 Task: Check the traffic conditions on Interstate 10 in Palm Springs.
Action: Mouse moved to (108, 98)
Screenshot: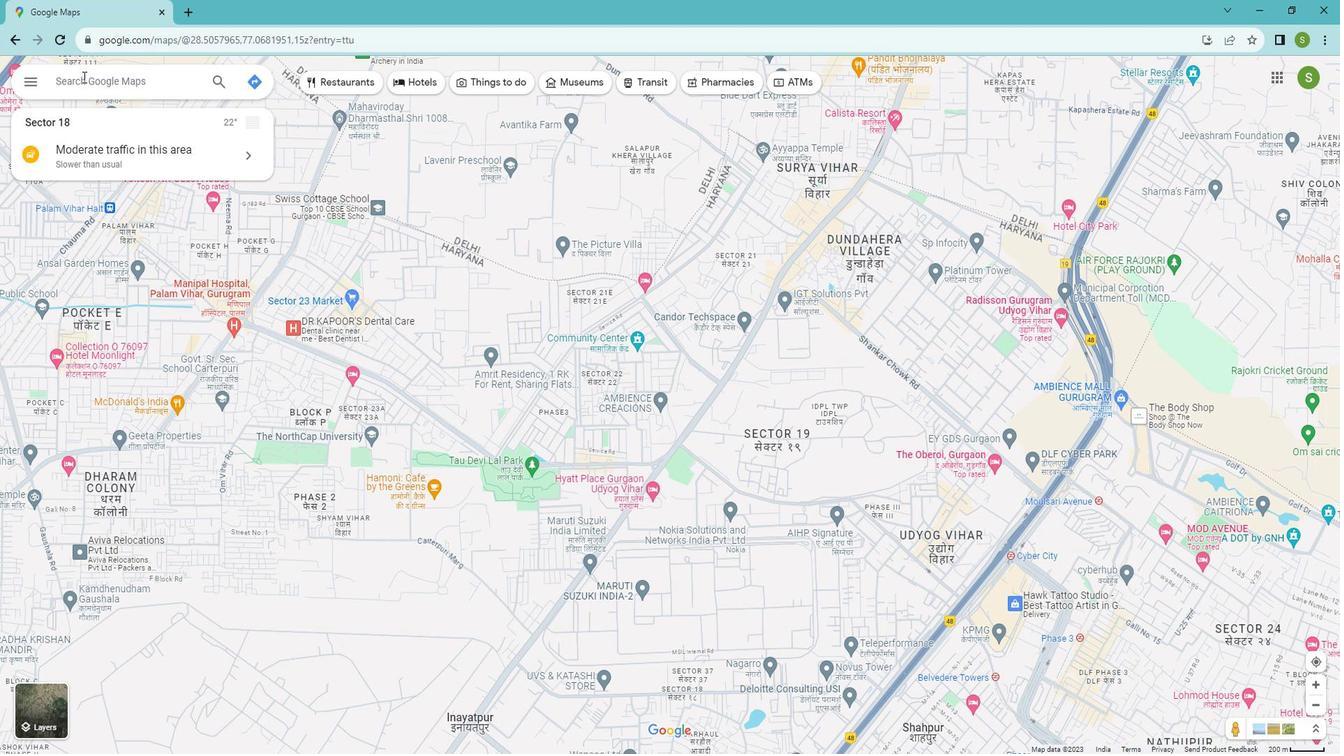 
Action: Mouse pressed left at (108, 98)
Screenshot: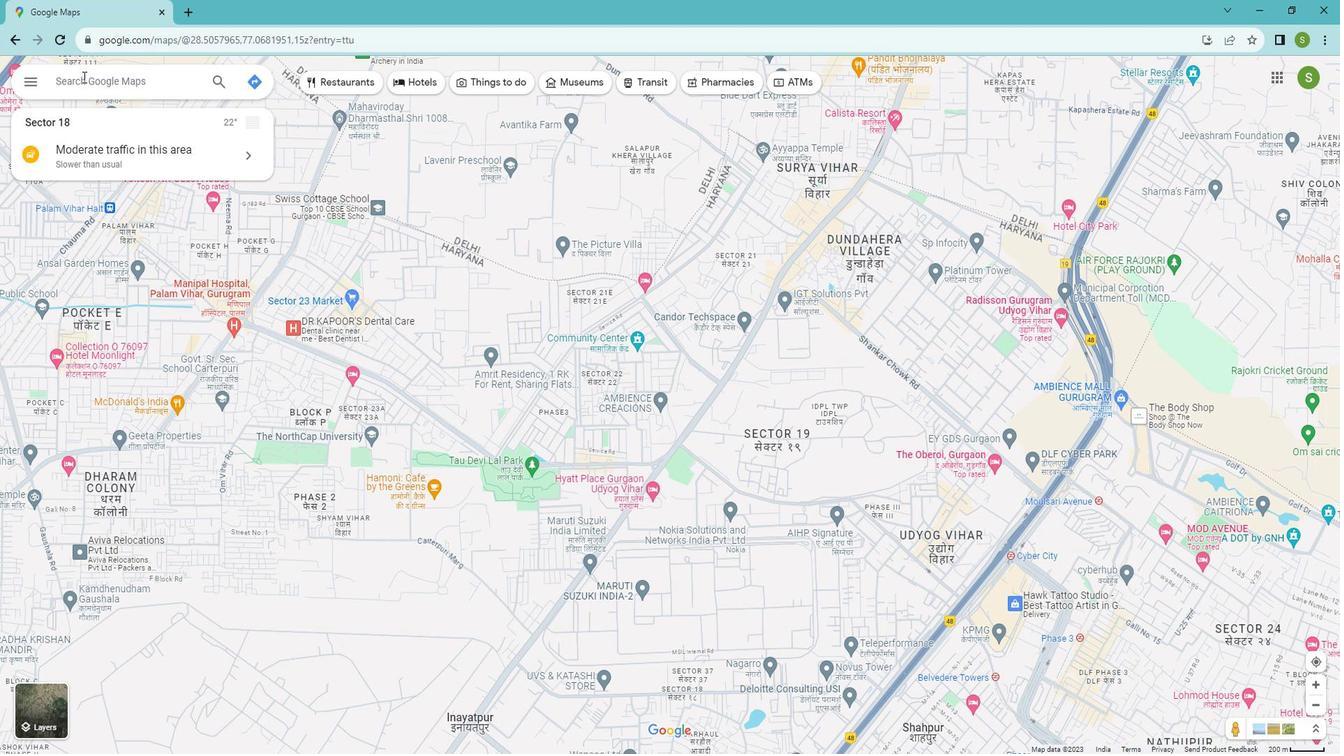 
Action: Mouse moved to (108, 100)
Screenshot: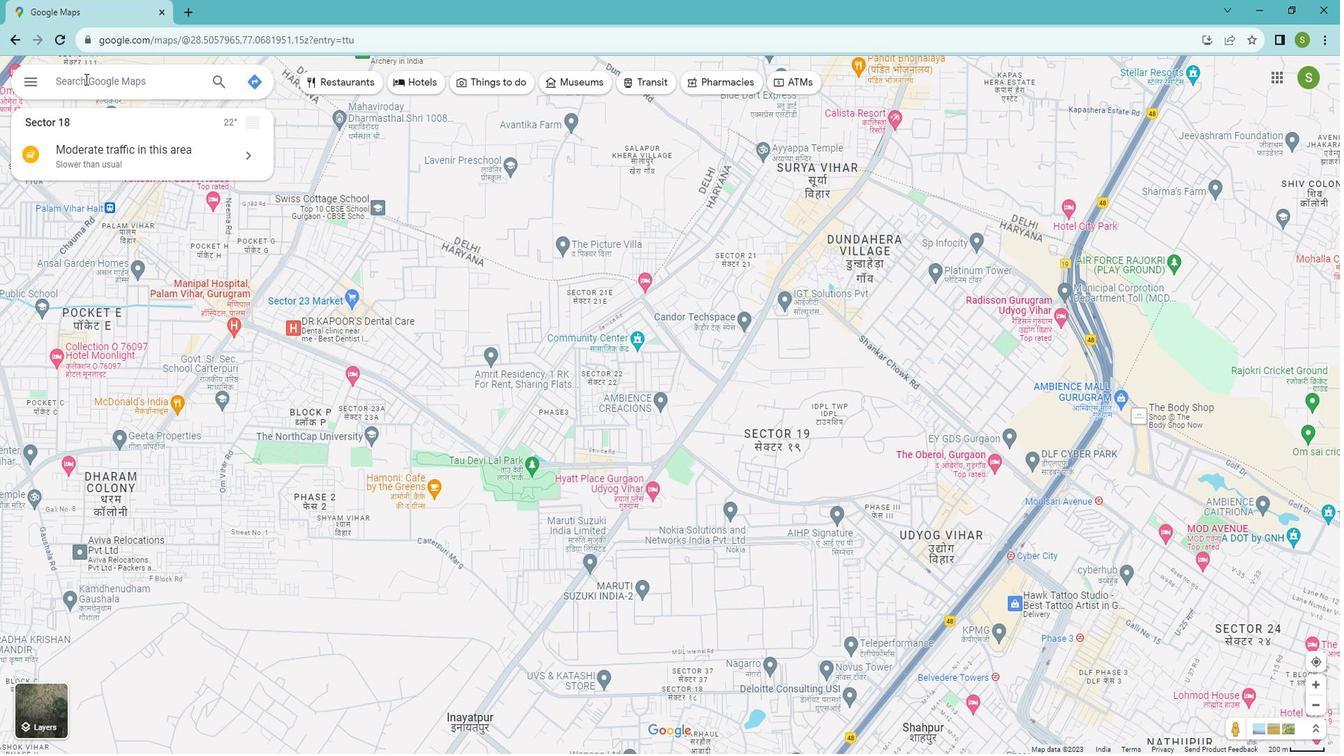 
Action: Key pressed <Key.shift>Interstate<Key.space>10<Key.space>in<Key.space><Key.shift>Palm<Key.space><Key.shift>Springs
Screenshot: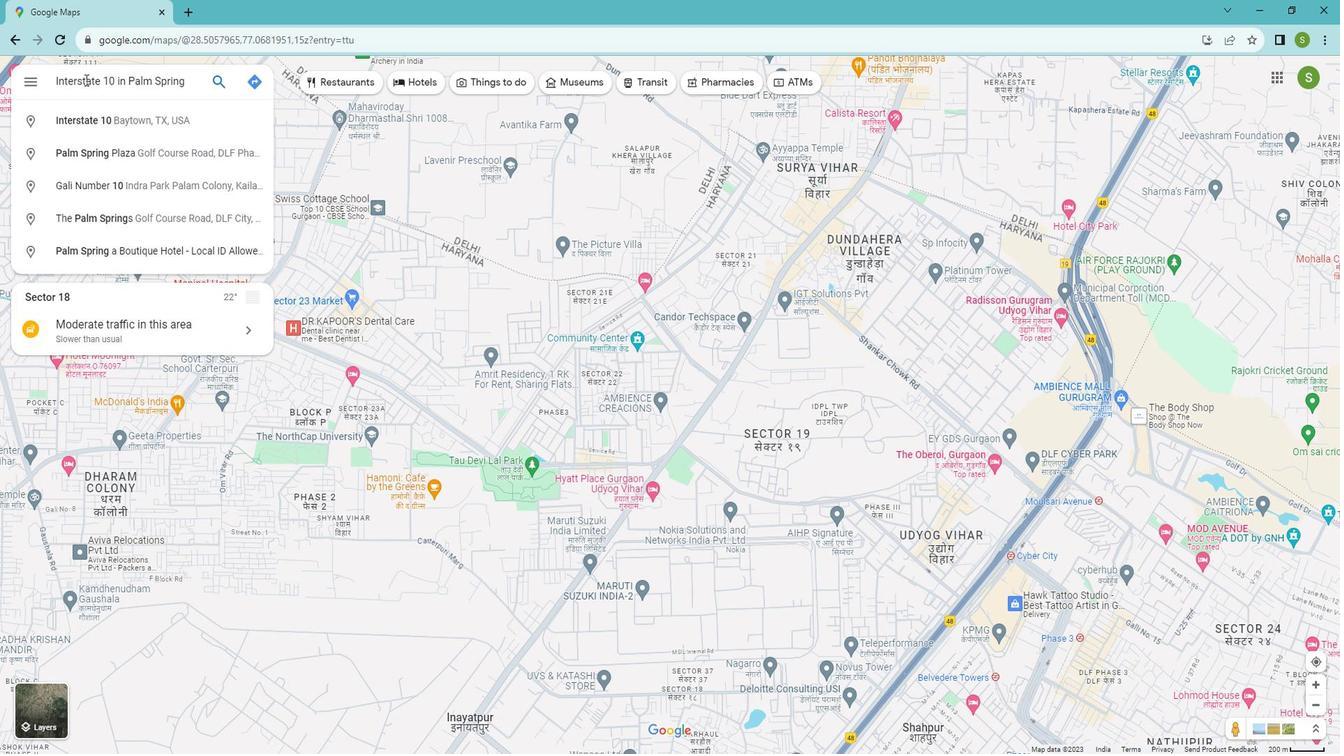 
Action: Mouse moved to (107, 97)
Screenshot: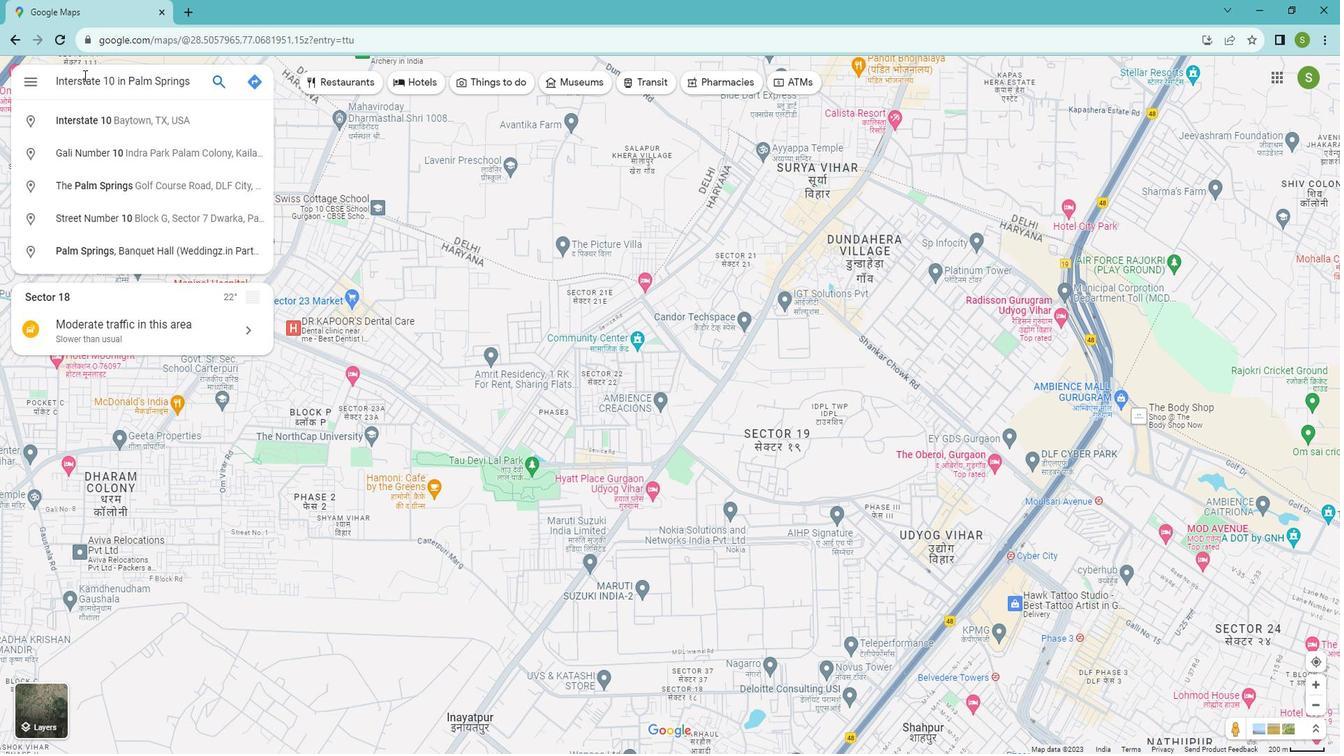 
Action: Key pressed <Key.enter>
Screenshot: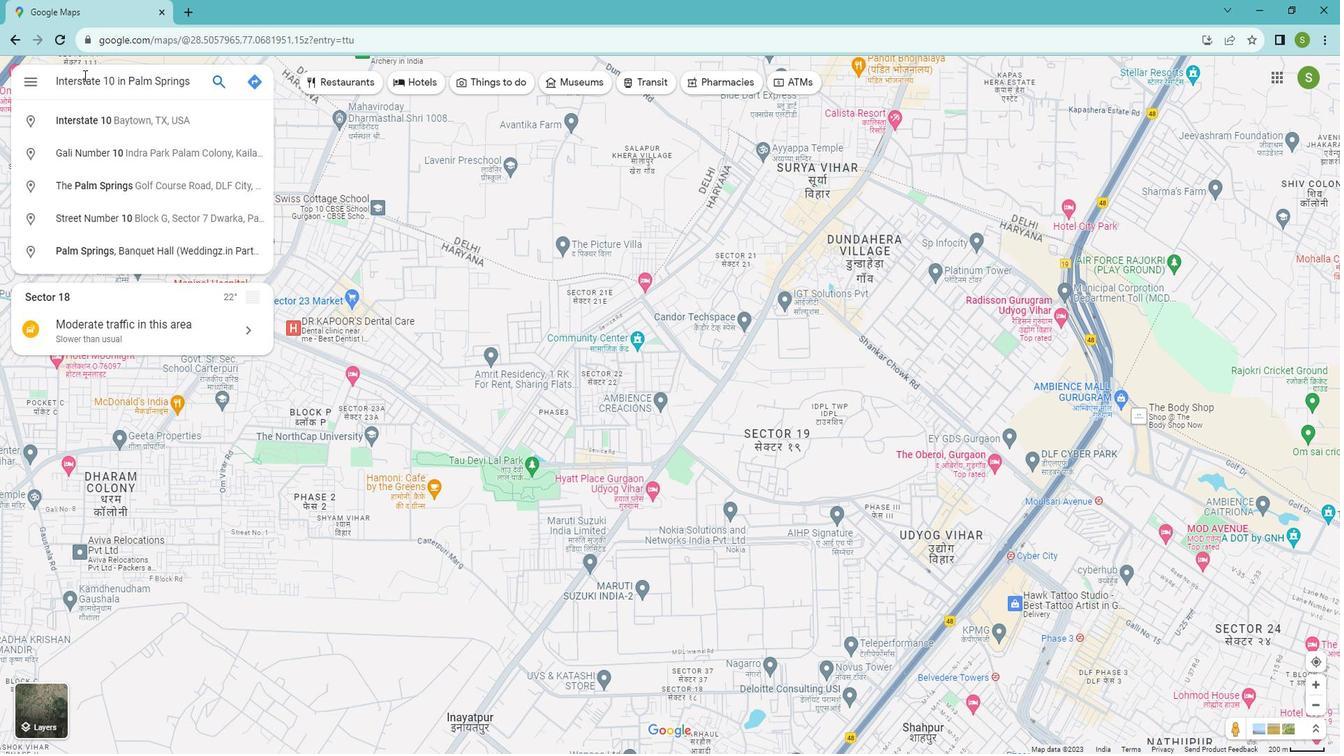 
Action: Mouse moved to (451, 712)
Screenshot: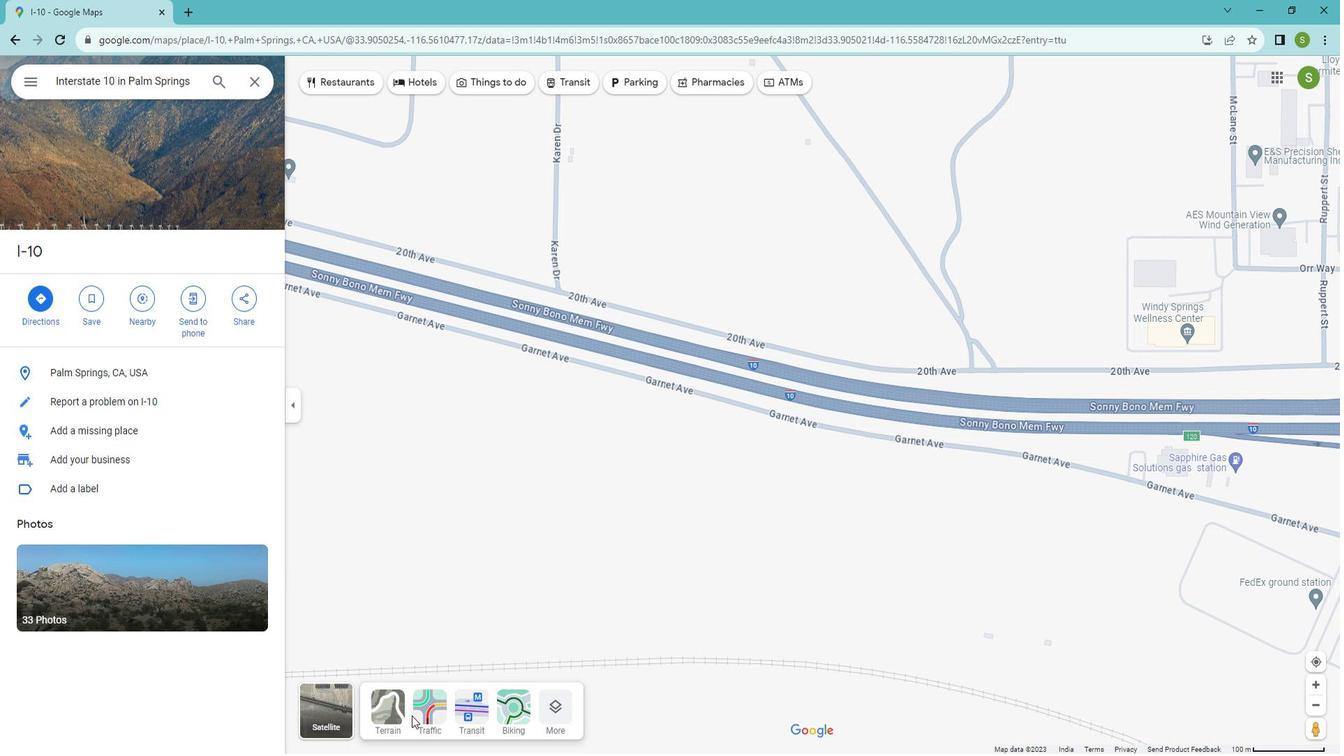 
Action: Mouse pressed left at (451, 712)
Screenshot: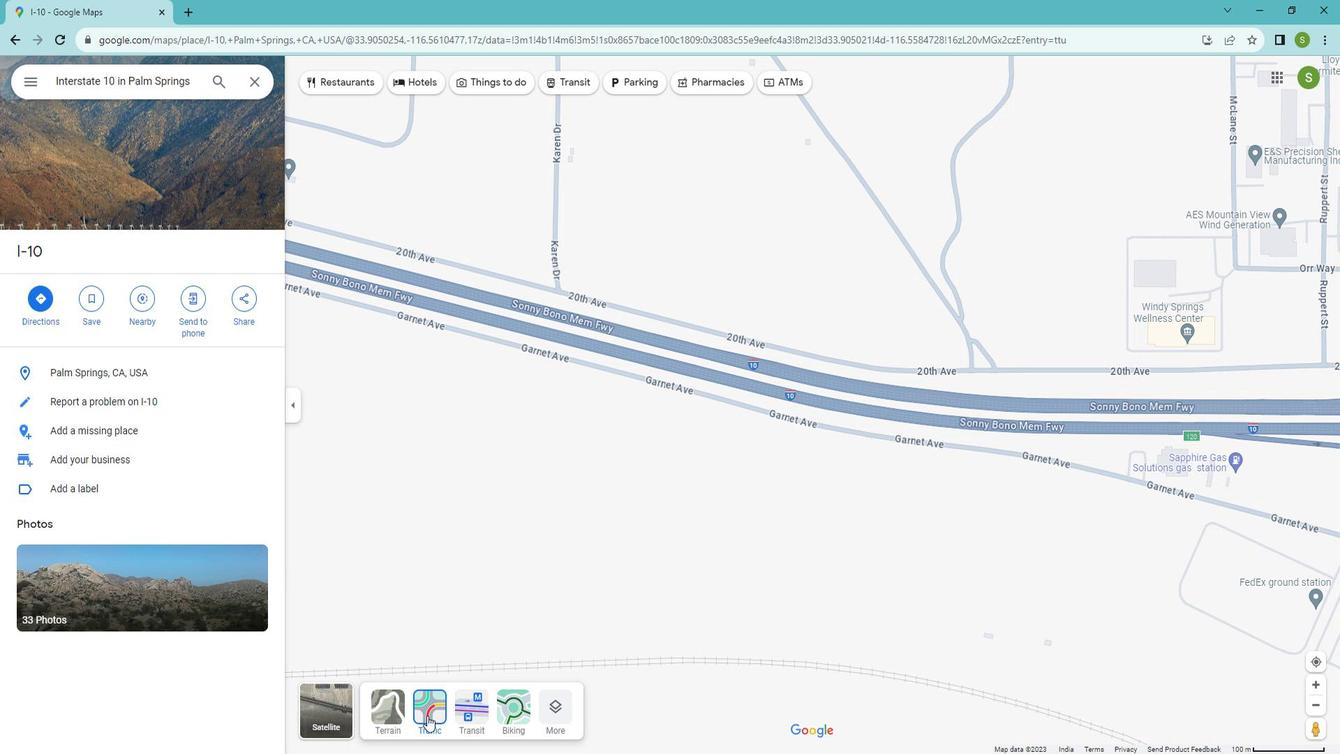 
Action: Mouse moved to (741, 381)
Screenshot: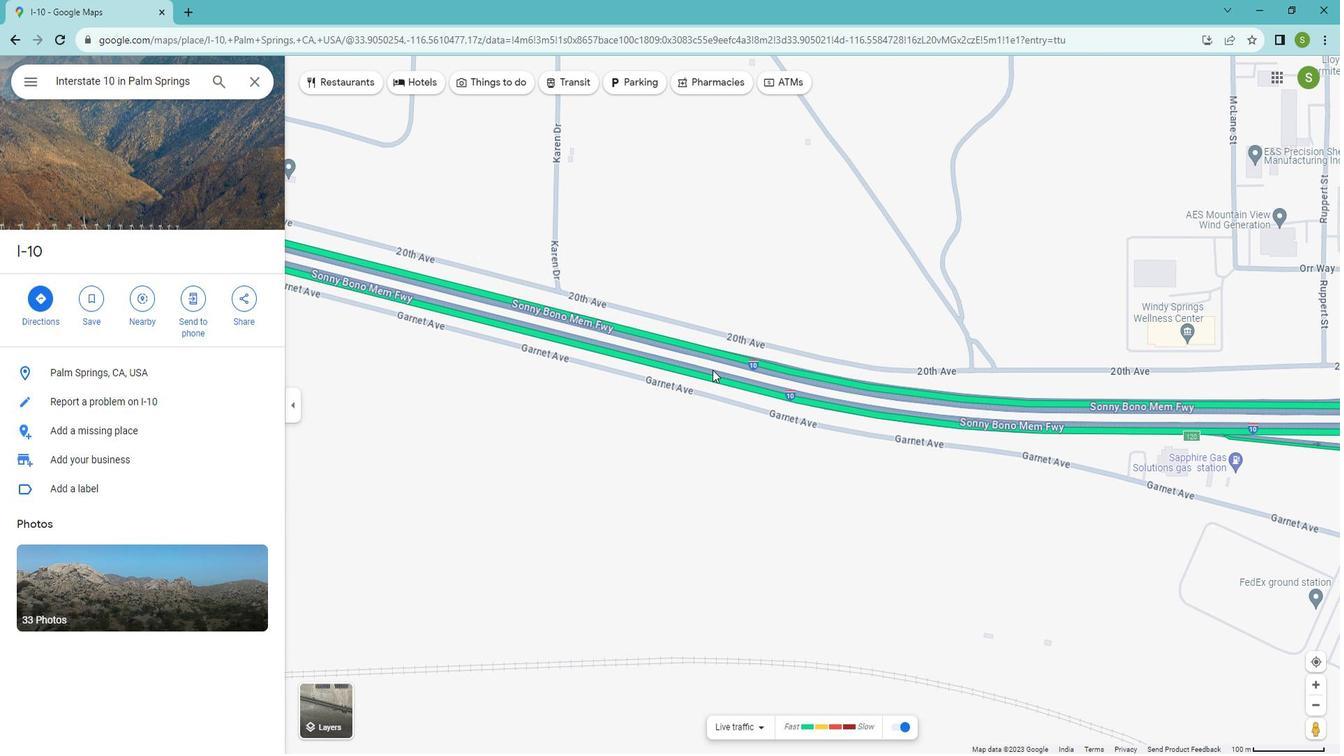 
Action: Mouse pressed left at (741, 381)
Screenshot: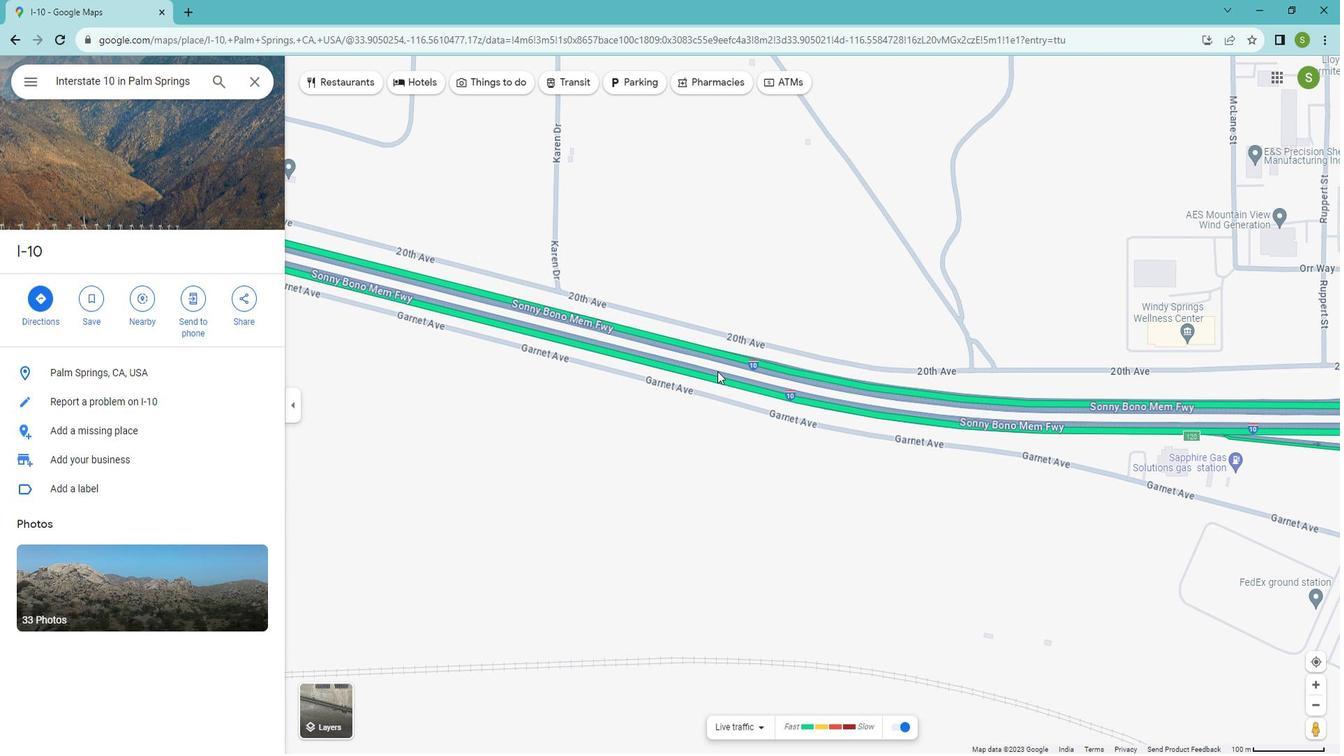
Action: Mouse moved to (899, 366)
Screenshot: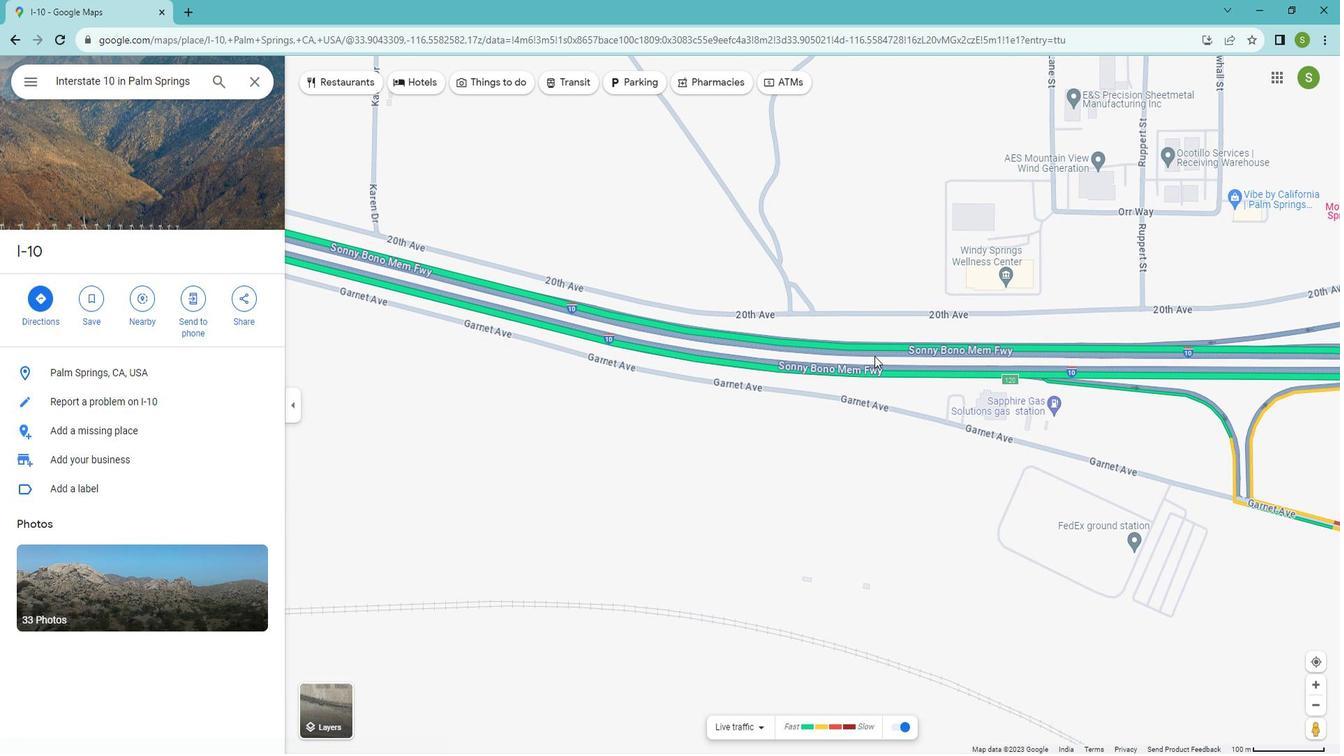 
Action: Mouse pressed left at (899, 366)
Screenshot: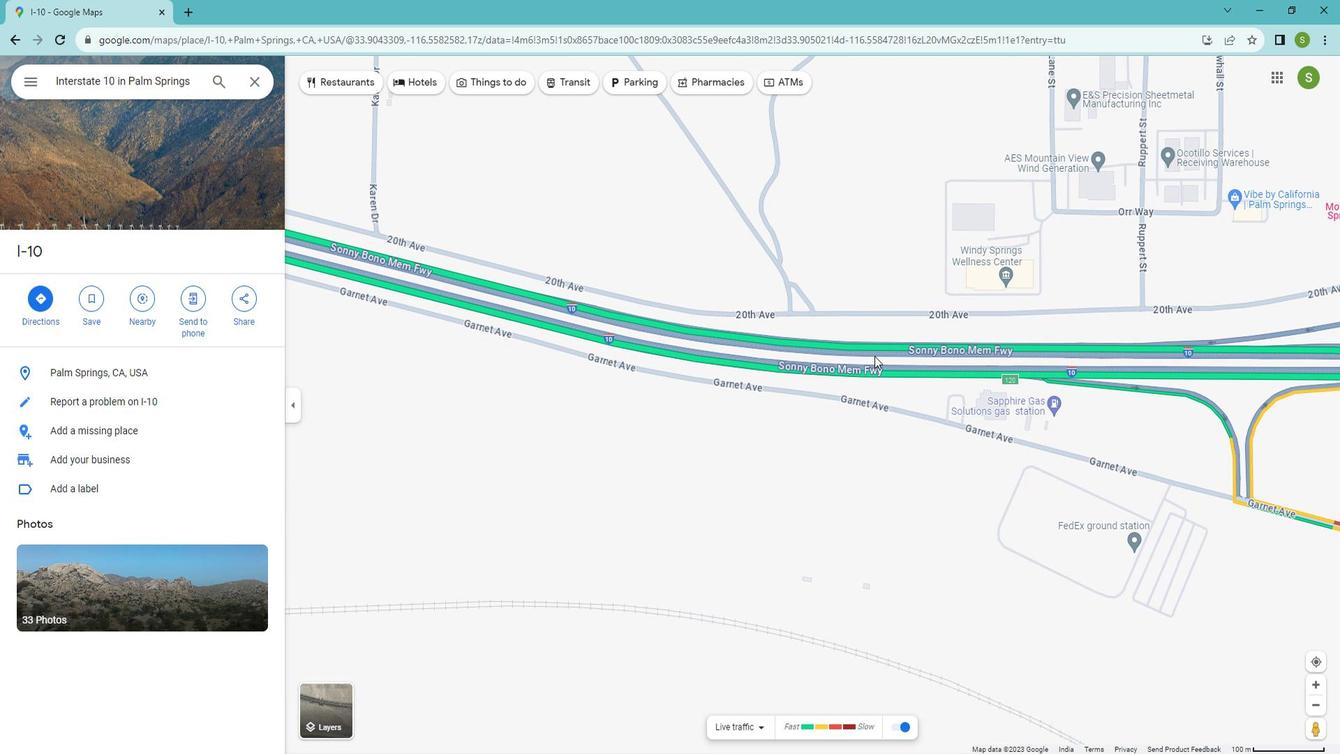 
Action: Mouse moved to (979, 341)
Screenshot: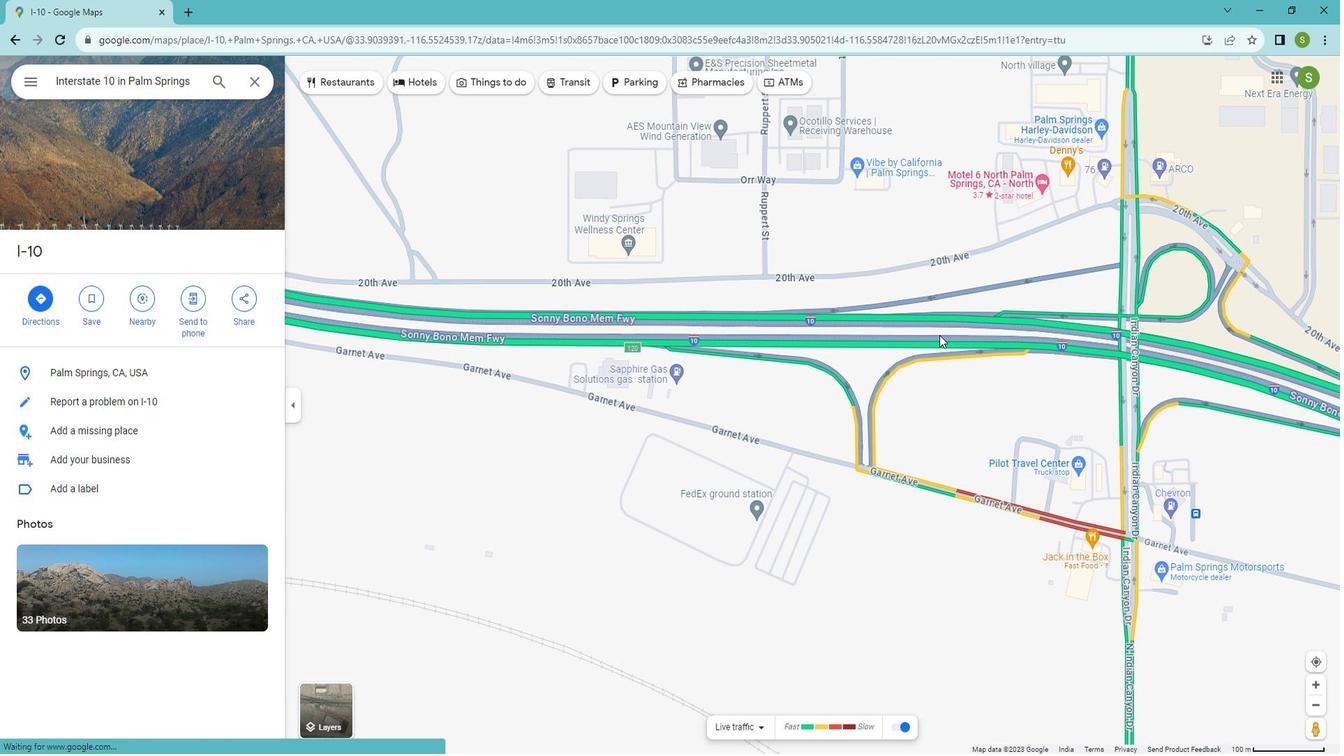 
Action: Mouse pressed left at (979, 341)
Screenshot: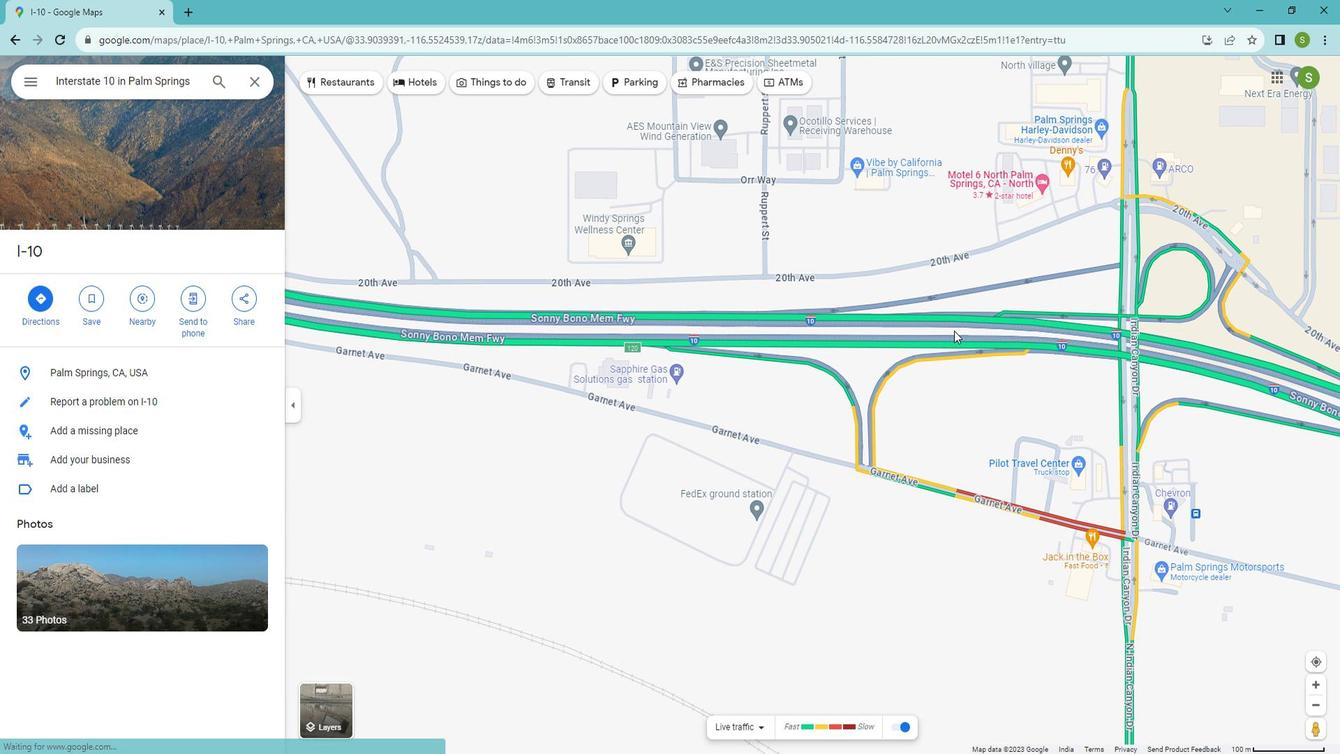 
Action: Mouse moved to (947, 323)
Screenshot: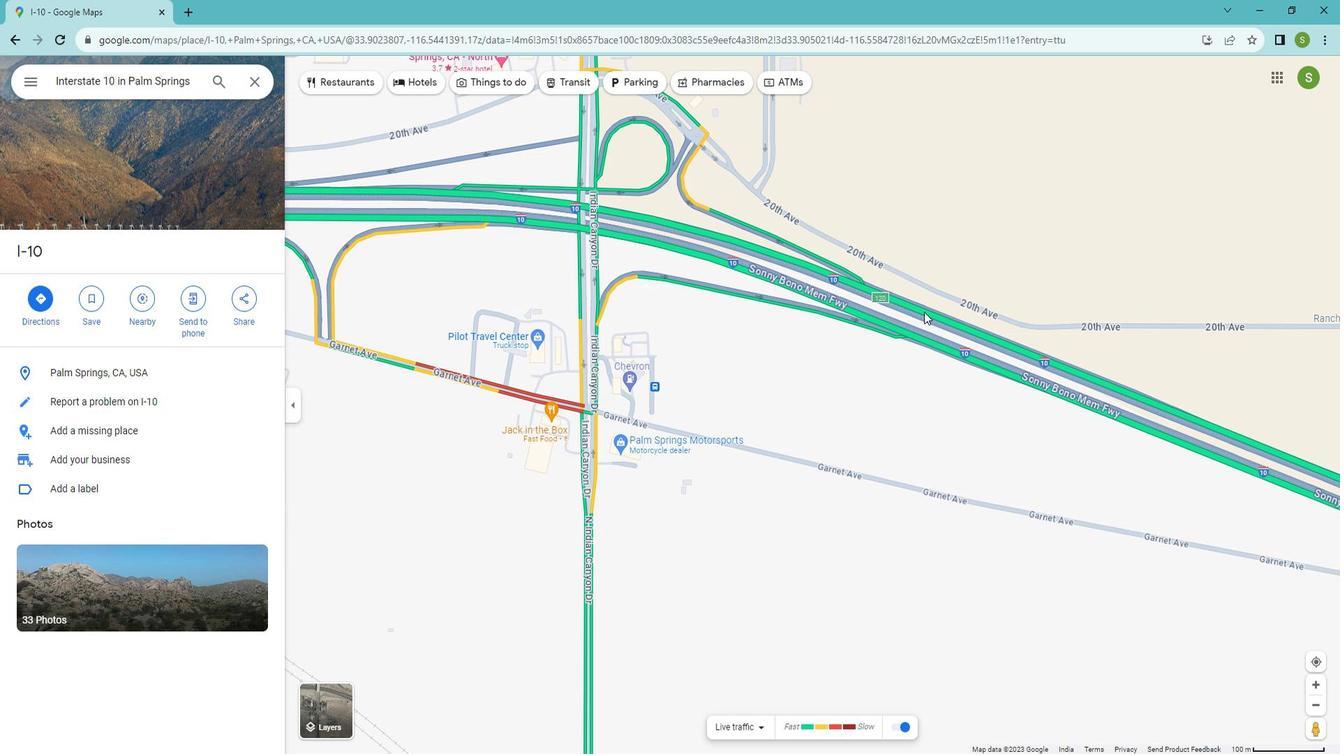 
Action: Mouse pressed left at (947, 323)
Screenshot: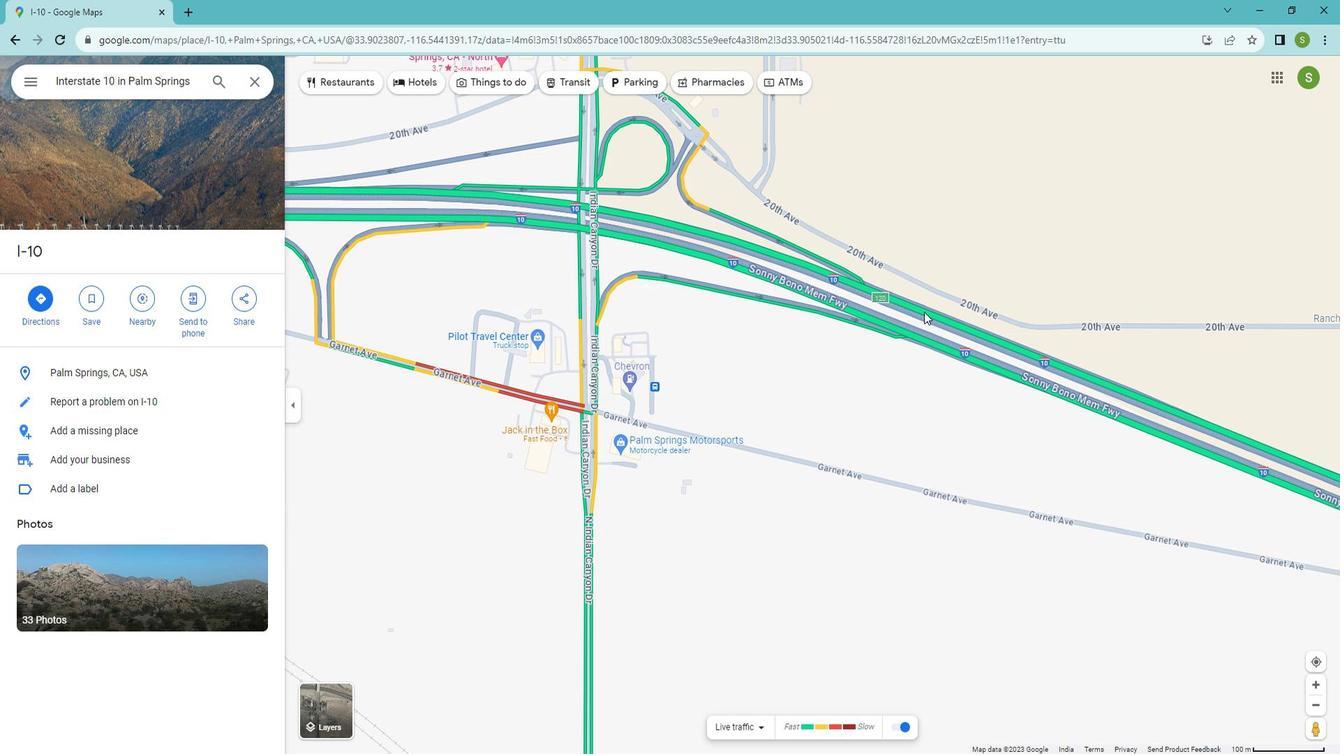 
Action: Mouse moved to (992, 361)
Screenshot: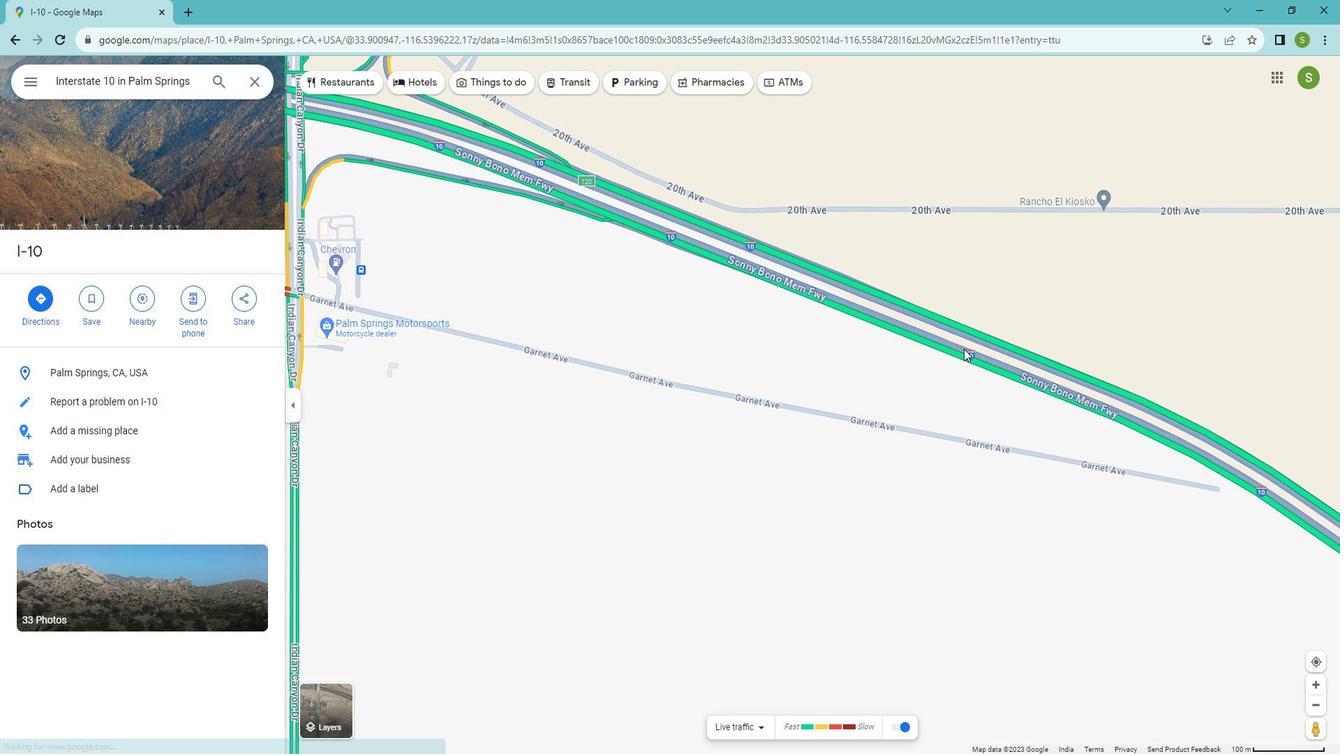 
Action: Mouse pressed left at (992, 361)
Screenshot: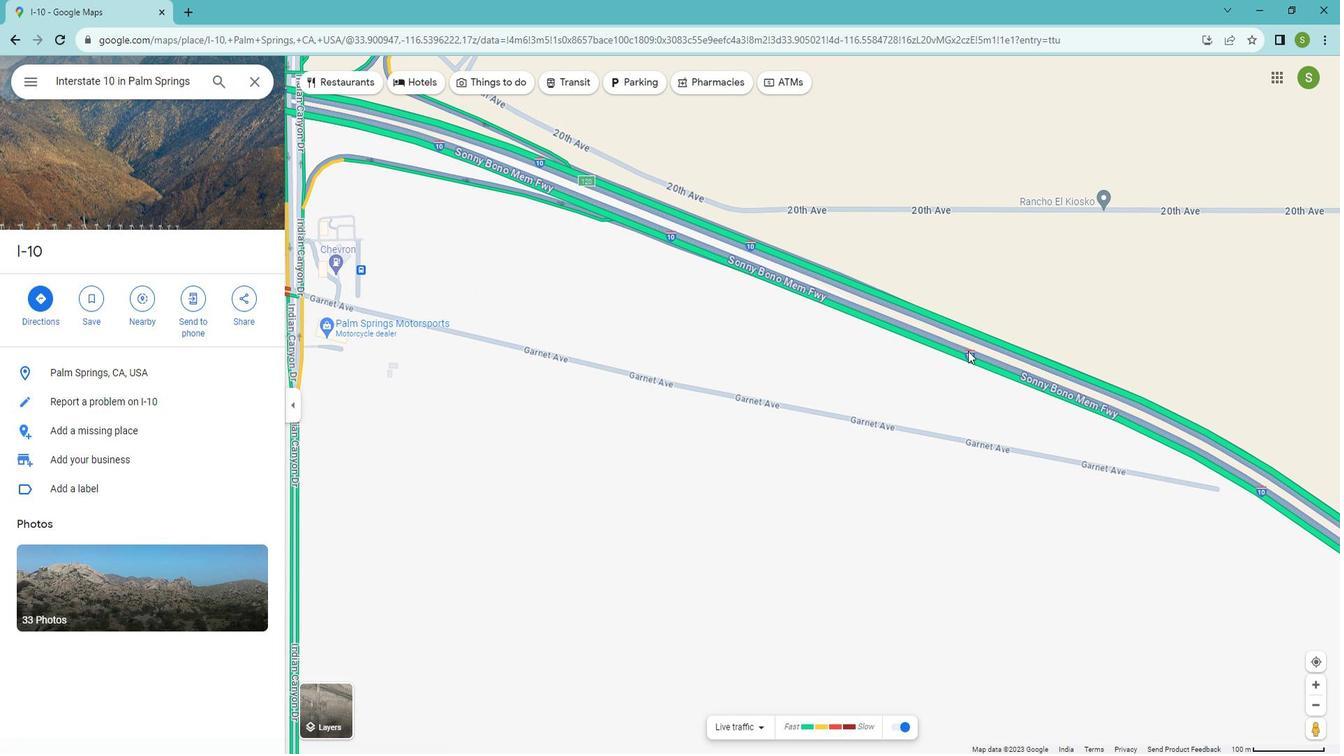 
Action: Mouse moved to (941, 393)
Screenshot: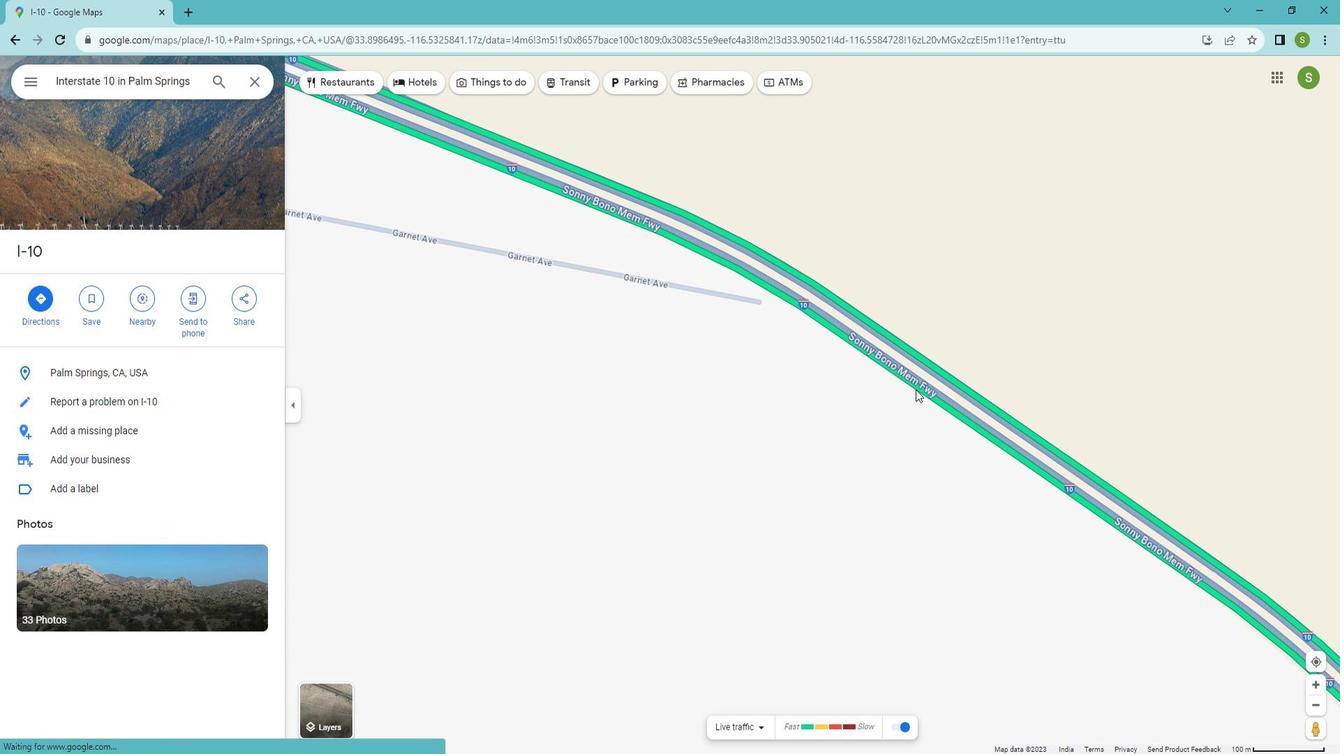 
Action: Mouse pressed left at (941, 393)
Screenshot: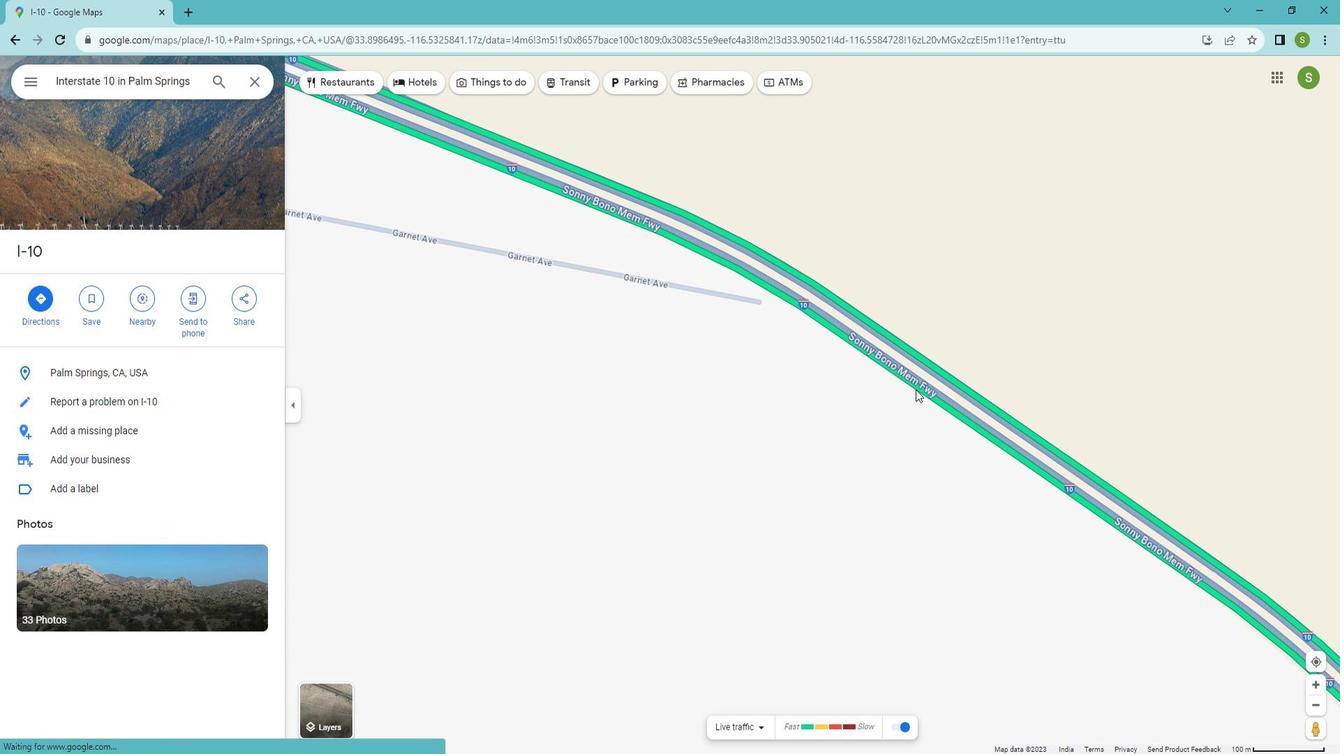 
Action: Mouse moved to (953, 379)
Screenshot: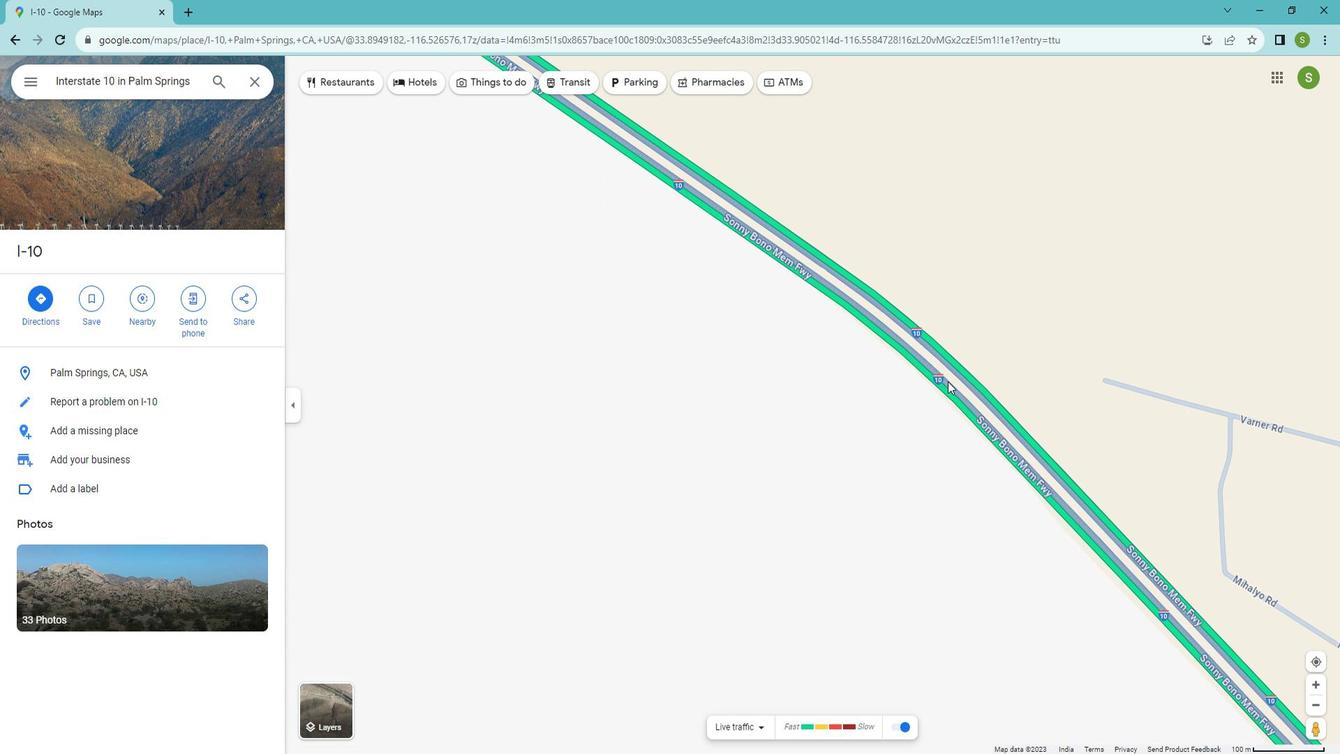 
Action: Mouse pressed left at (953, 379)
Screenshot: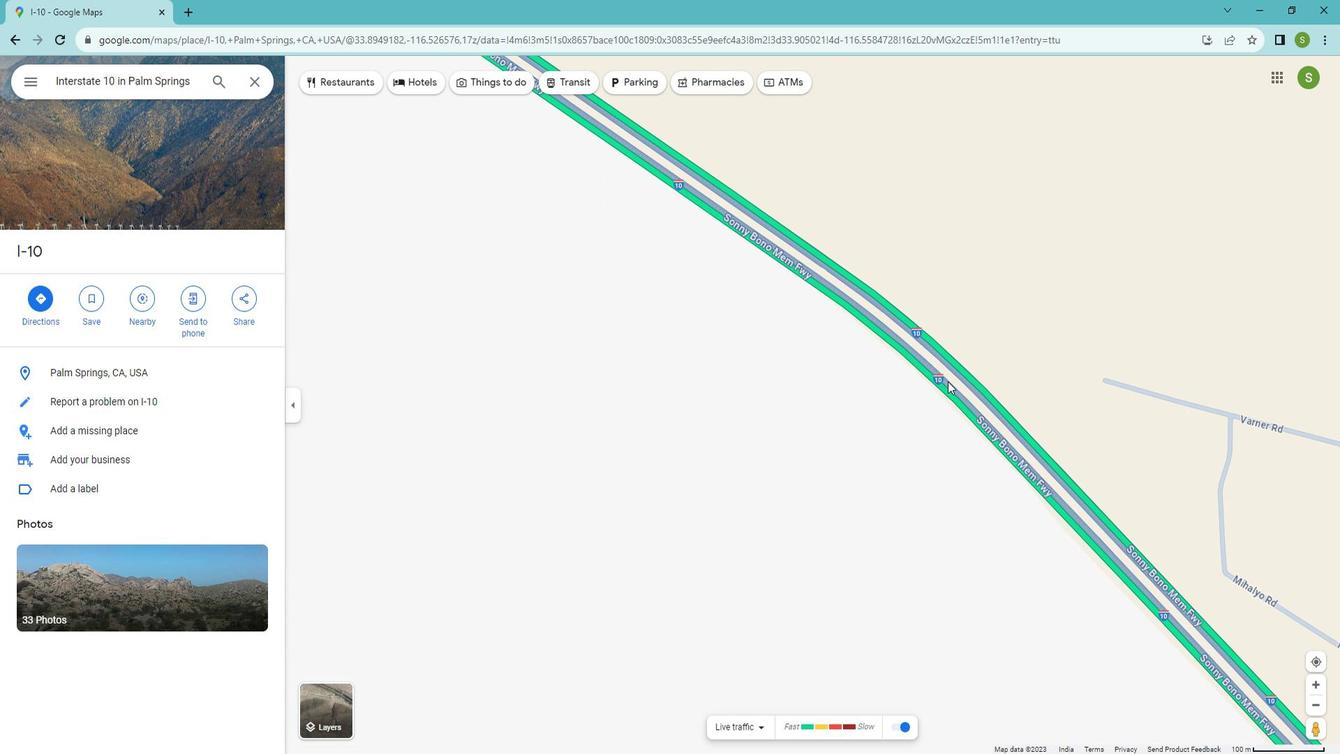 
Action: Mouse moved to (860, 322)
Screenshot: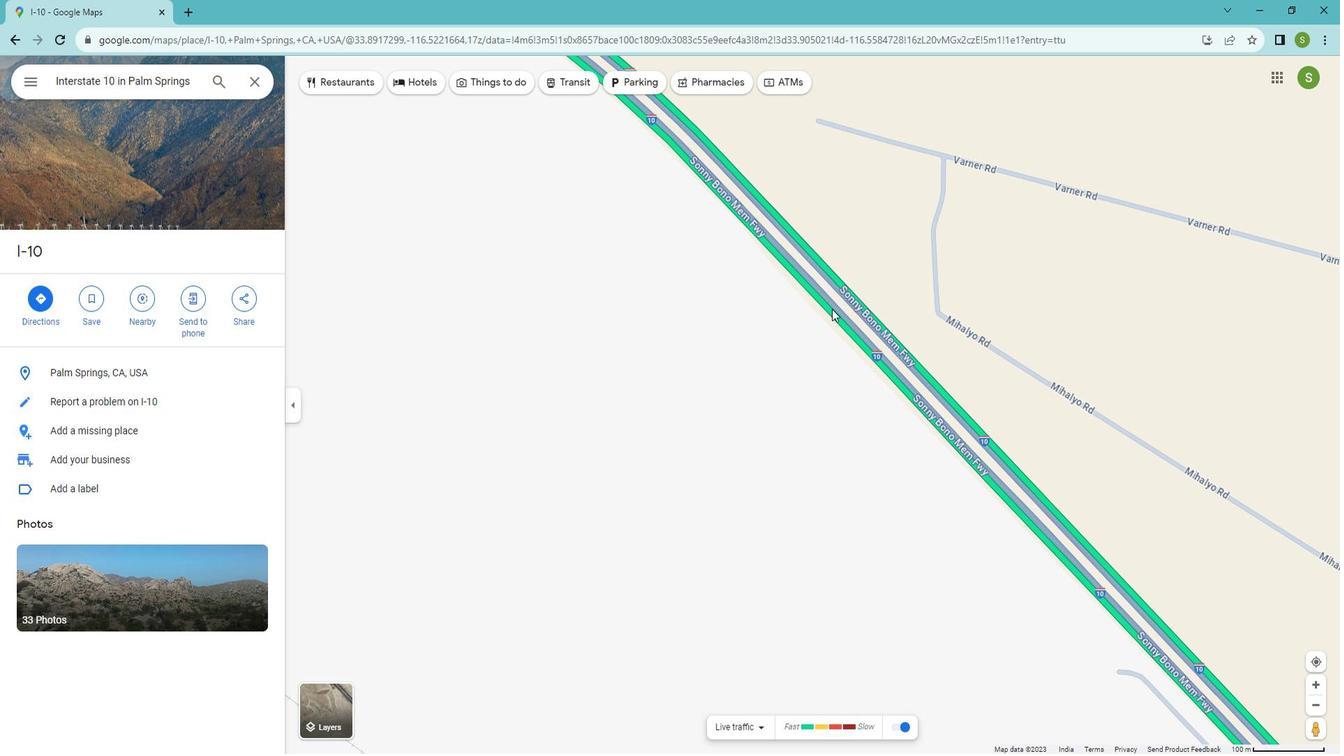 
Action: Mouse pressed left at (860, 322)
Screenshot: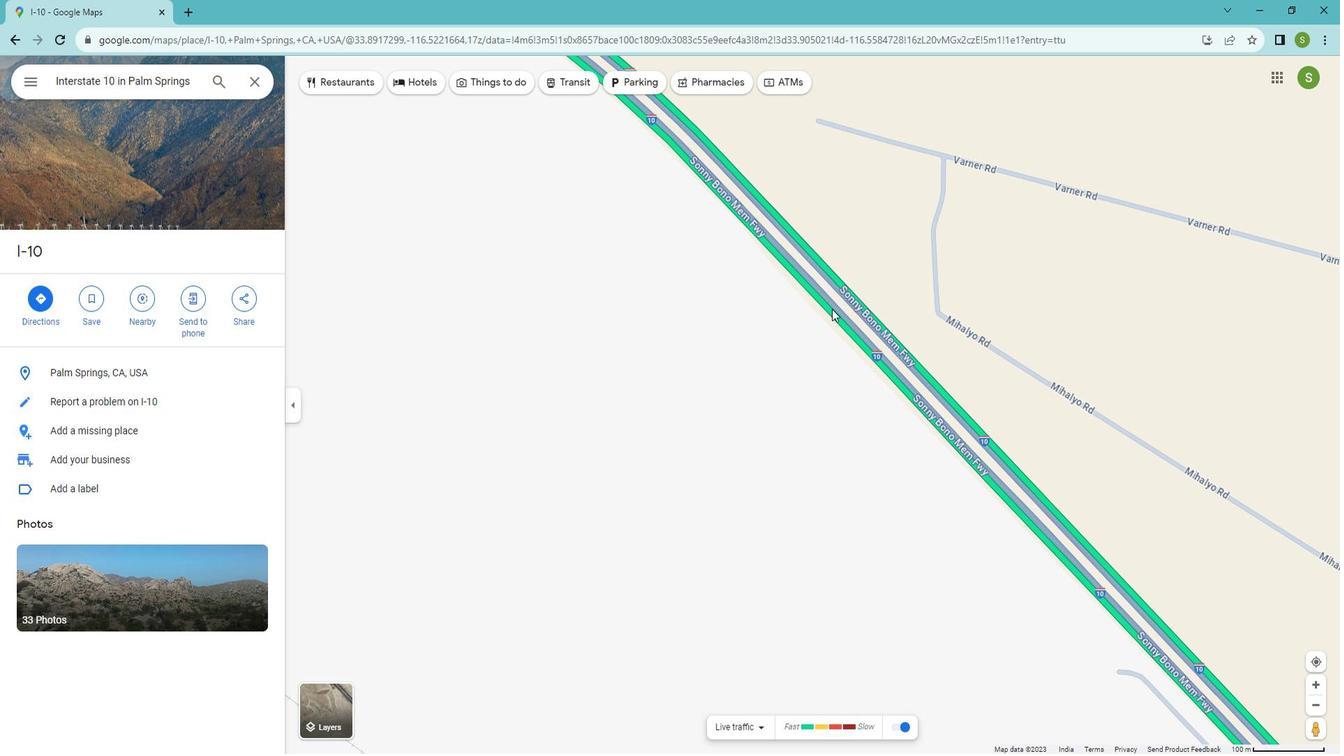 
Action: Mouse moved to (770, 272)
Screenshot: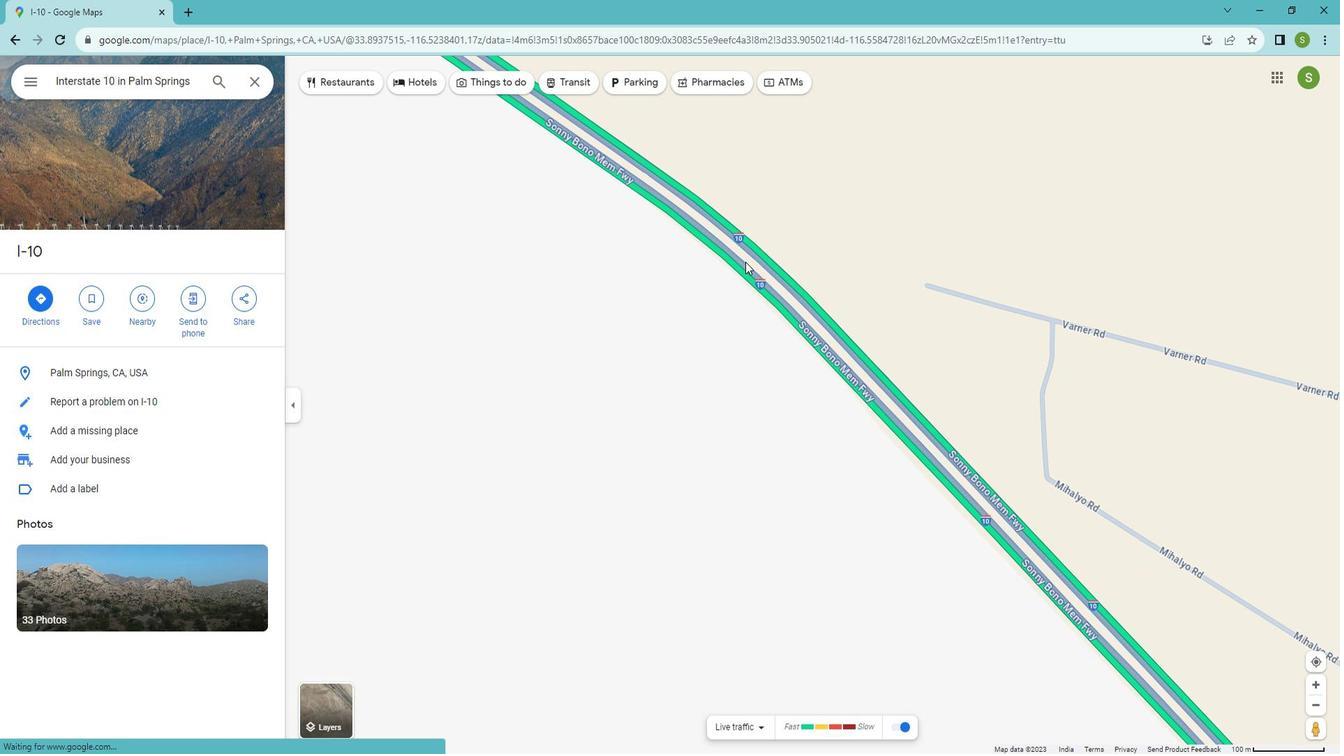 
Action: Mouse pressed left at (770, 272)
Screenshot: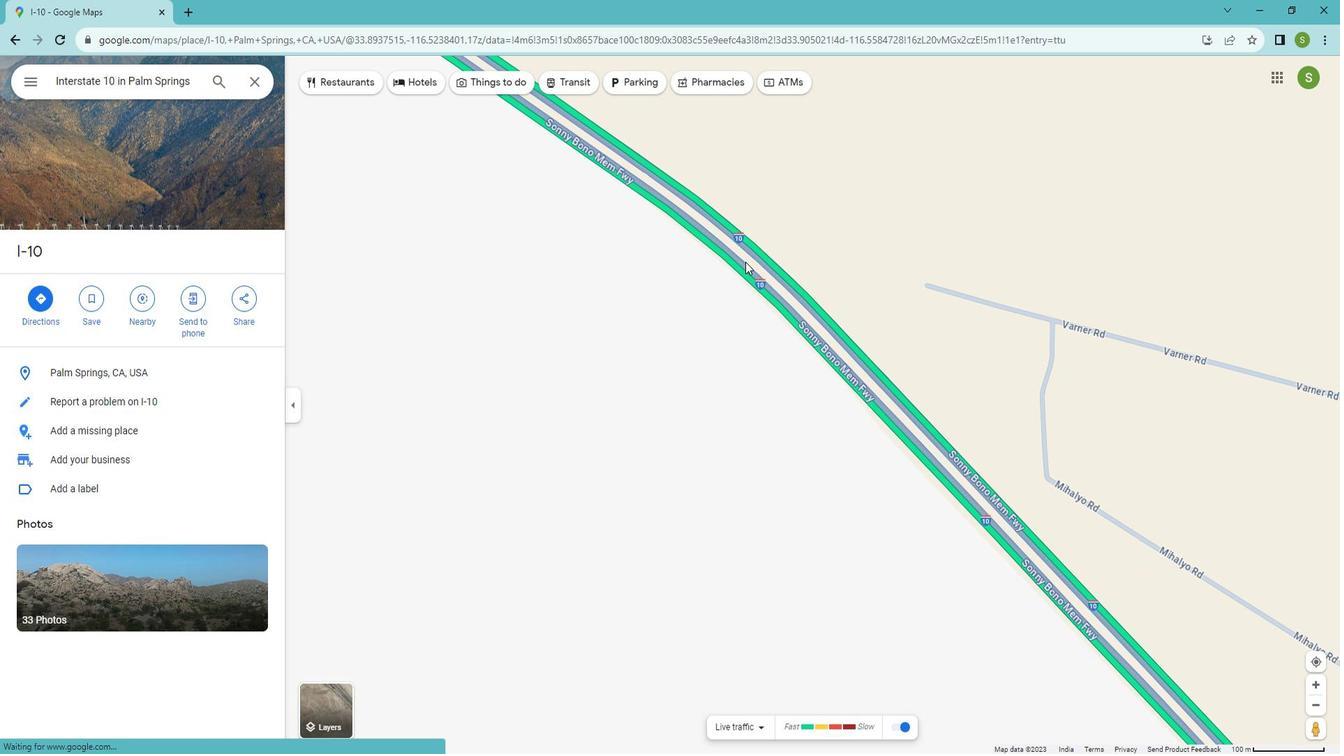 
Action: Mouse moved to (739, 375)
Screenshot: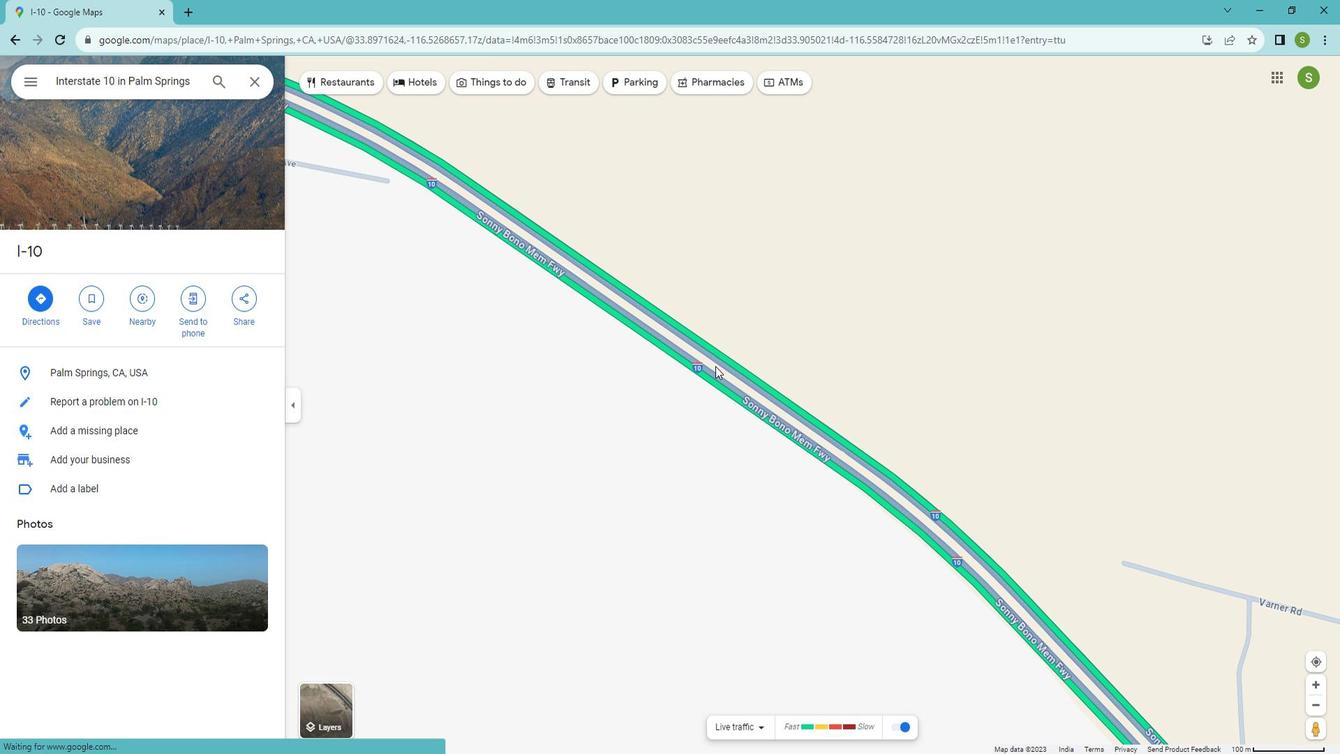 
Action: Mouse pressed left at (739, 375)
Screenshot: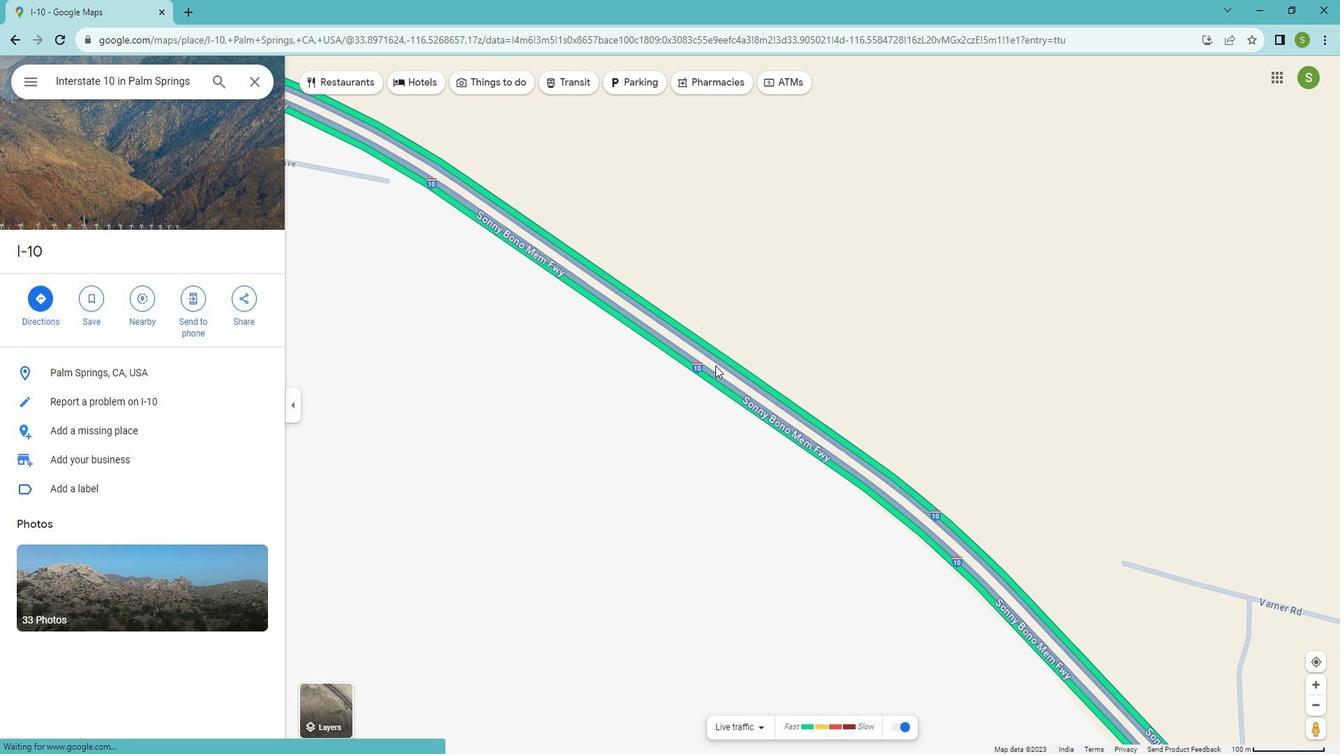 
Action: Mouse moved to (705, 318)
Screenshot: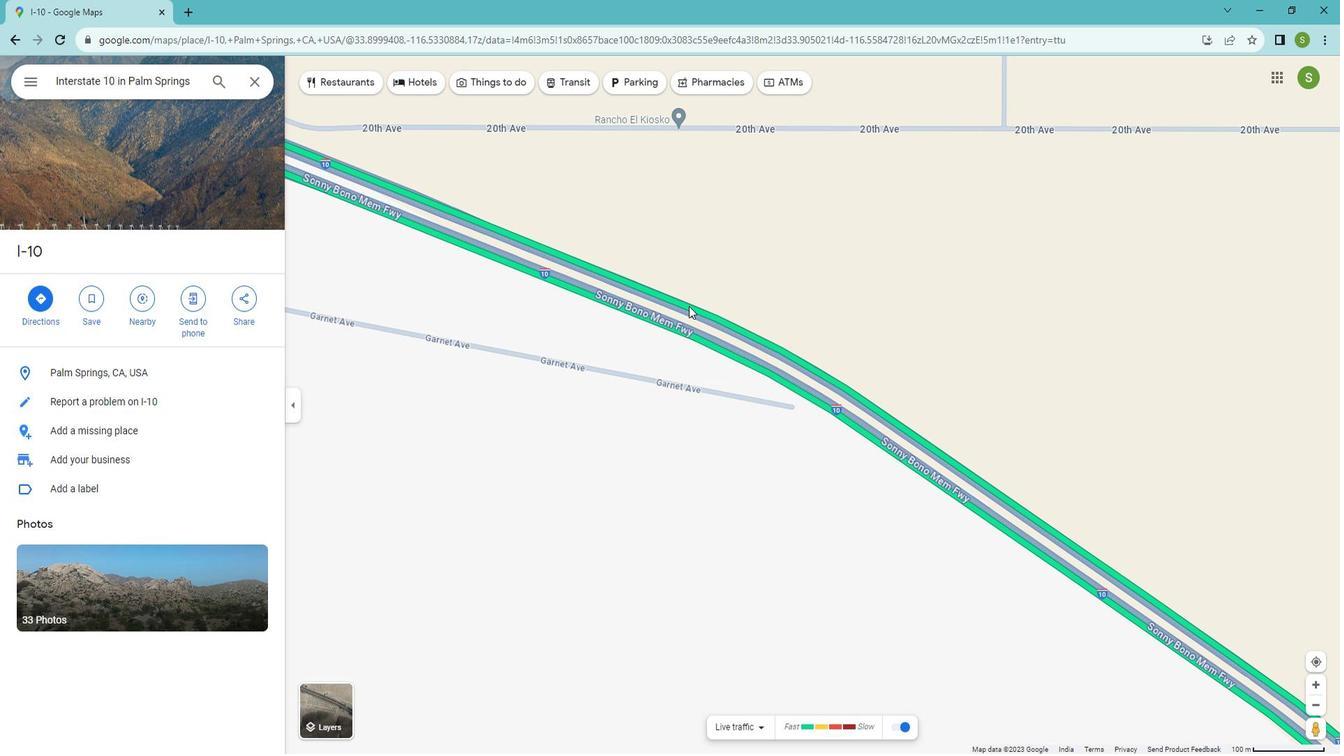 
Action: Mouse pressed left at (705, 318)
Screenshot: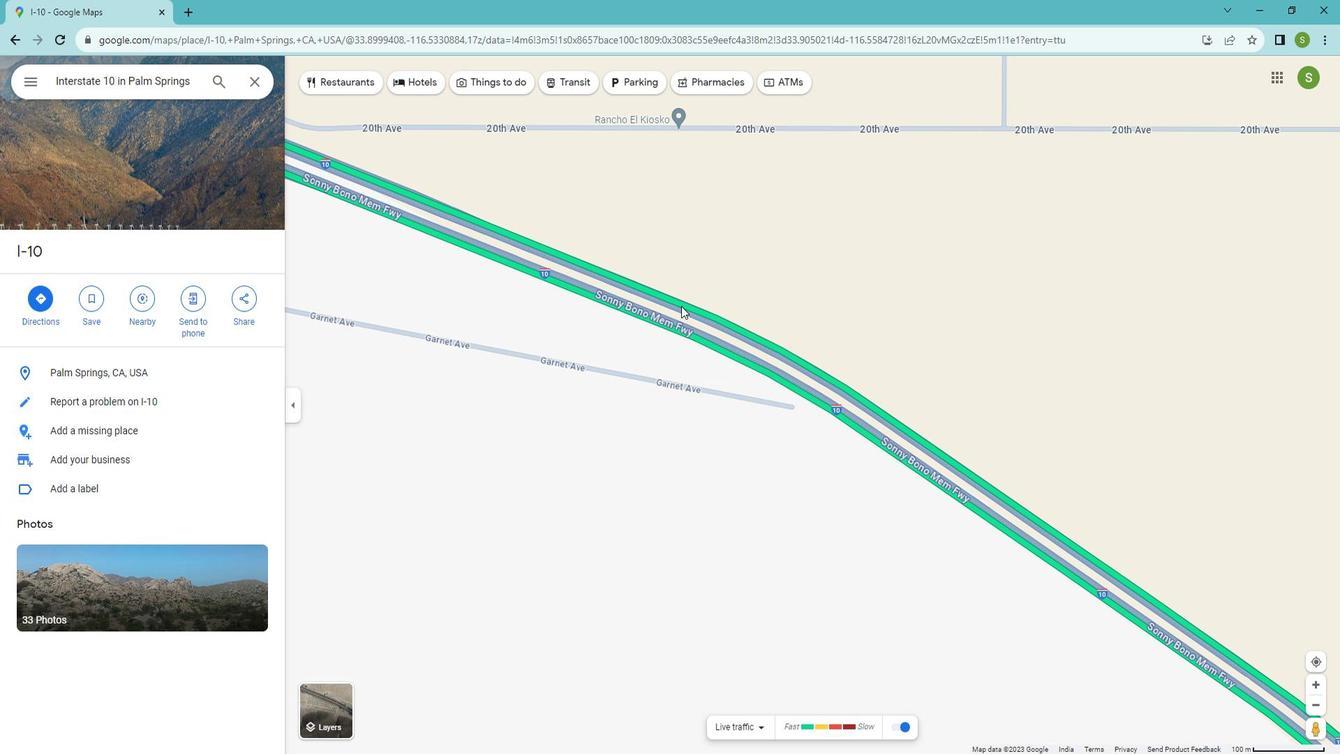 
Action: Mouse moved to (786, 725)
Screenshot: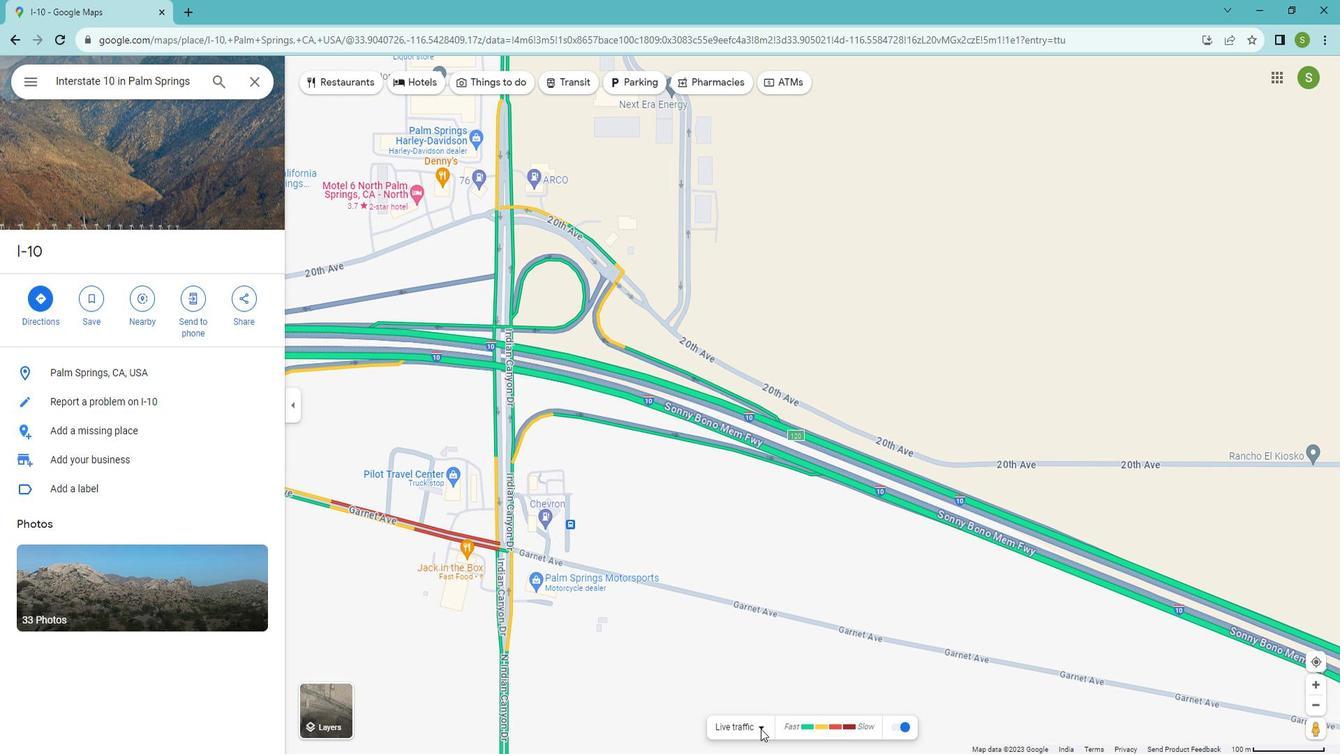 
Action: Mouse pressed left at (786, 725)
Screenshot: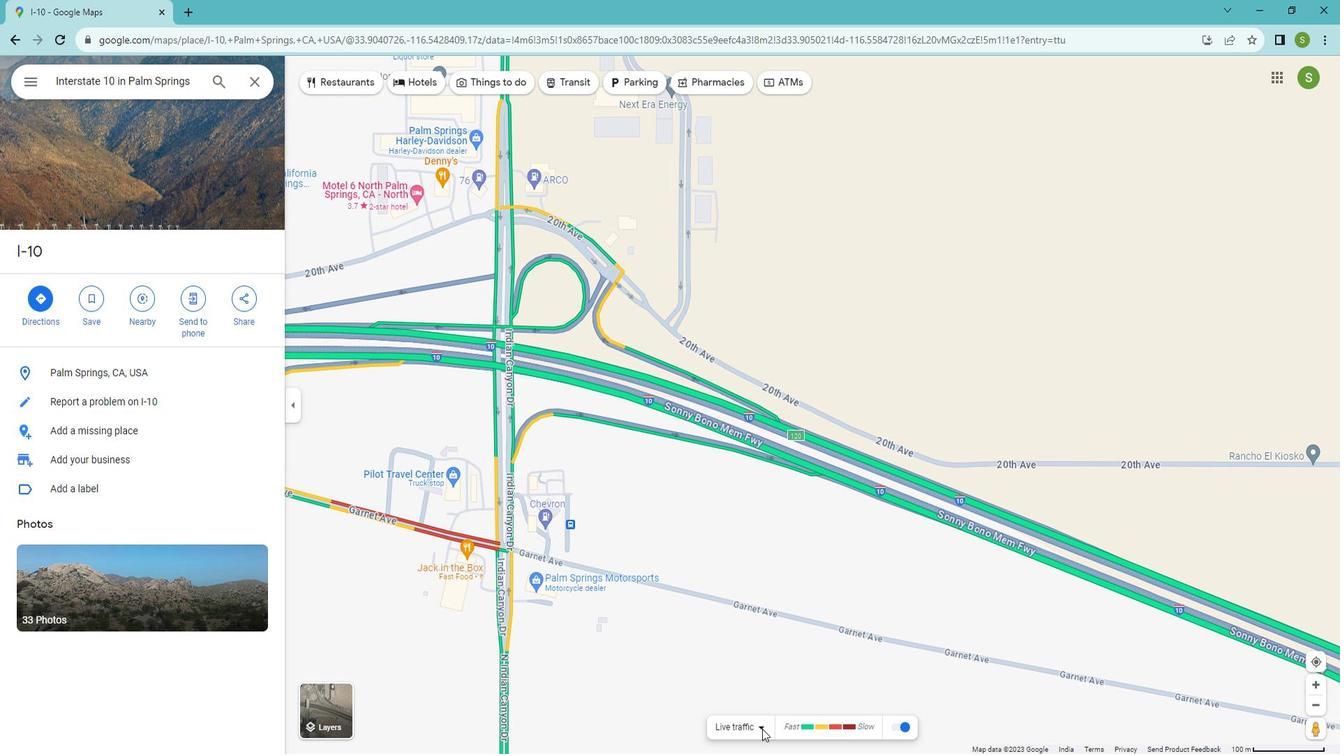
Action: Mouse moved to (772, 710)
Screenshot: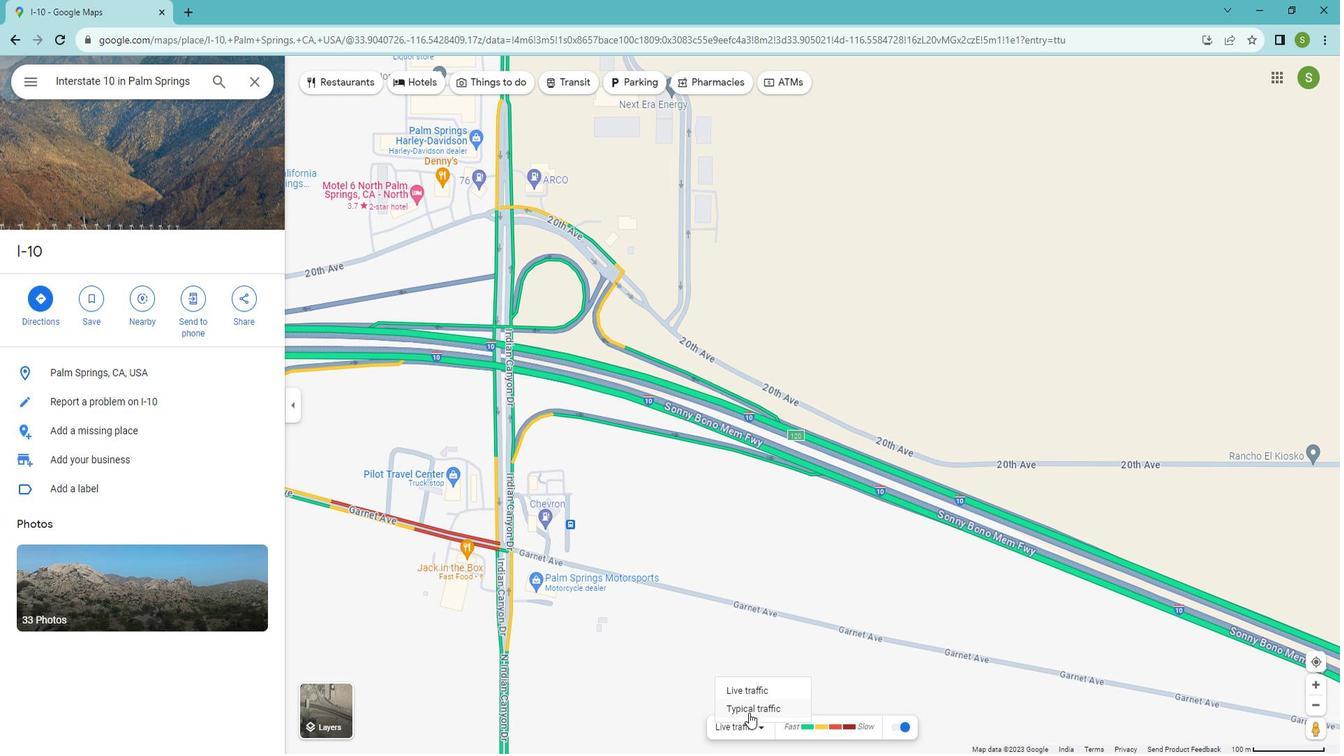 
Action: Mouse pressed left at (772, 710)
Screenshot: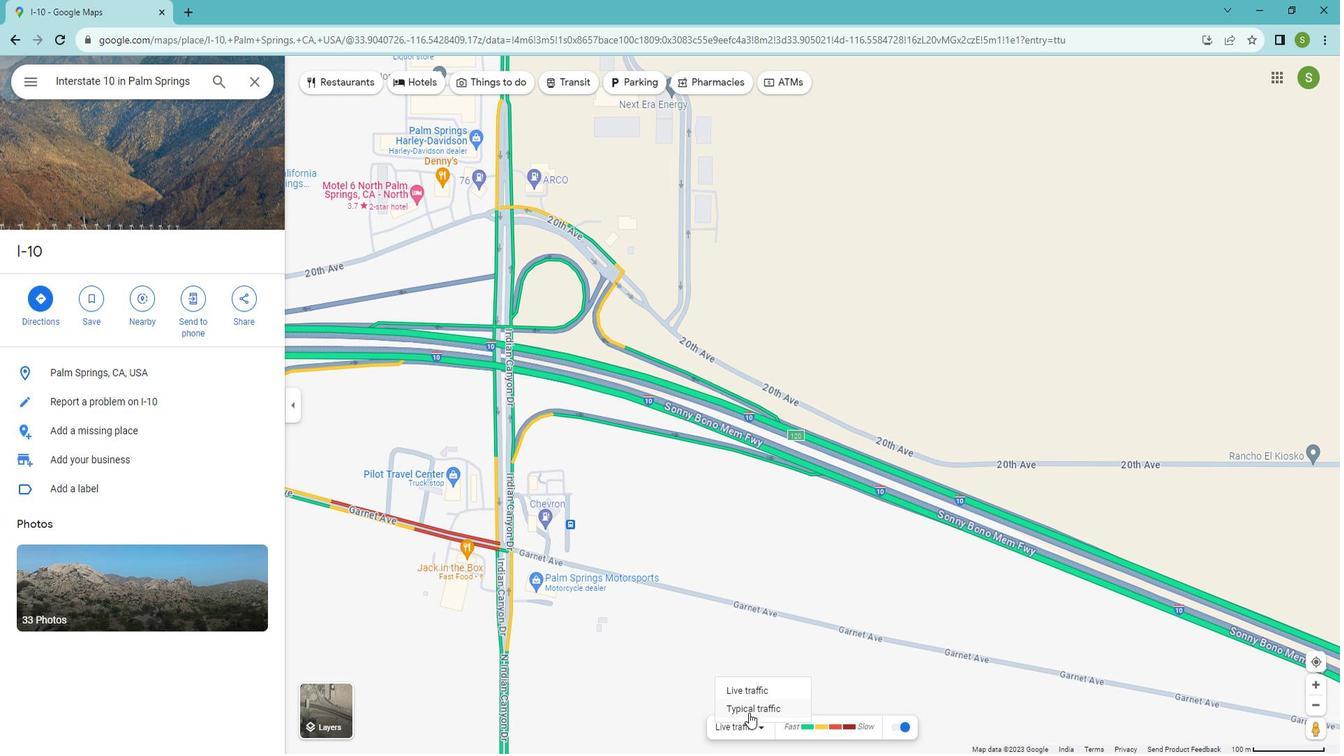 
Action: Mouse moved to (761, 439)
Screenshot: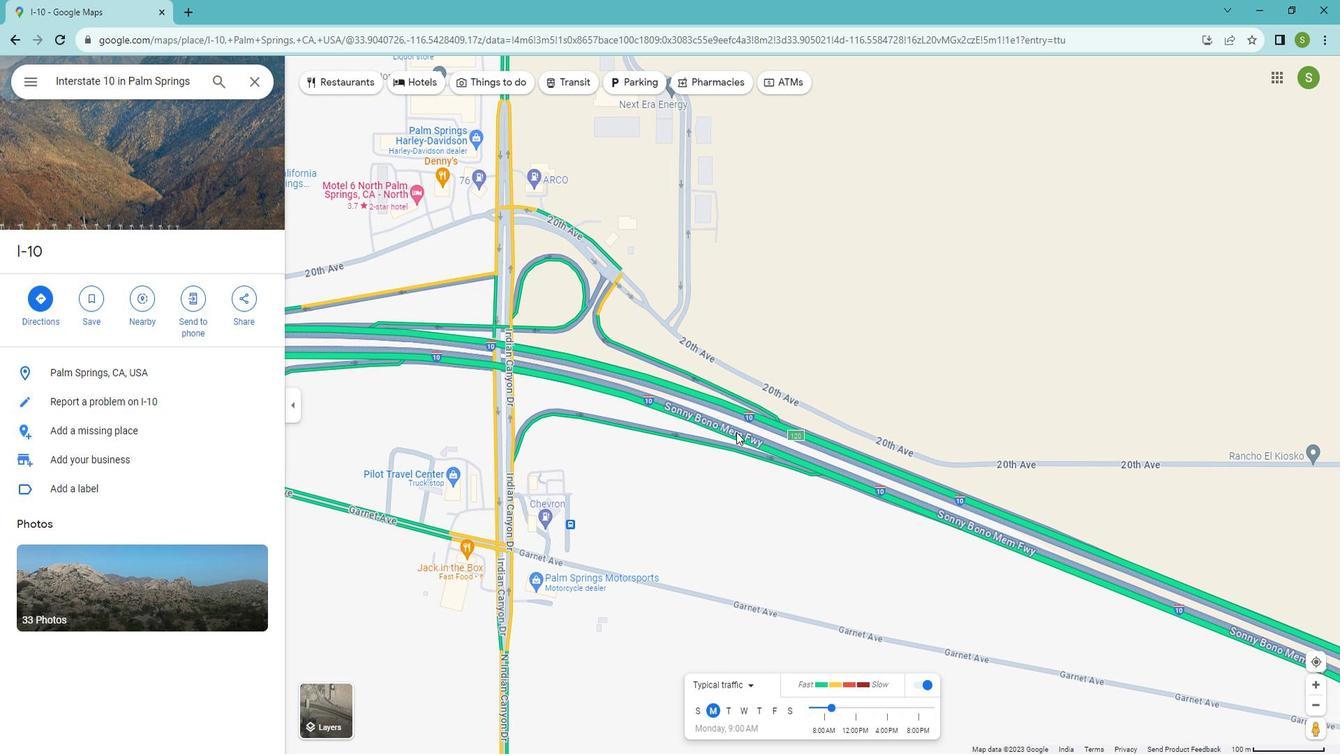 
Action: Mouse pressed left at (761, 439)
Screenshot: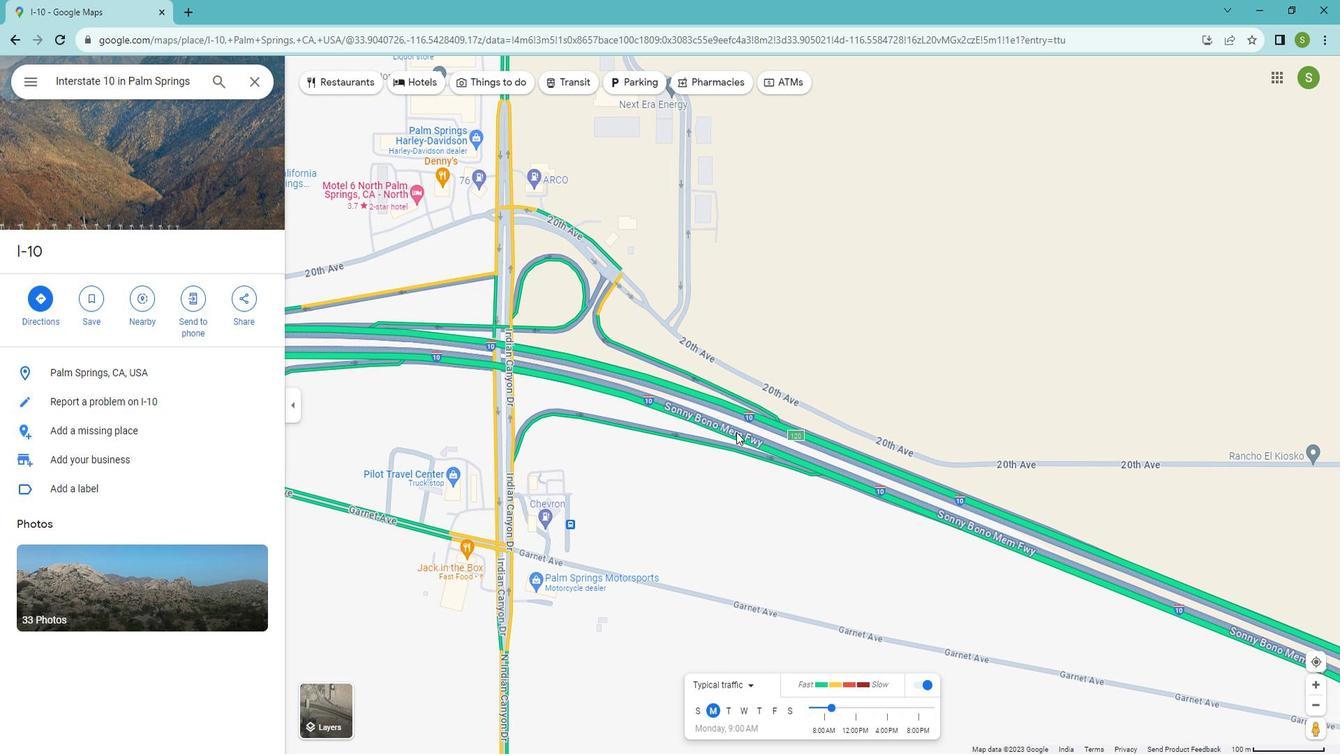 
Action: Mouse moved to (700, 283)
Screenshot: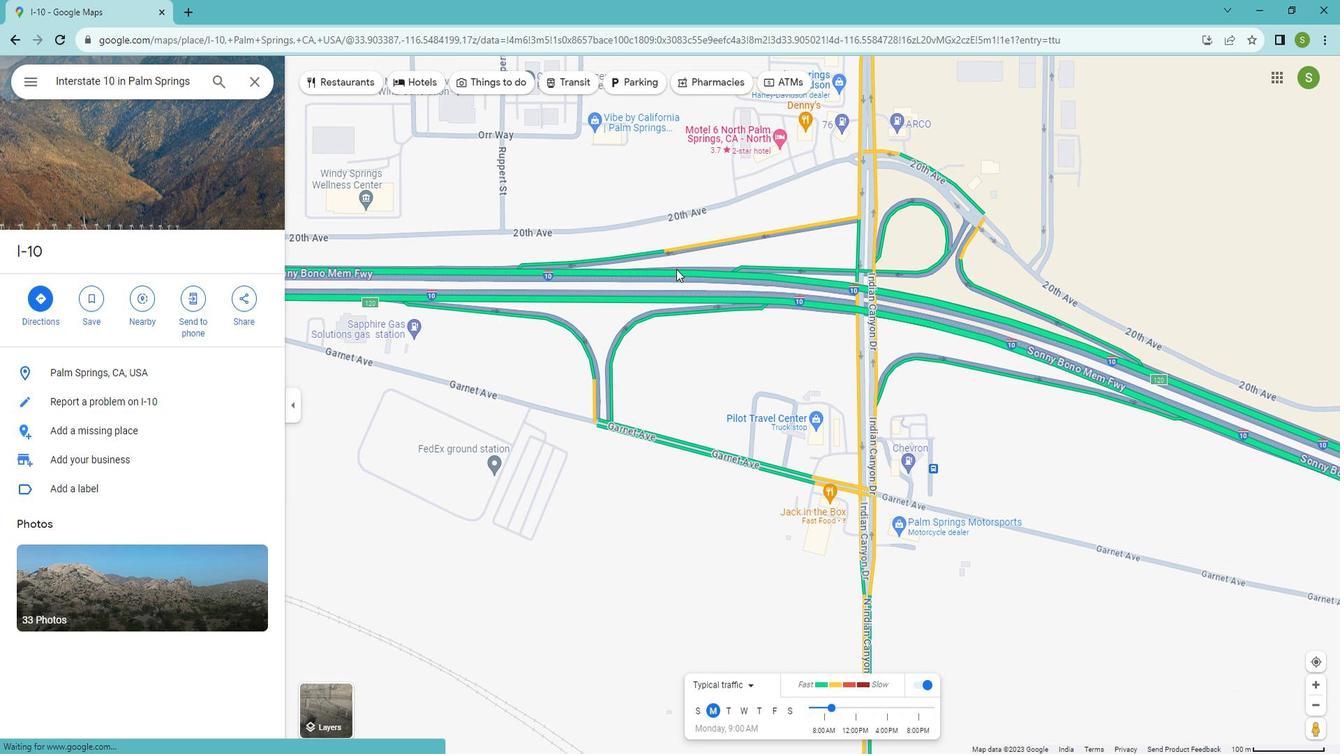 
Action: Mouse pressed left at (700, 283)
Screenshot: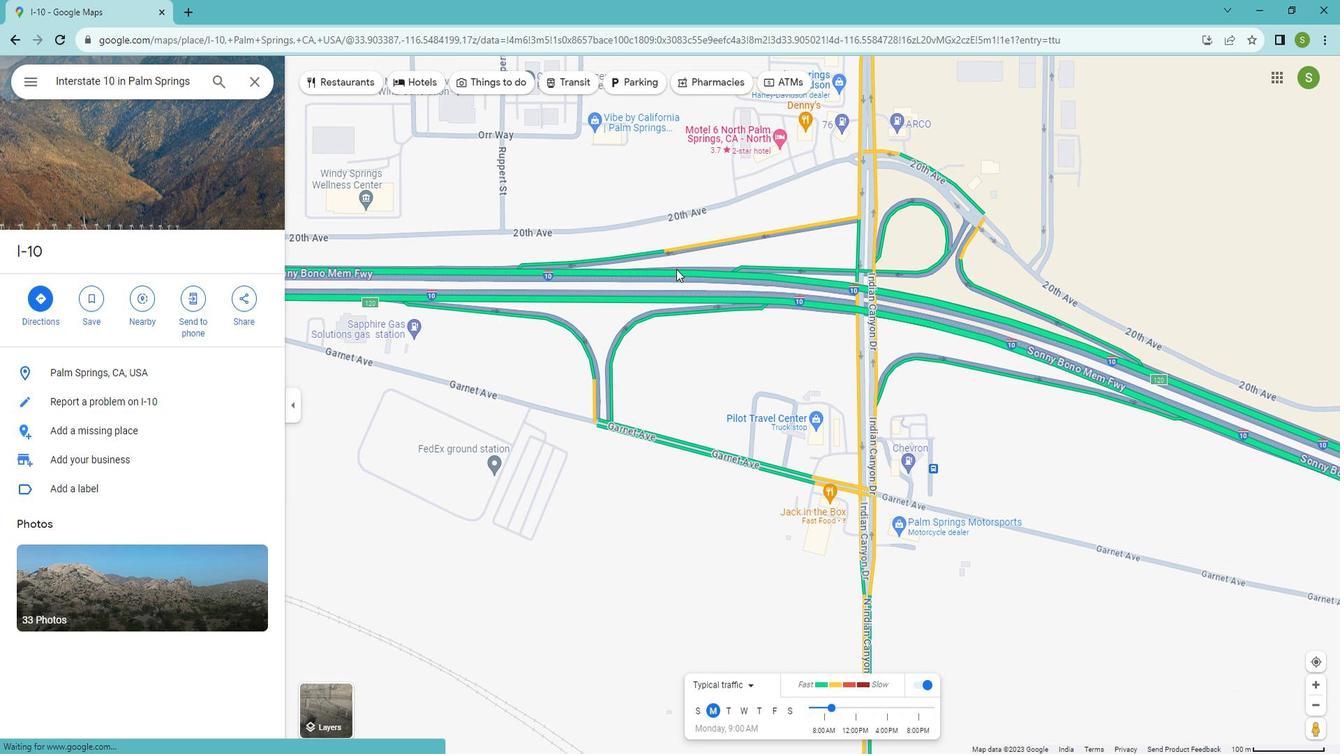 
Action: Mouse moved to (737, 365)
Screenshot: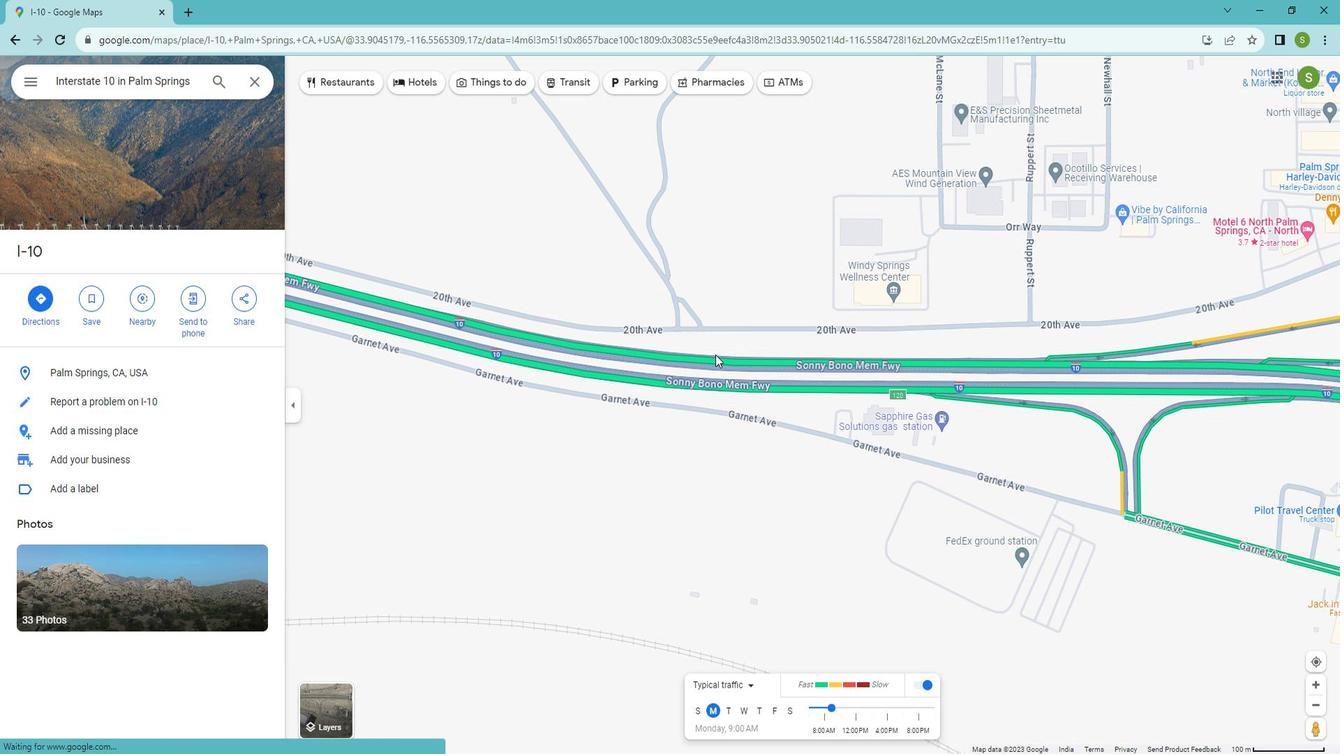
Action: Mouse pressed left at (737, 365)
Screenshot: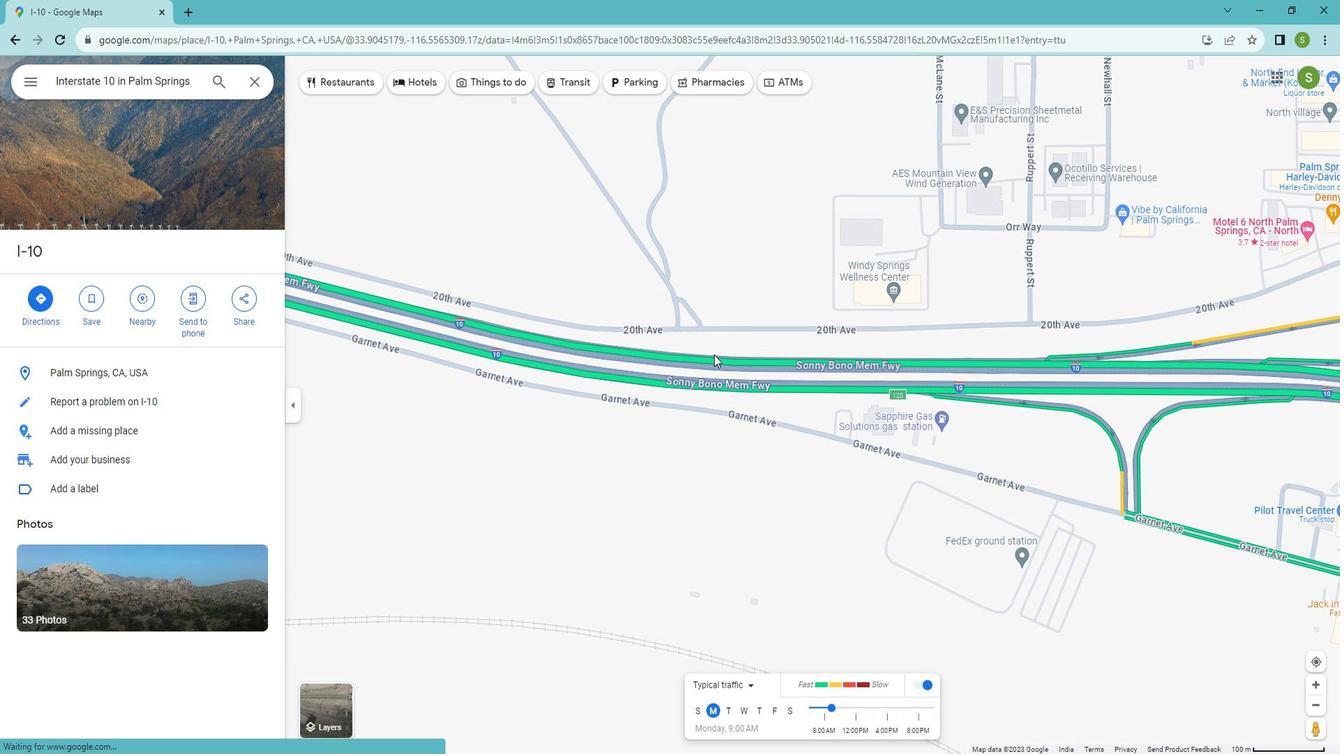 
Action: Mouse moved to (626, 254)
Screenshot: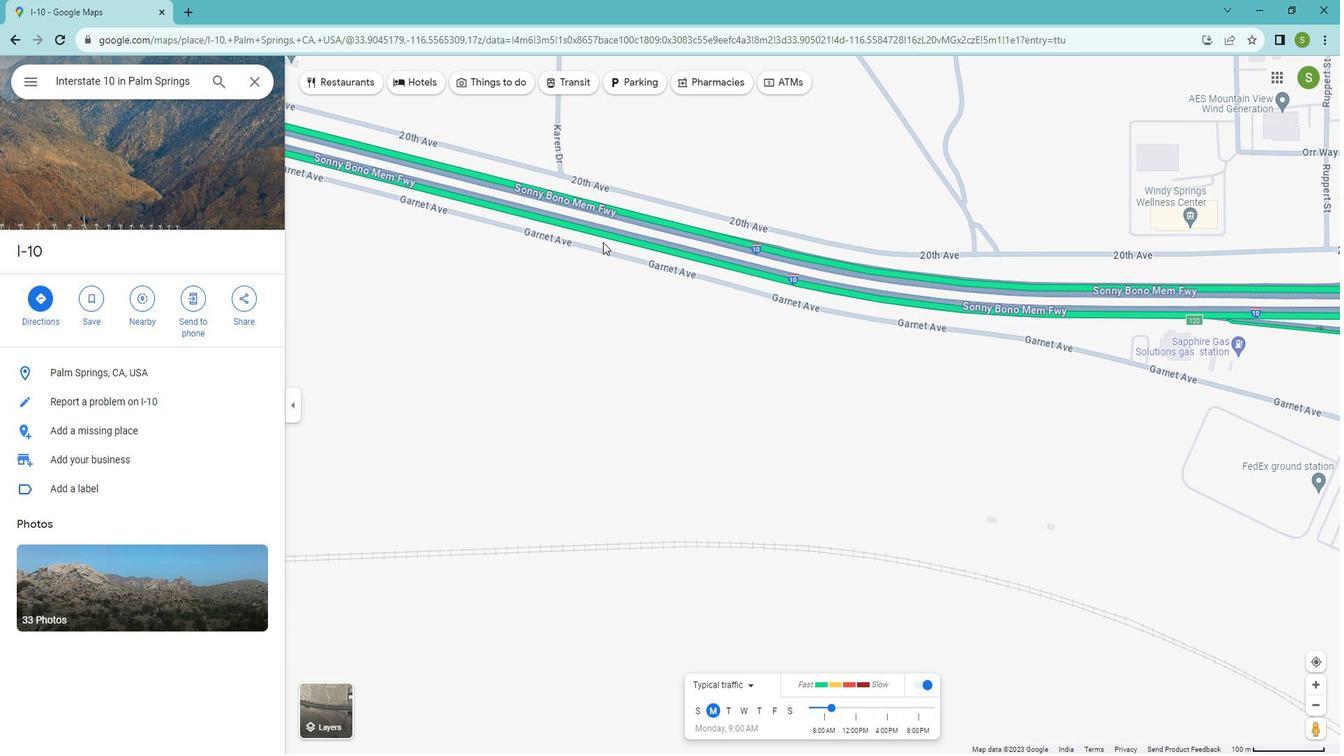 
Action: Mouse pressed left at (626, 254)
Screenshot: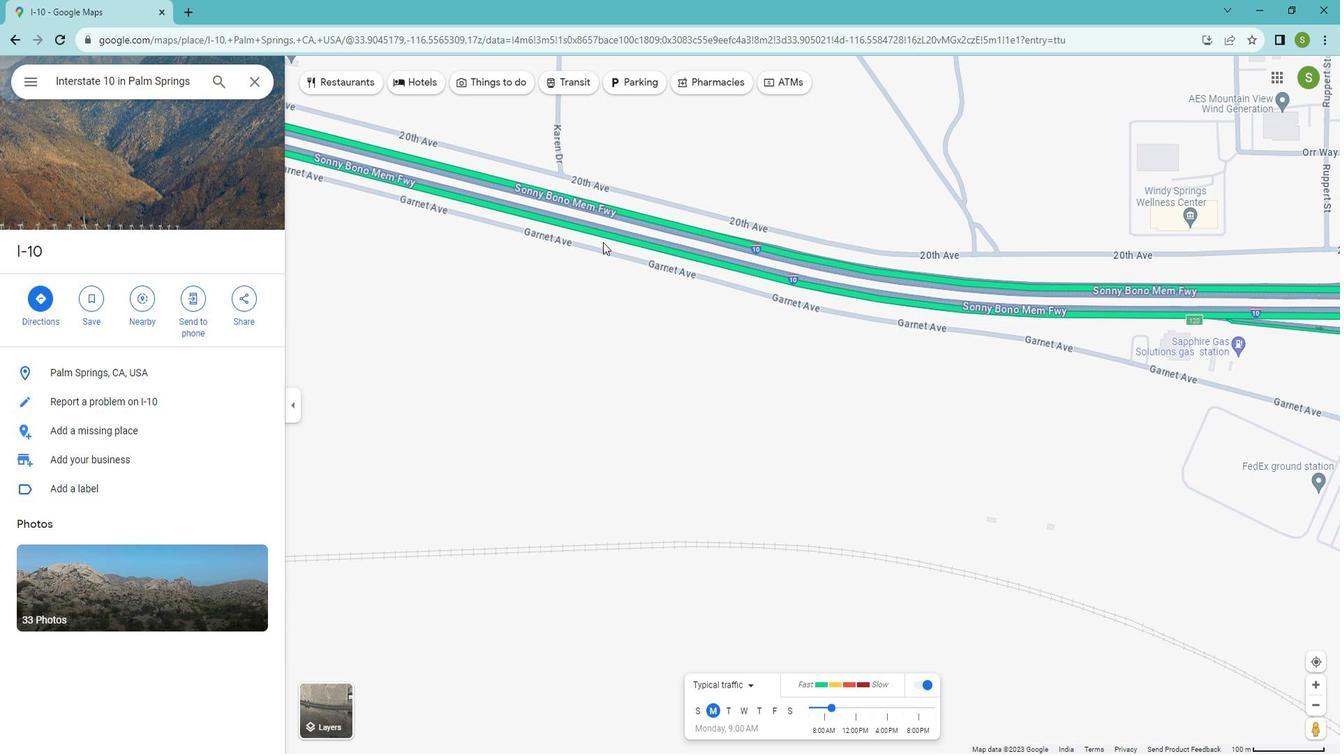 
Action: Mouse moved to (615, 356)
Screenshot: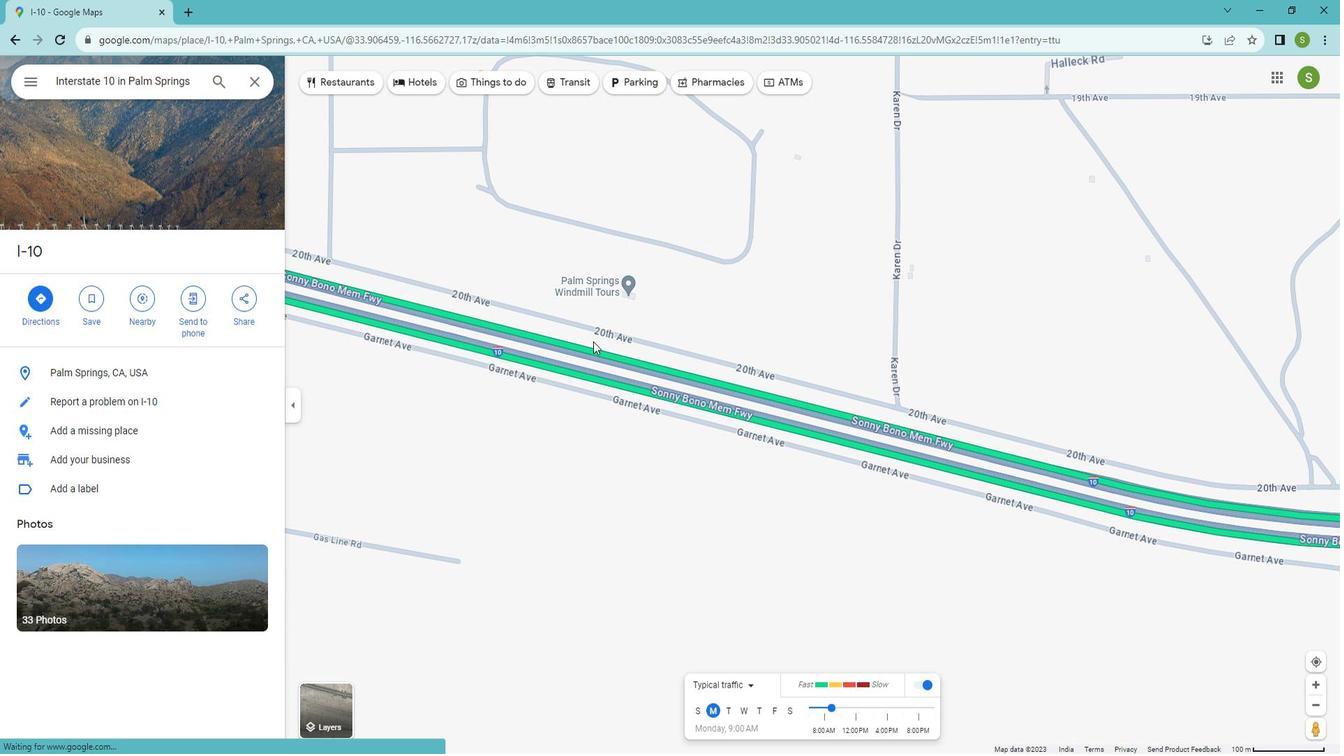 
Action: Mouse pressed left at (615, 356)
Screenshot: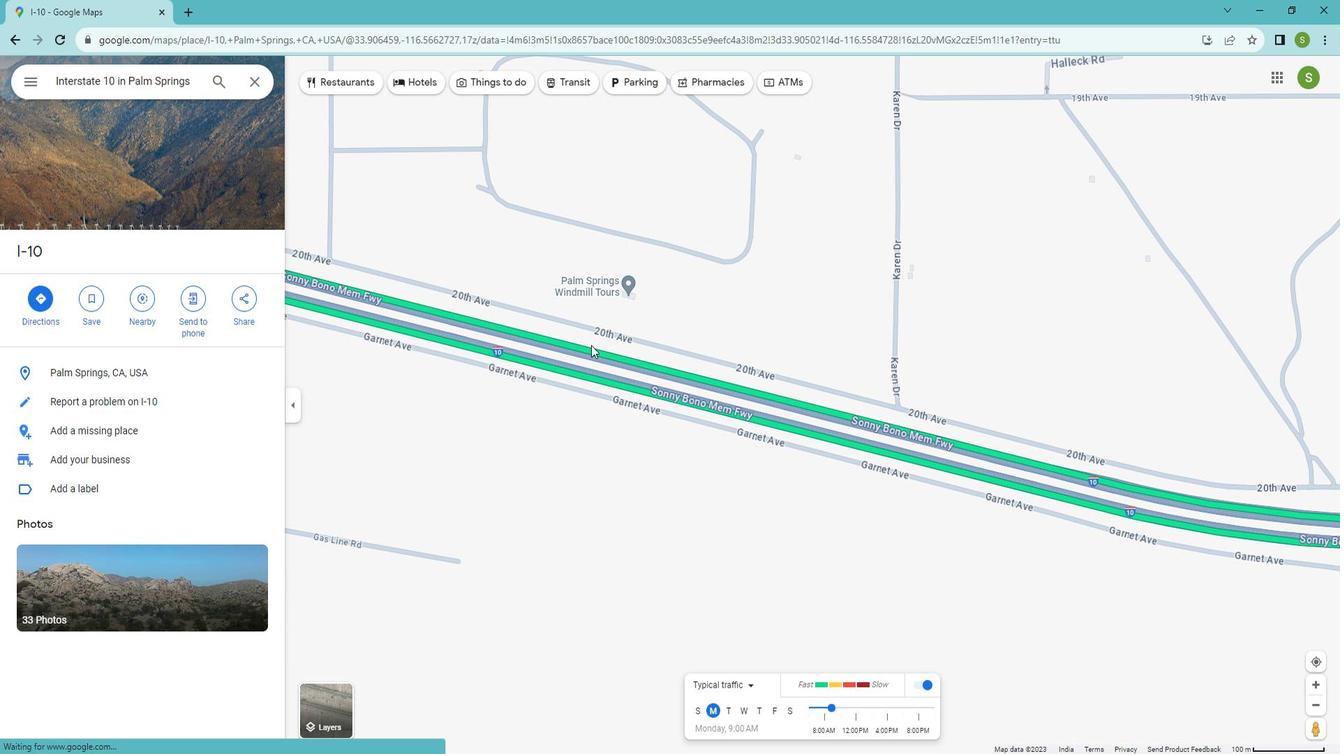 
Action: Mouse moved to (889, 345)
Screenshot: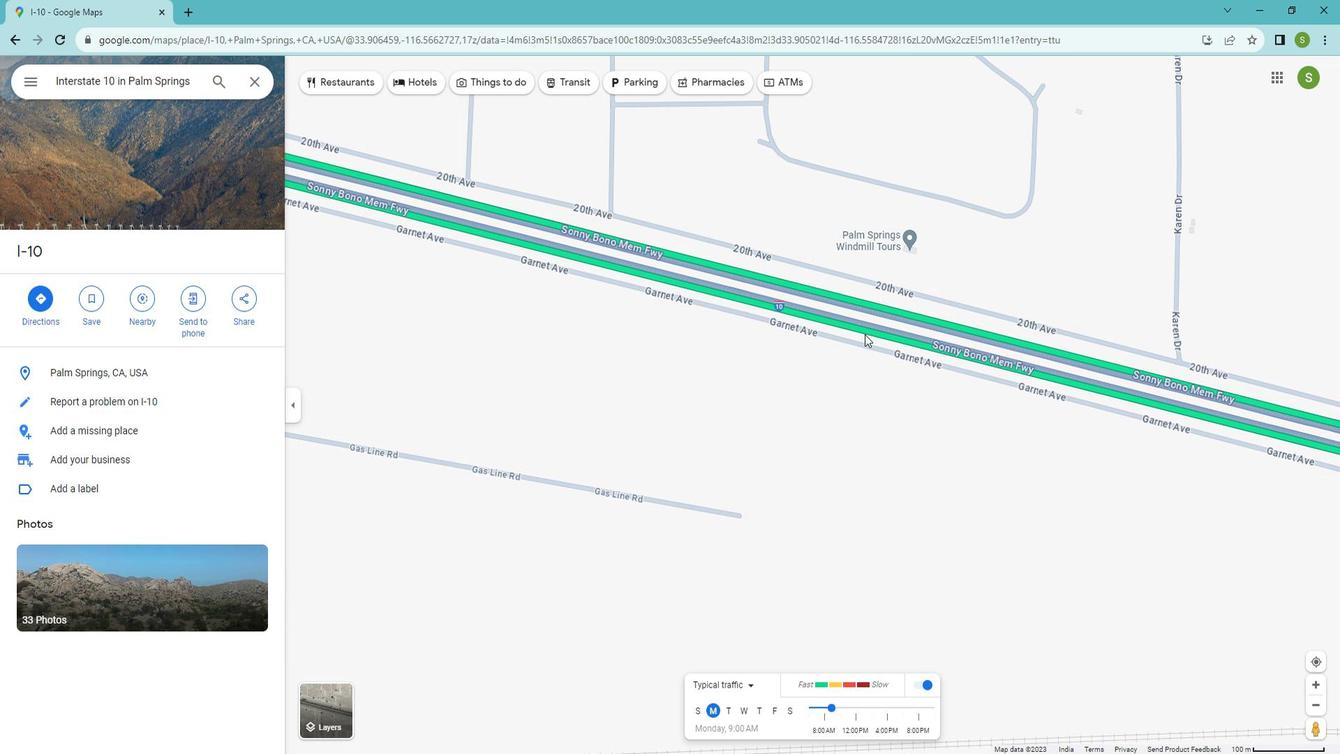 
Action: Mouse scrolled (889, 344) with delta (0, 0)
Screenshot: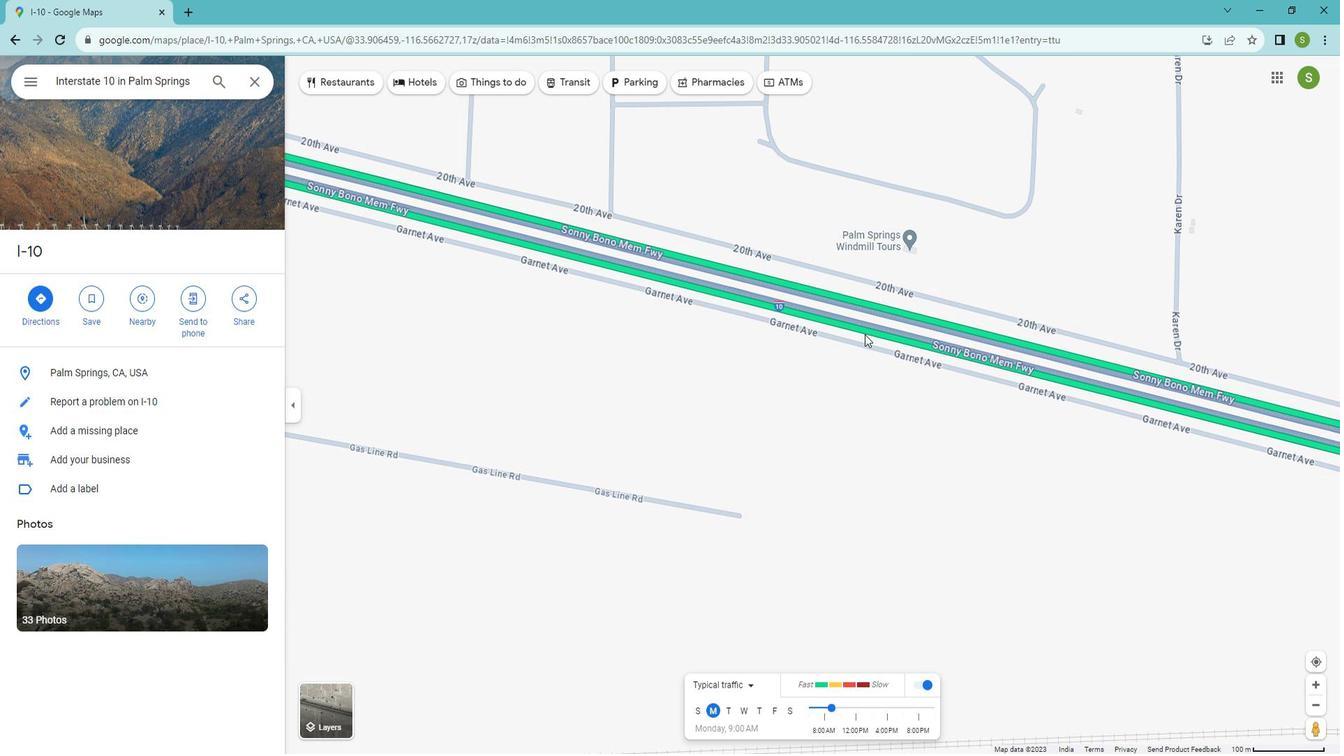 
Action: Mouse scrolled (889, 344) with delta (0, 0)
Screenshot: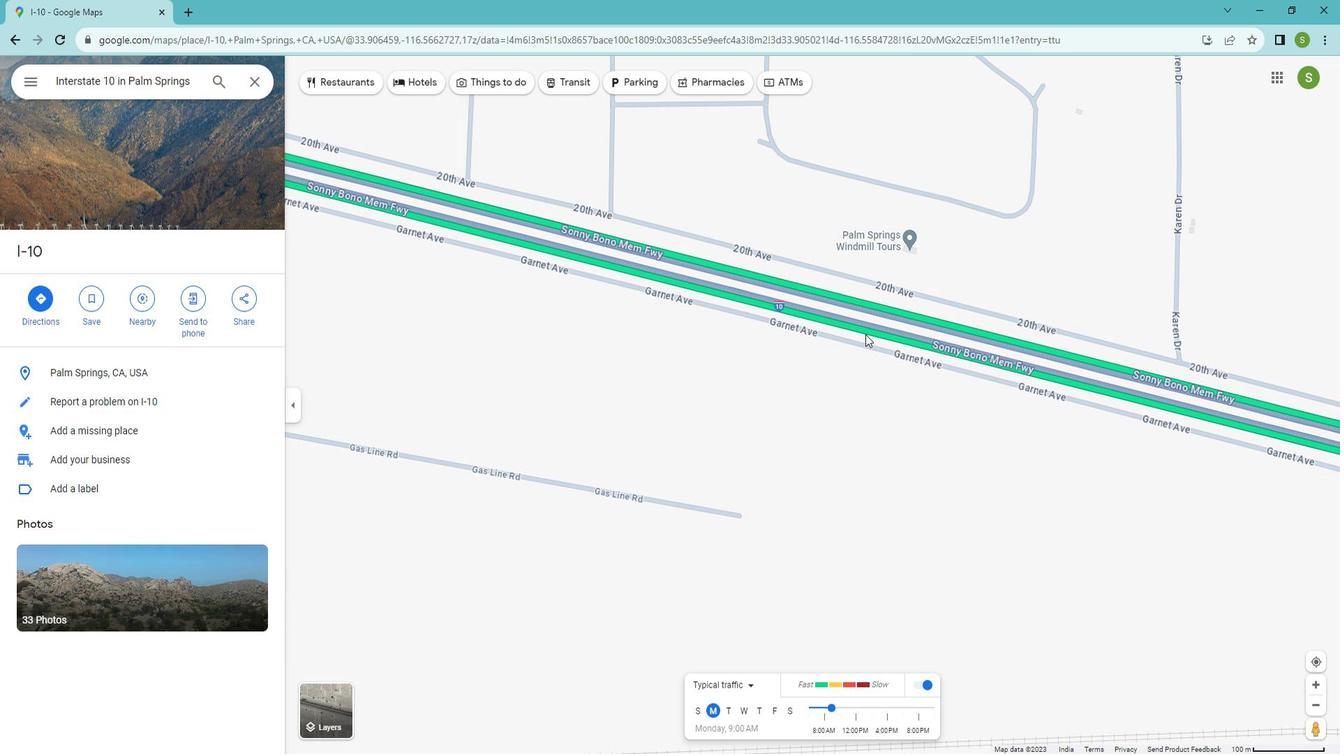 
Action: Mouse scrolled (889, 344) with delta (0, 0)
Screenshot: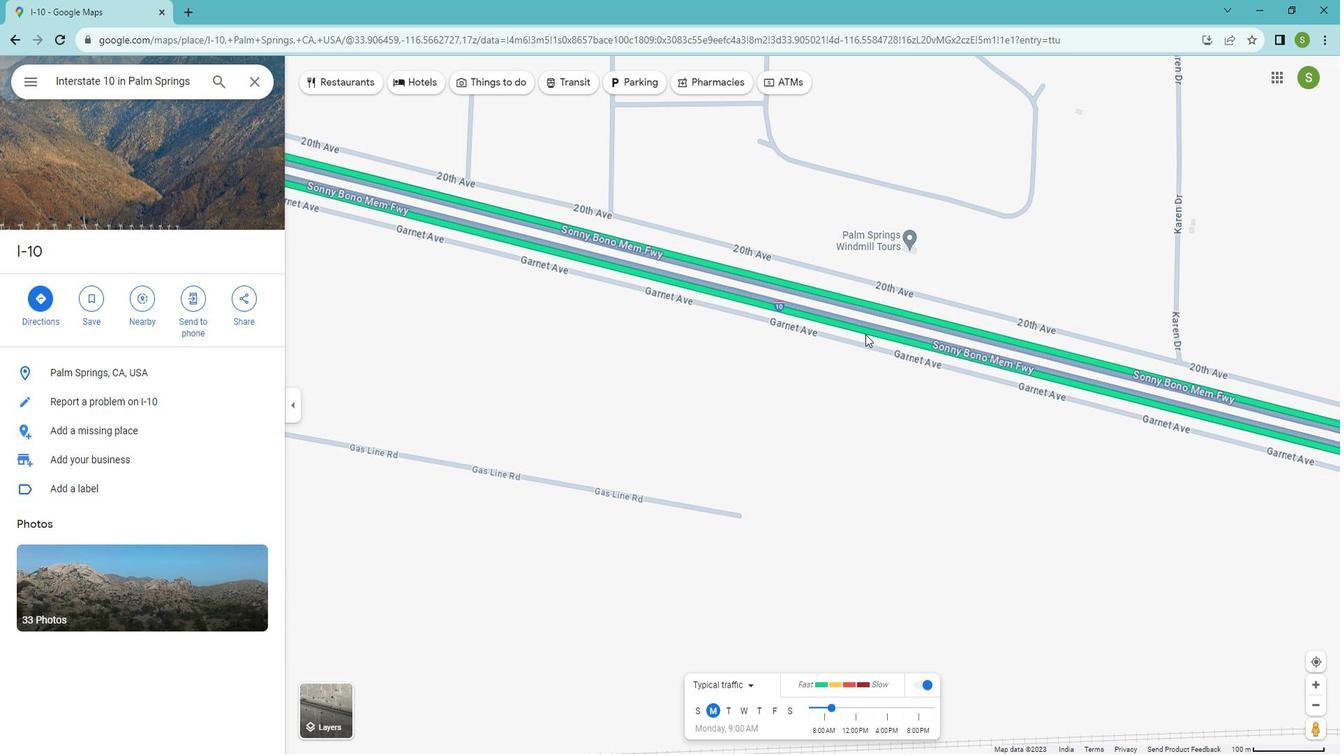
Action: Mouse scrolled (889, 344) with delta (0, 0)
Screenshot: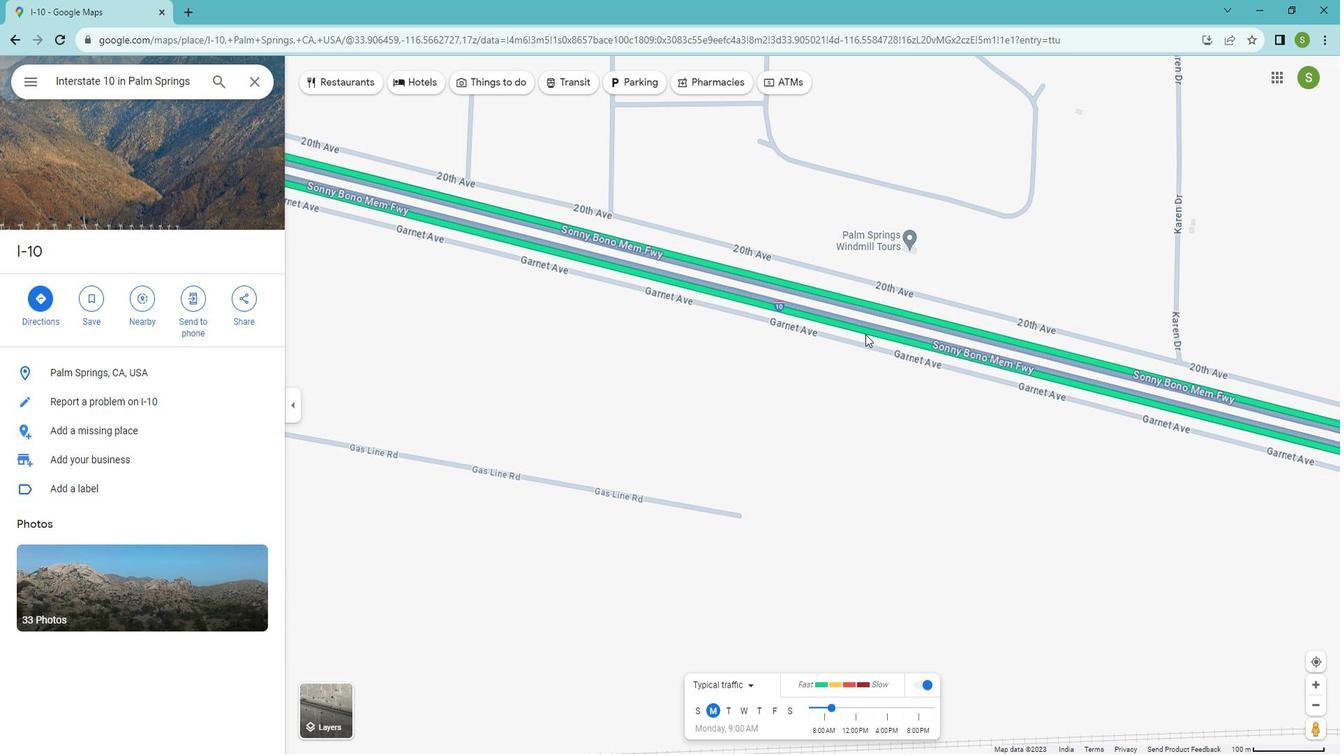
Action: Mouse scrolled (889, 344) with delta (0, 0)
Screenshot: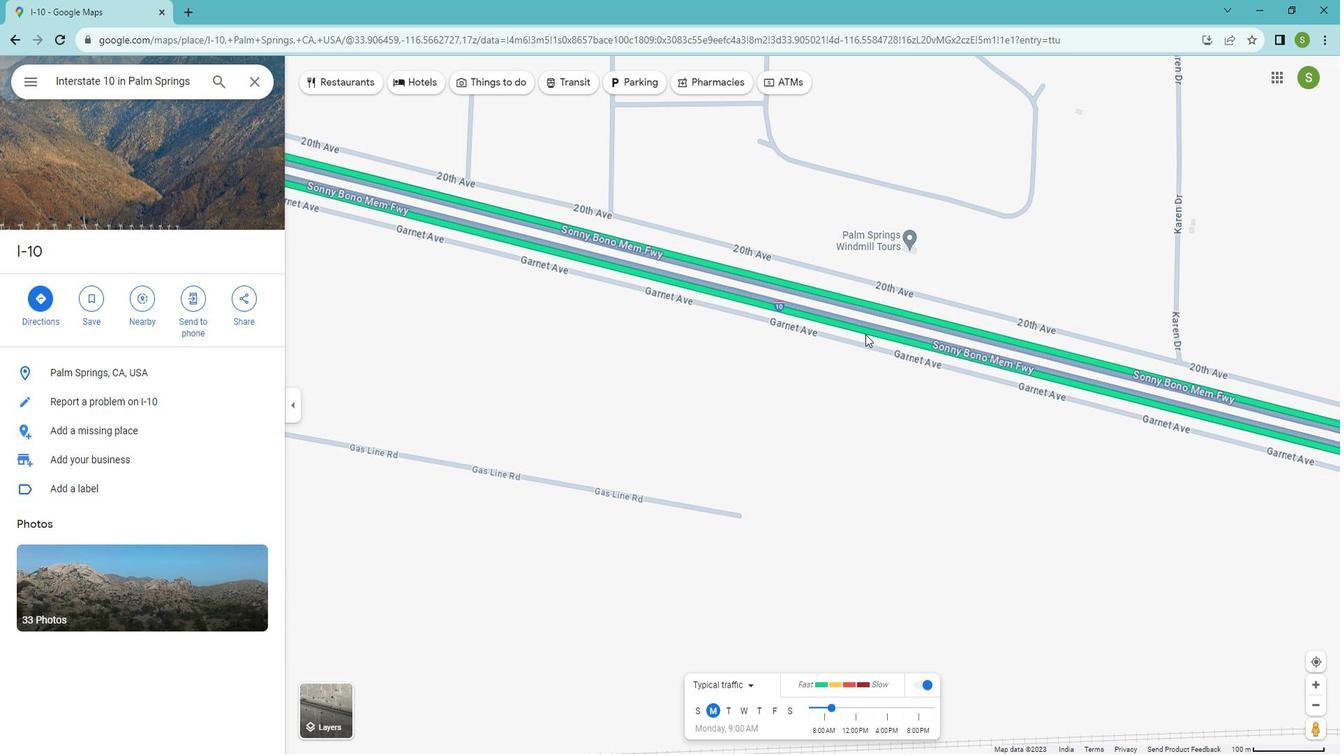 
Action: Mouse scrolled (889, 344) with delta (0, 0)
Screenshot: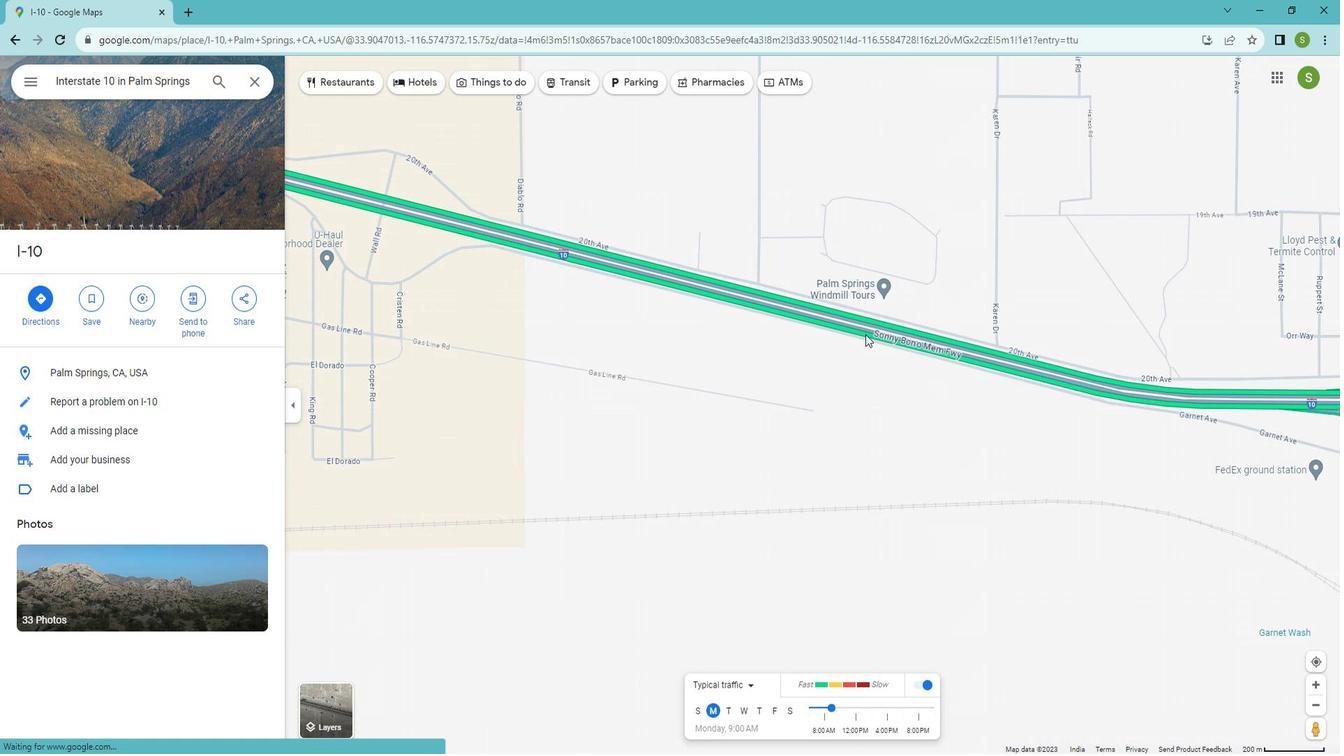 
Action: Mouse moved to (889, 346)
Screenshot: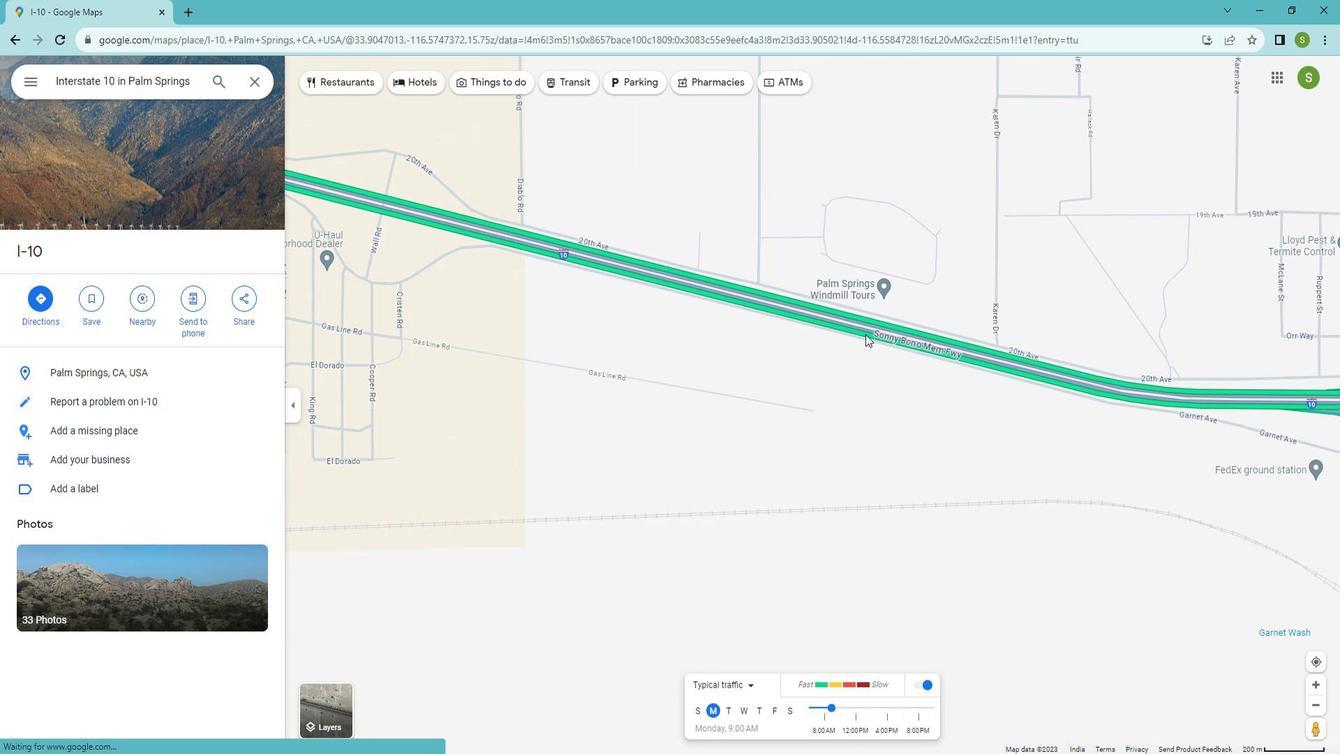 
Action: Mouse scrolled (889, 345) with delta (0, 0)
Screenshot: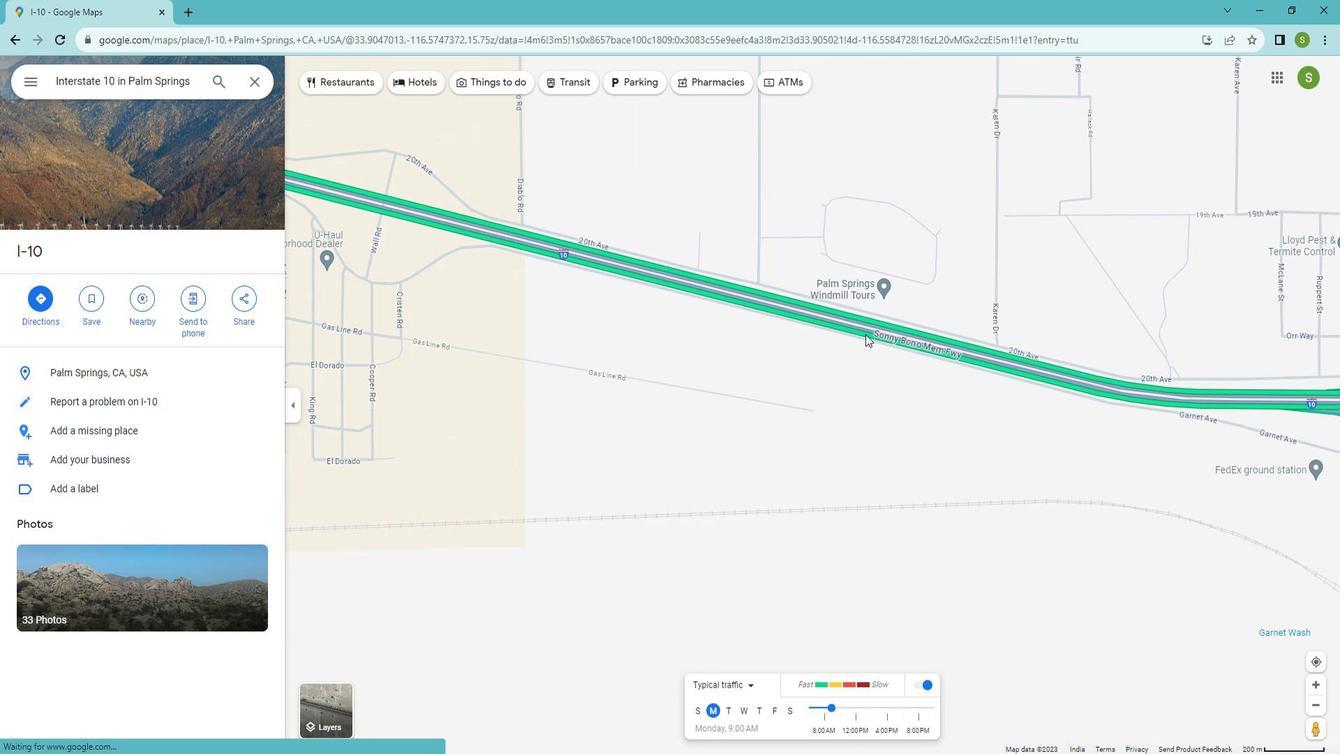 
Action: Mouse moved to (889, 346)
Screenshot: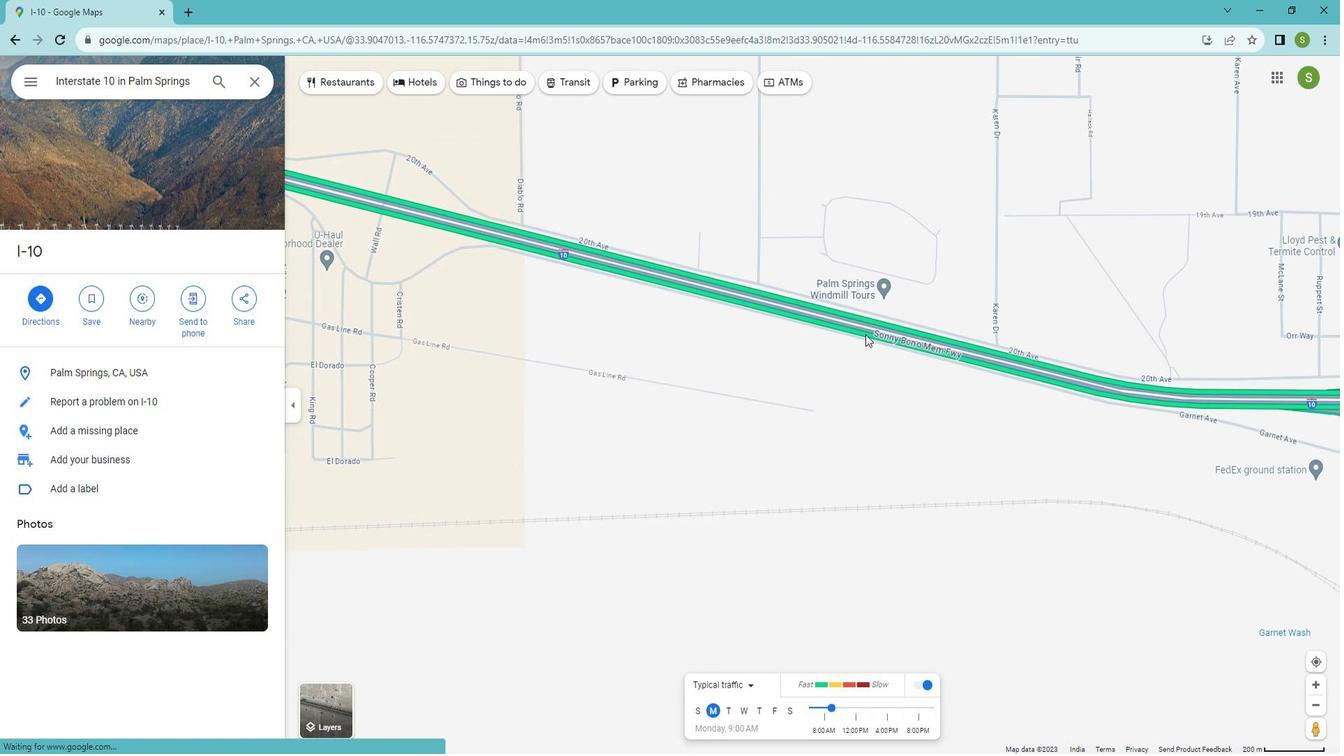 
Action: Mouse scrolled (889, 346) with delta (0, 0)
Screenshot: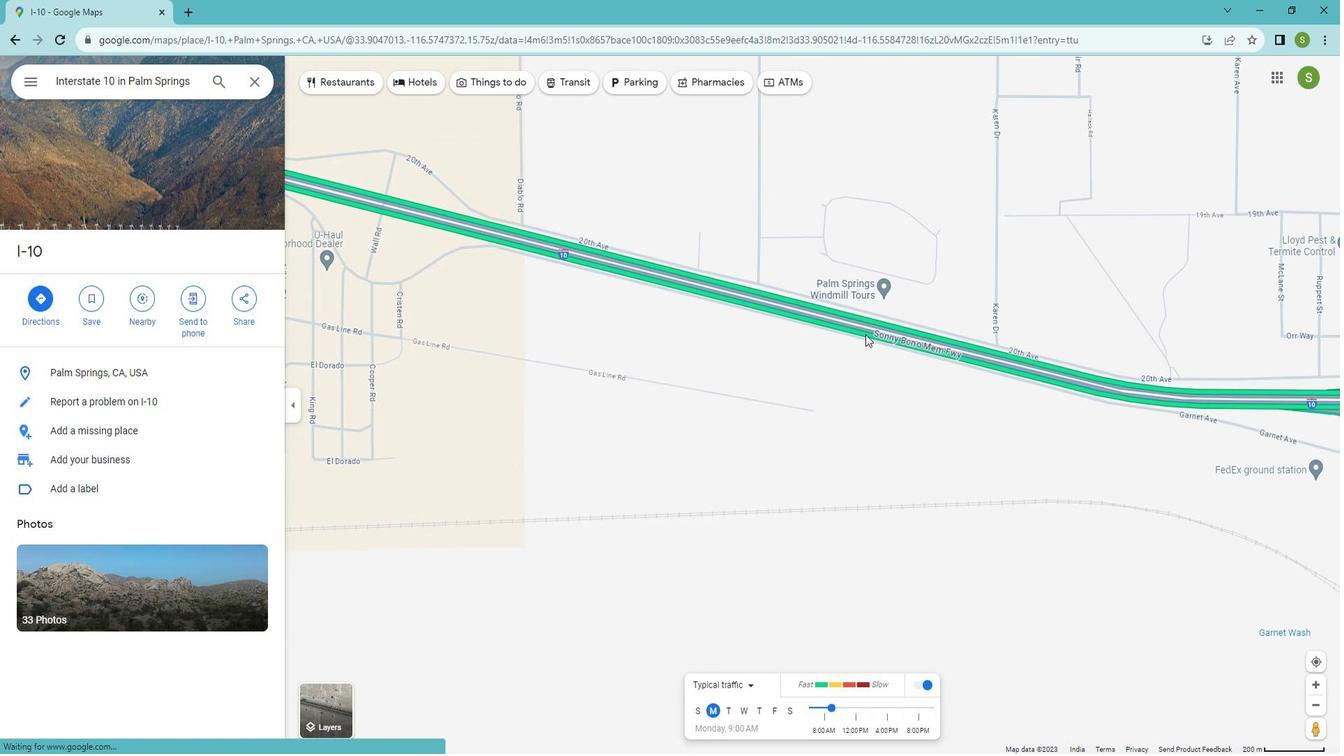 
Action: Mouse moved to (889, 347)
Screenshot: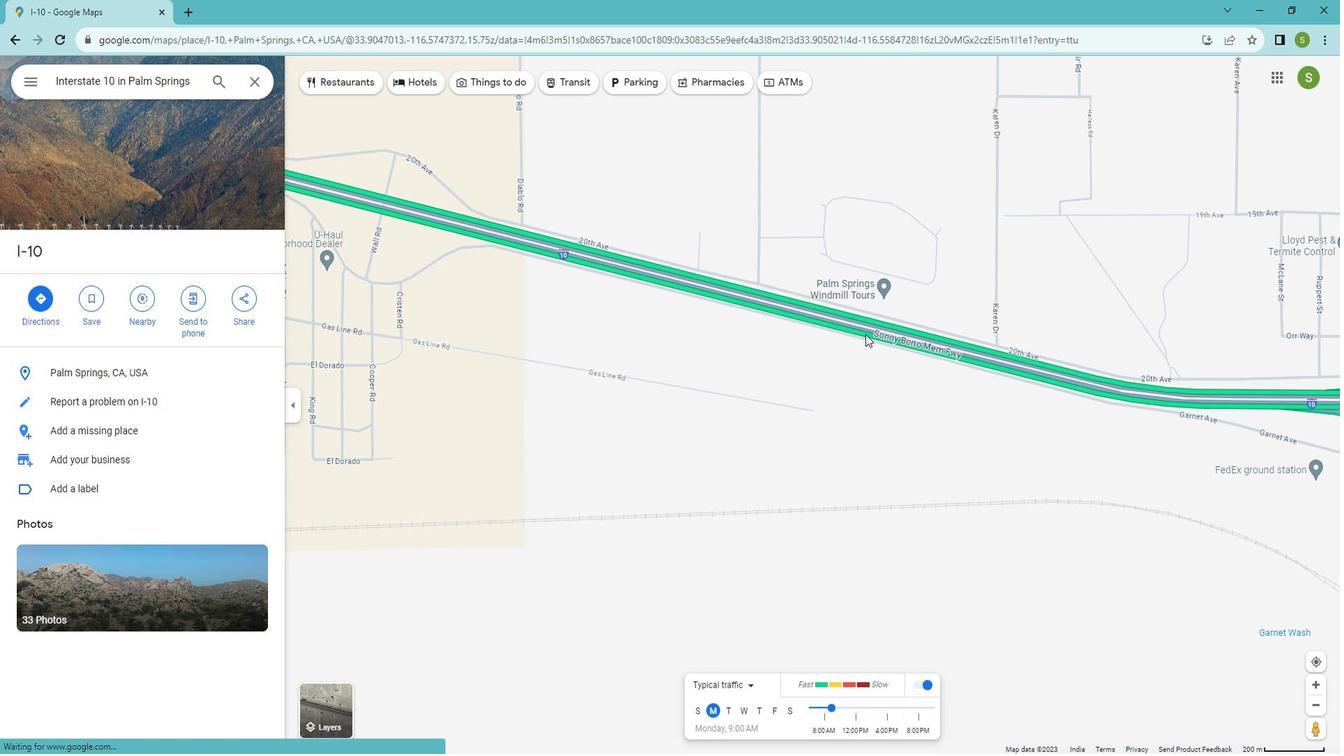 
Action: Mouse scrolled (889, 346) with delta (0, 0)
Screenshot: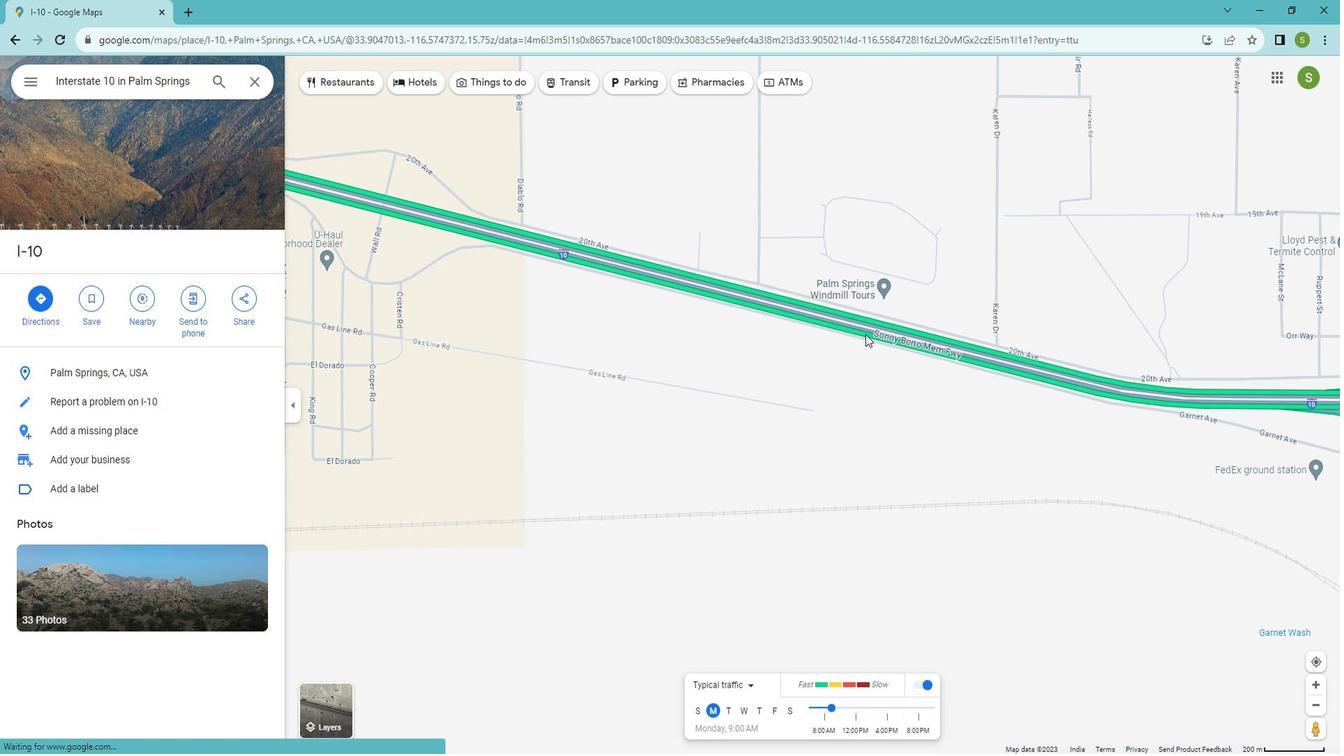 
Action: Mouse moved to (889, 347)
Screenshot: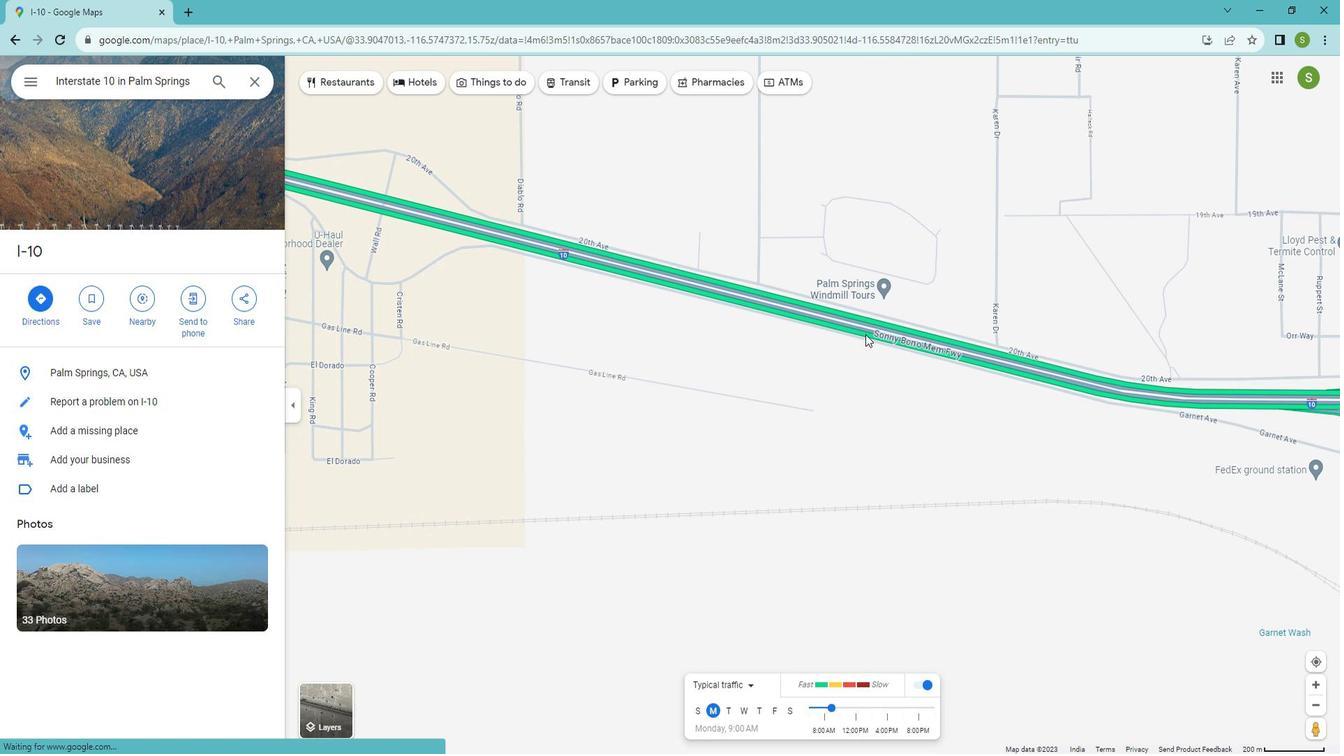 
Action: Mouse scrolled (889, 346) with delta (0, 0)
Screenshot: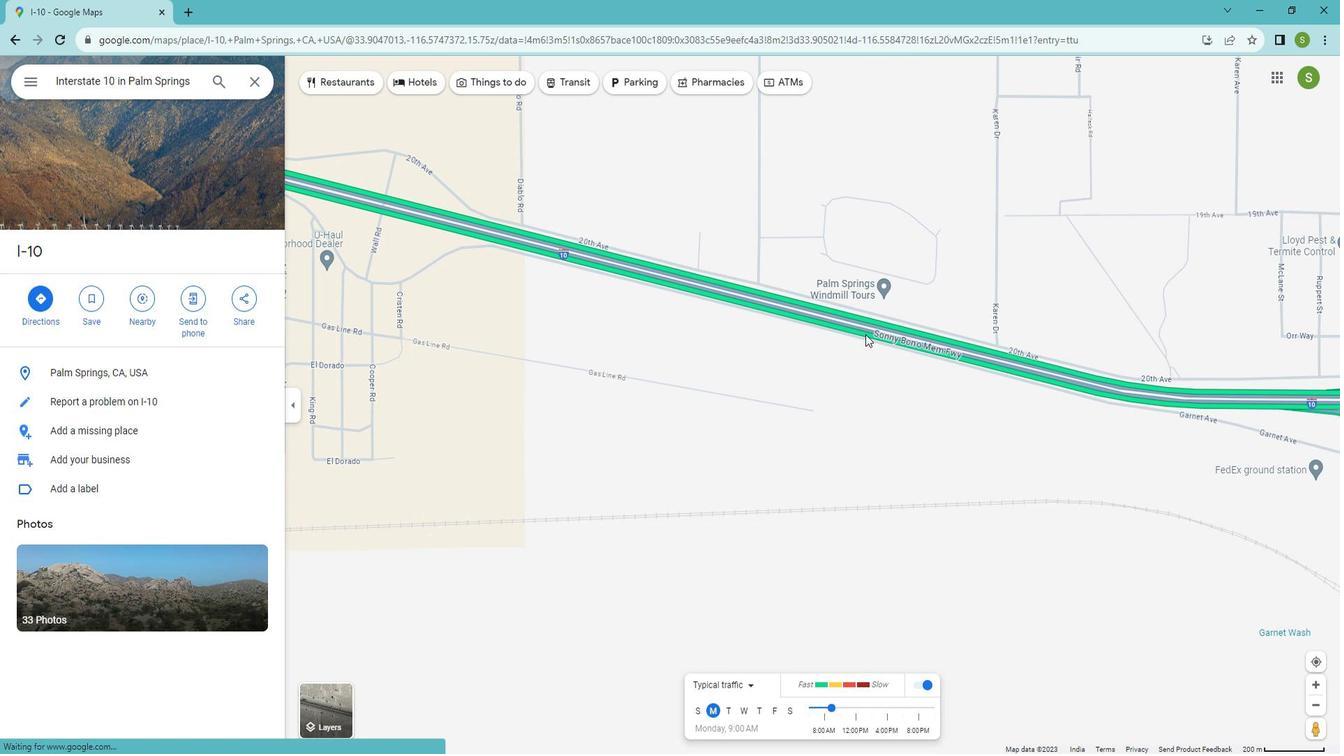 
Action: Mouse scrolled (889, 346) with delta (0, 0)
Screenshot: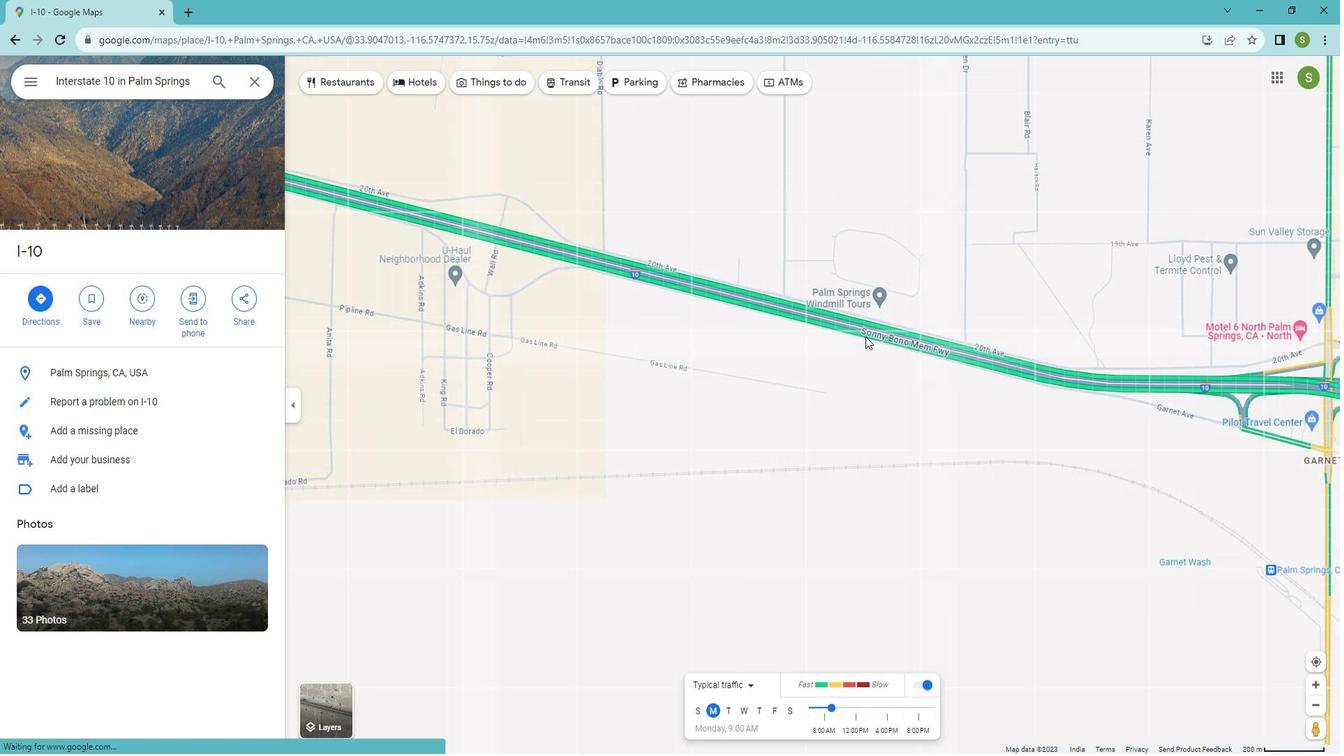 
Action: Mouse moved to (888, 349)
Screenshot: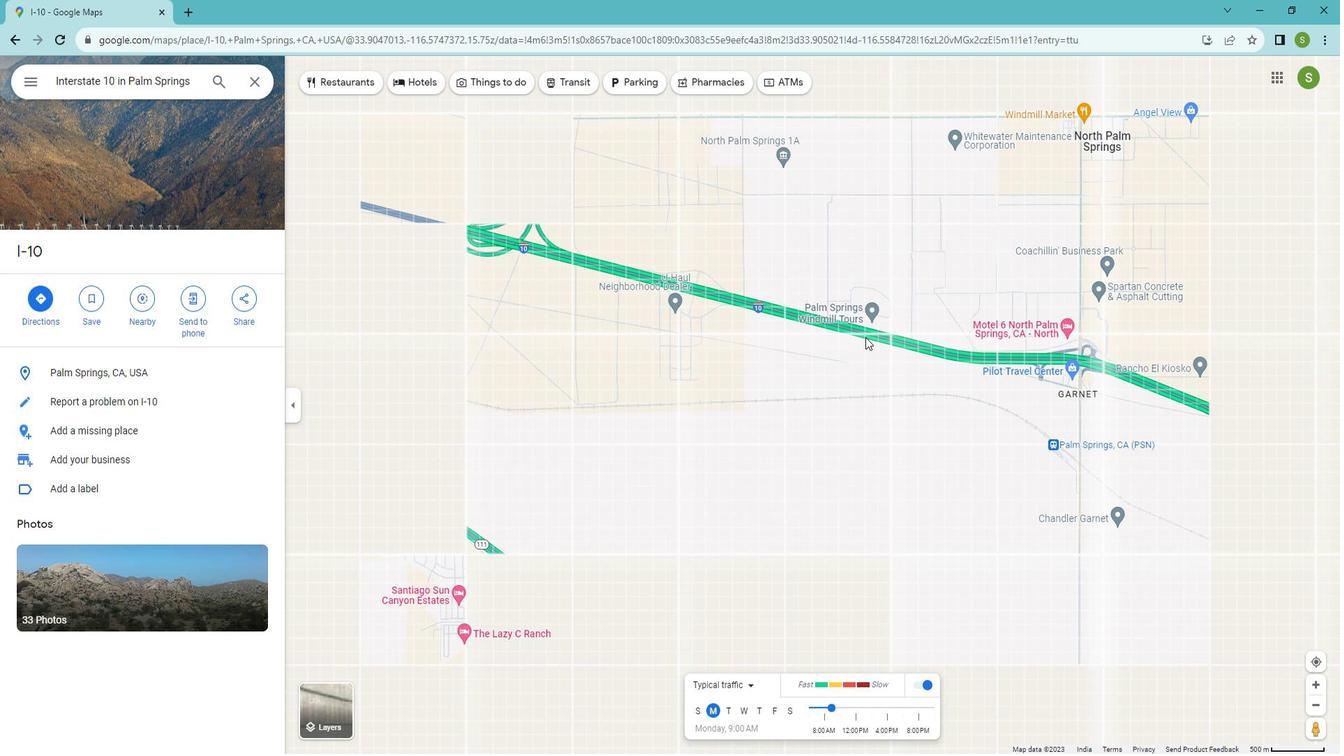 
Action: Mouse scrolled (888, 348) with delta (0, 0)
Screenshot: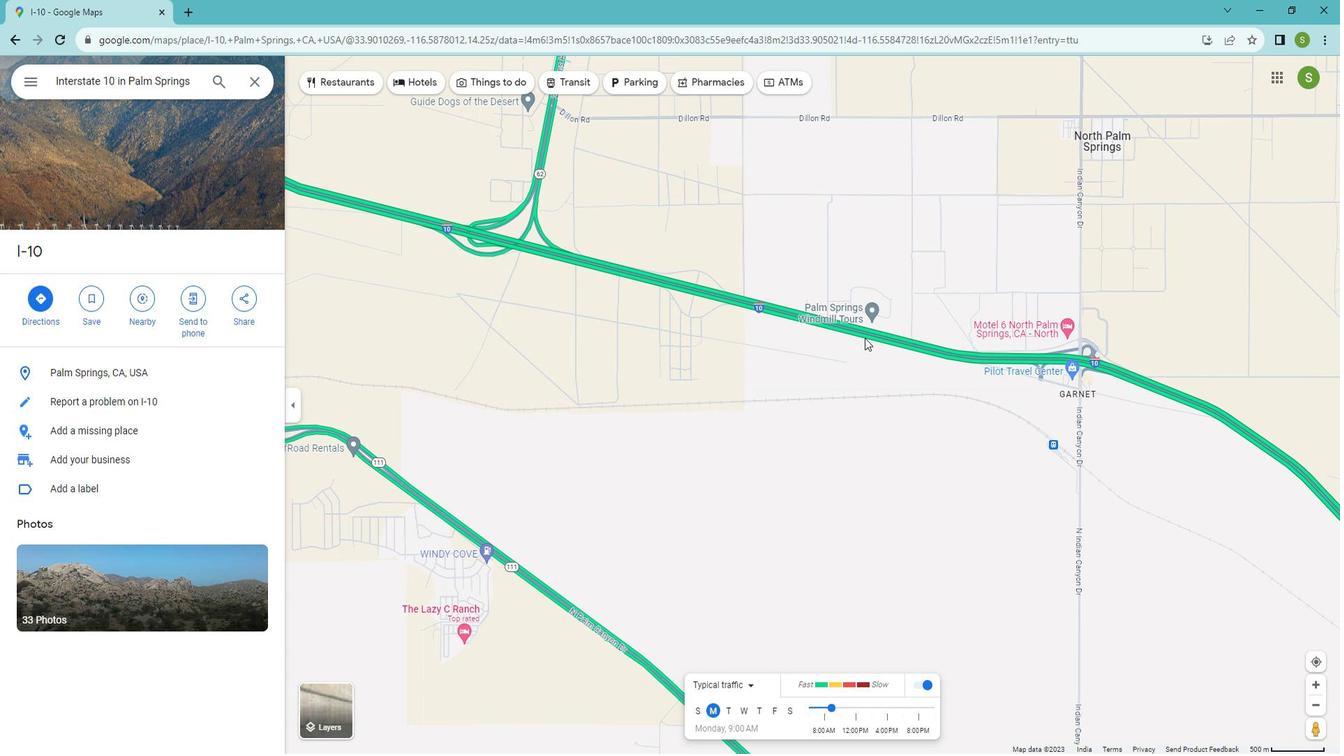 
Action: Mouse scrolled (888, 348) with delta (0, 0)
Screenshot: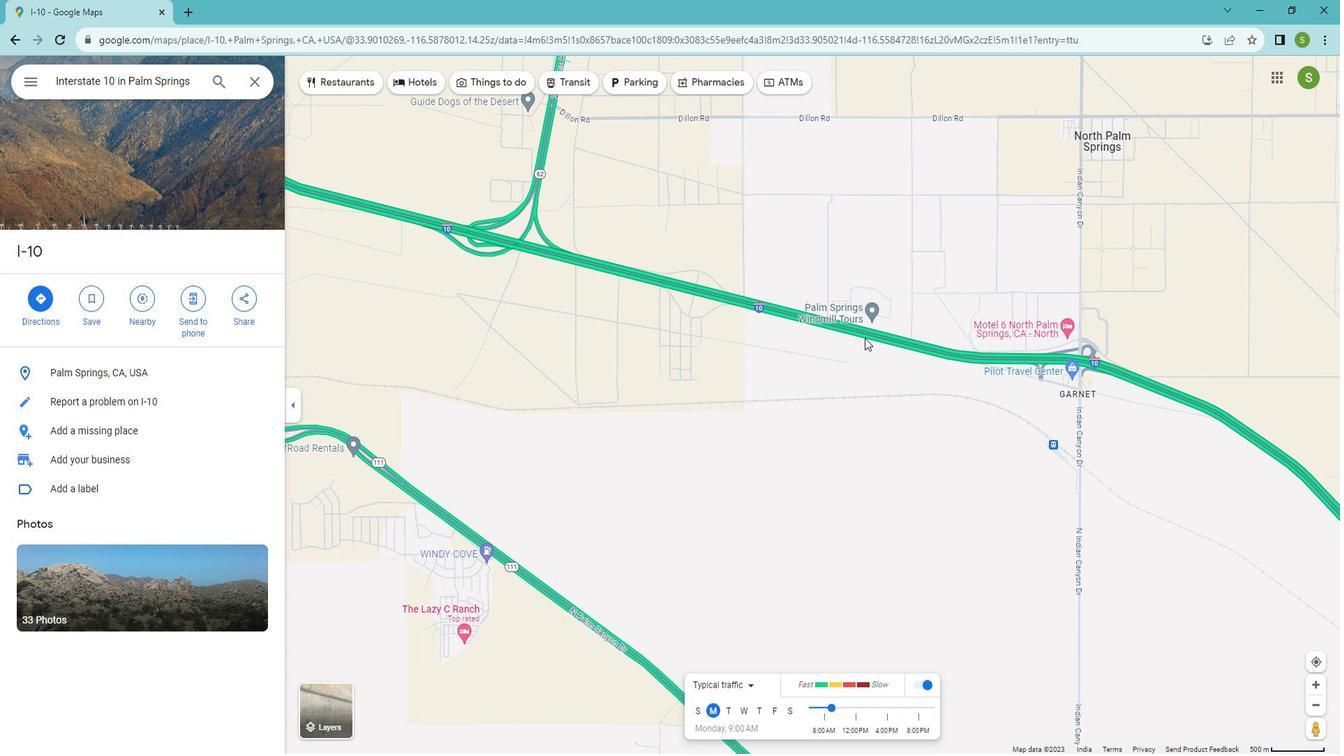 
Action: Mouse scrolled (888, 348) with delta (0, 0)
Screenshot: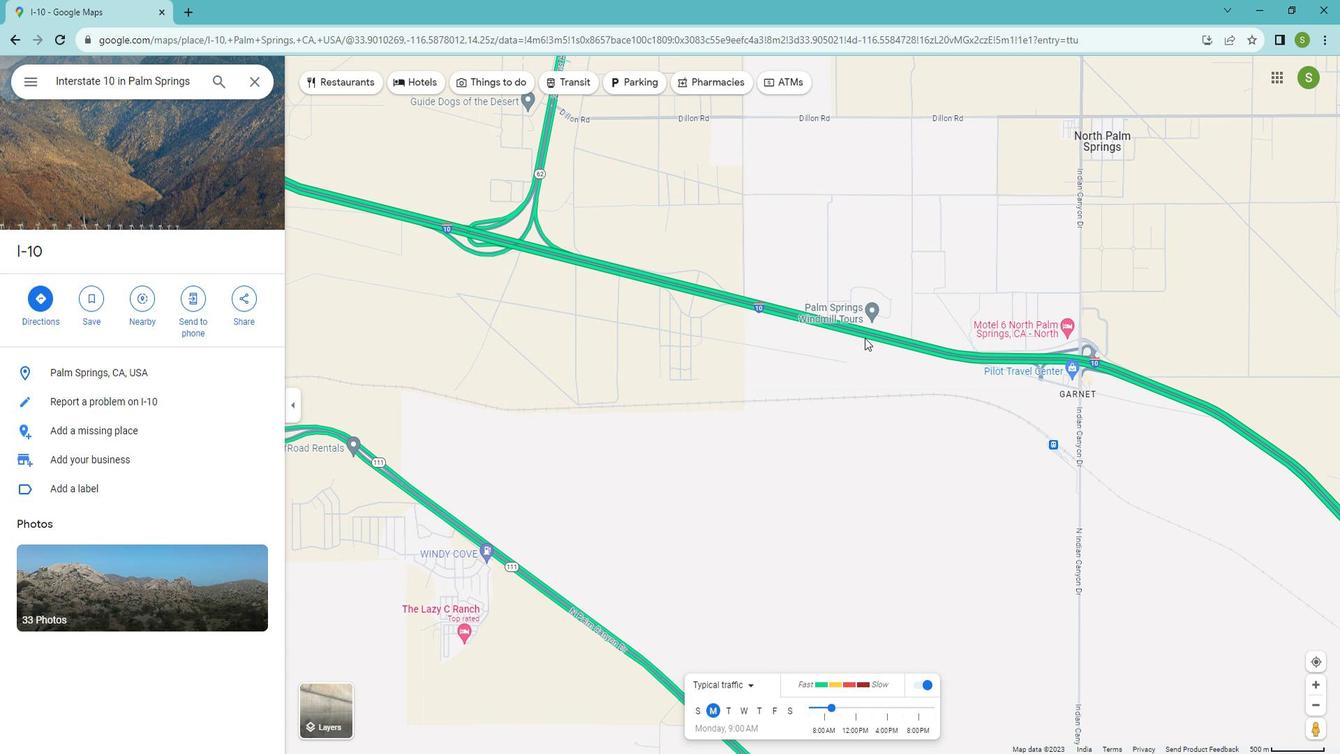 
Action: Mouse moved to (888, 349)
Screenshot: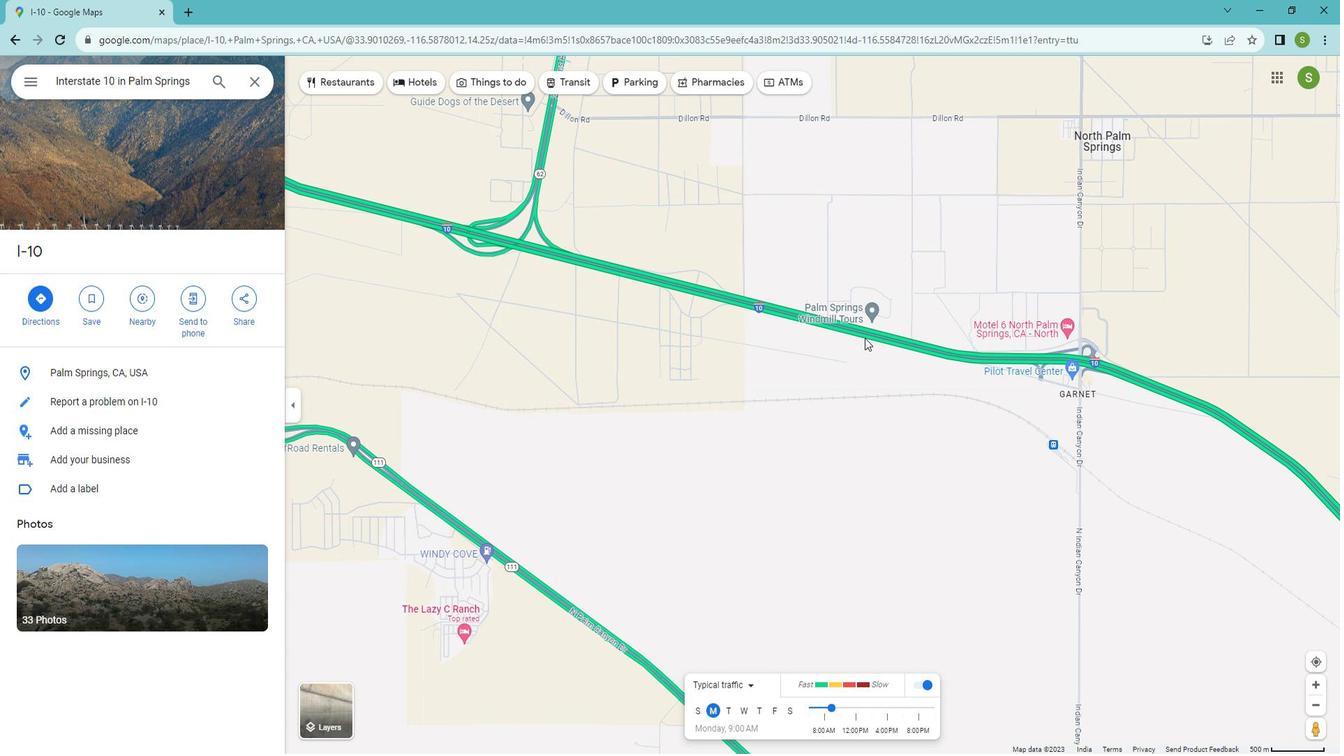 
Action: Mouse scrolled (888, 349) with delta (0, 0)
Screenshot: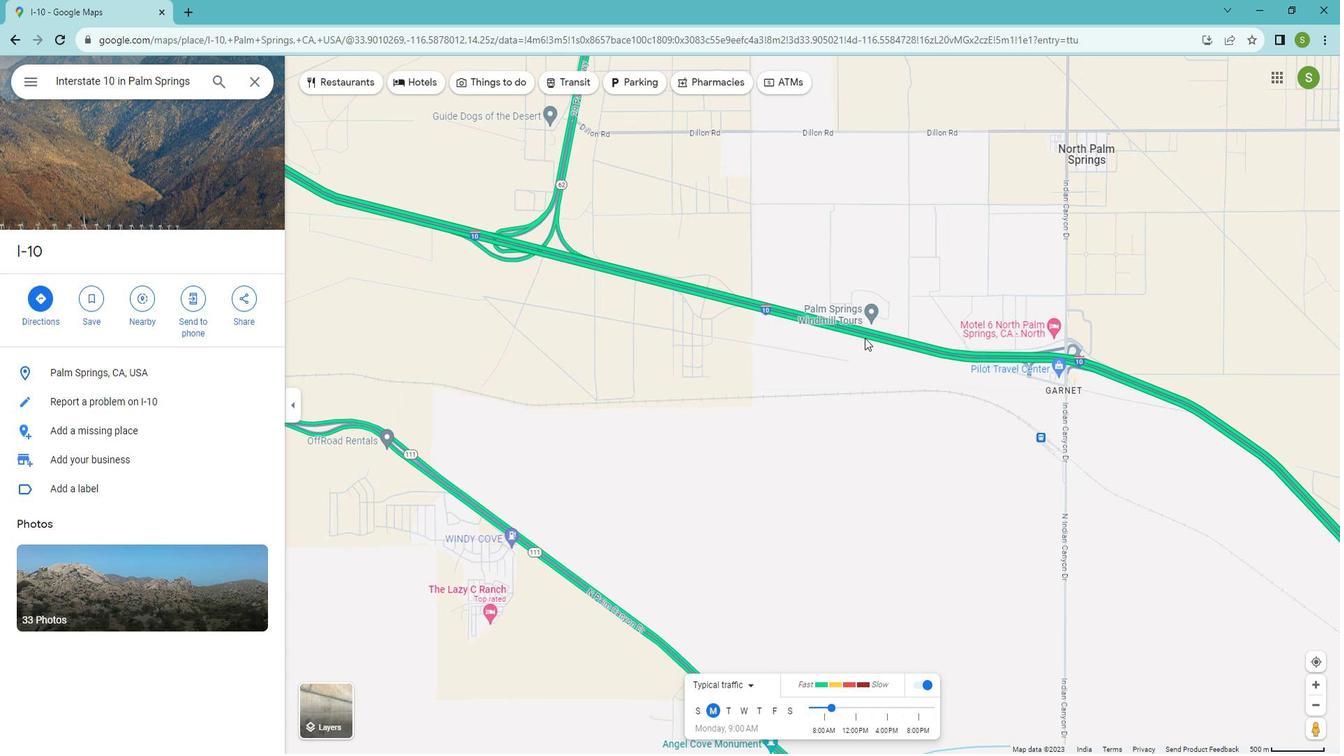 
Action: Mouse moved to (883, 351)
Screenshot: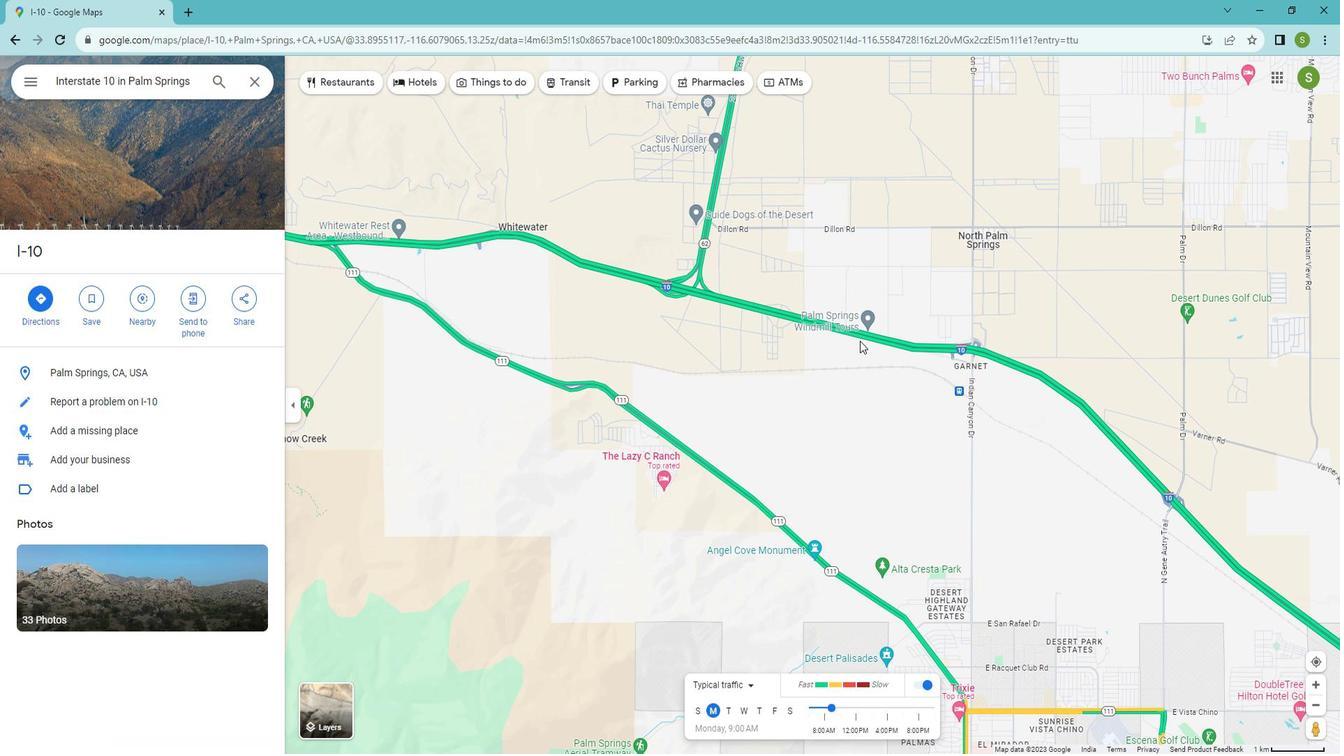 
Action: Mouse scrolled (883, 351) with delta (0, 0)
Screenshot: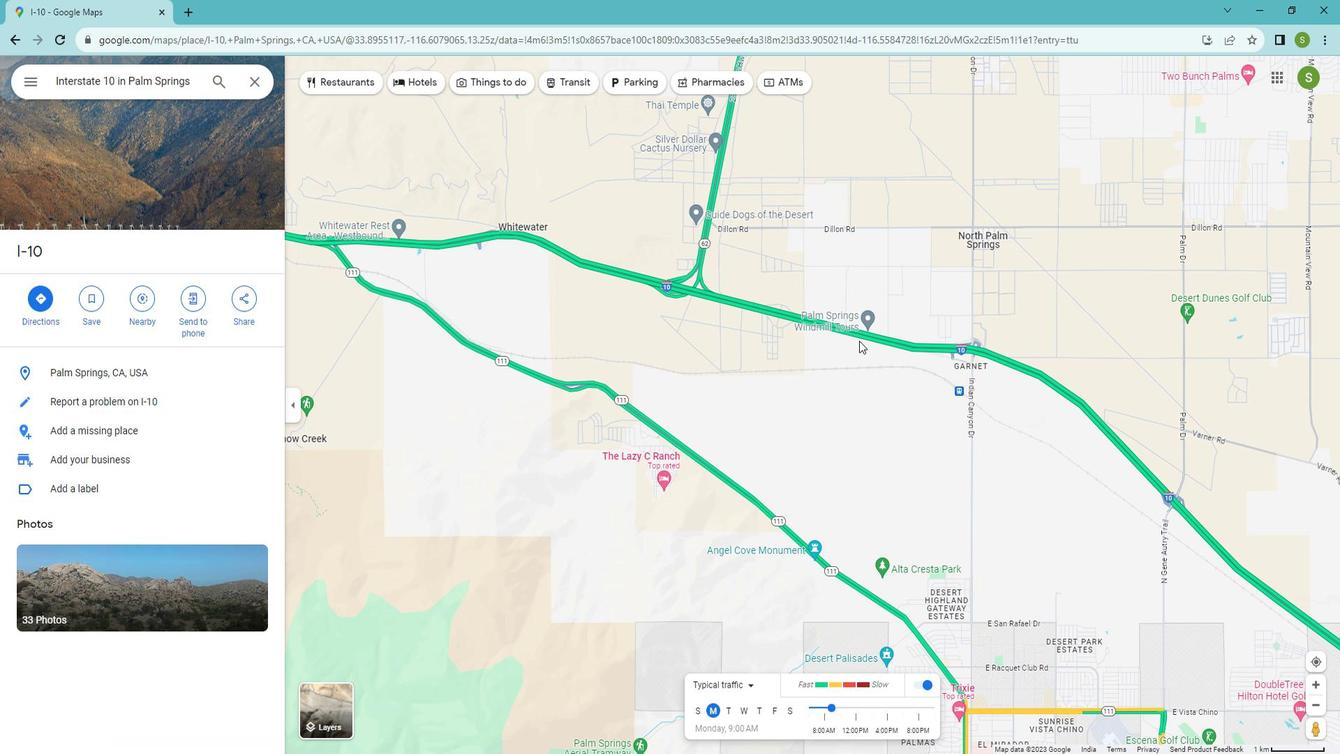 
Action: Mouse scrolled (883, 351) with delta (0, 0)
Screenshot: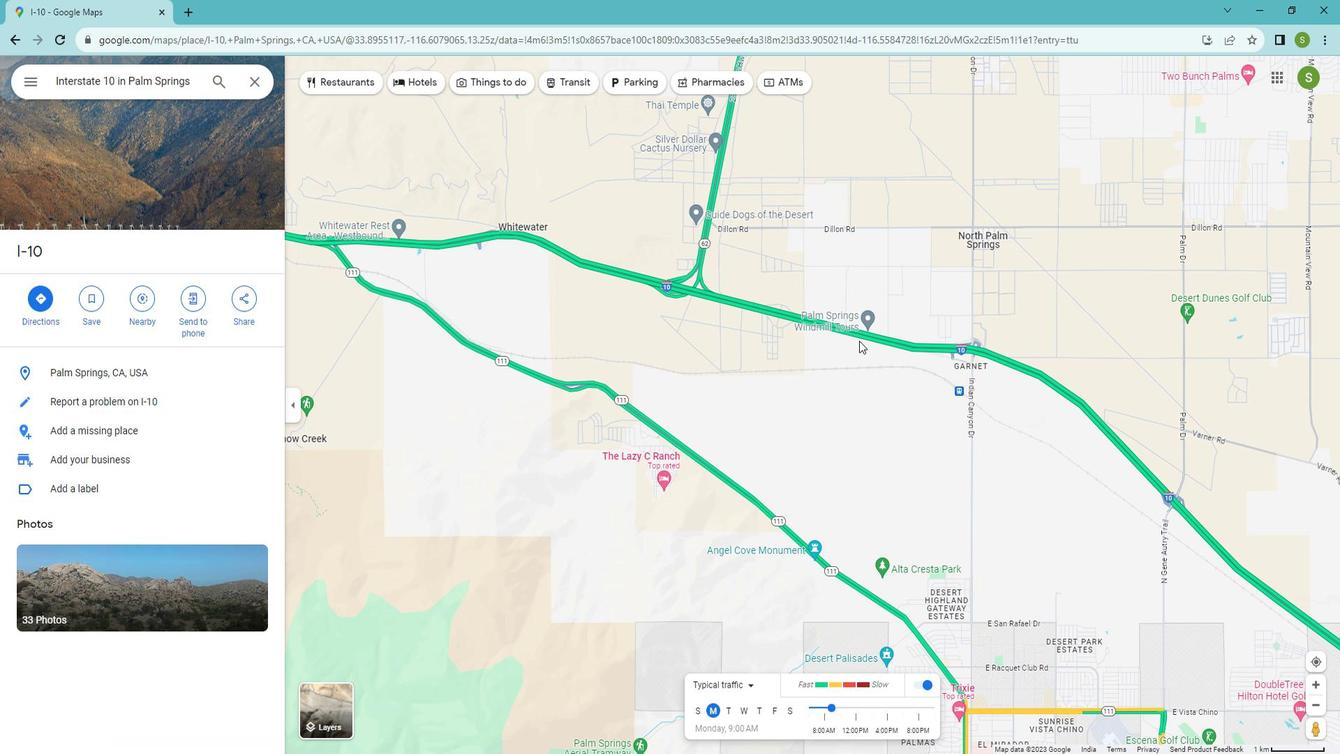 
Action: Mouse moved to (883, 351)
Screenshot: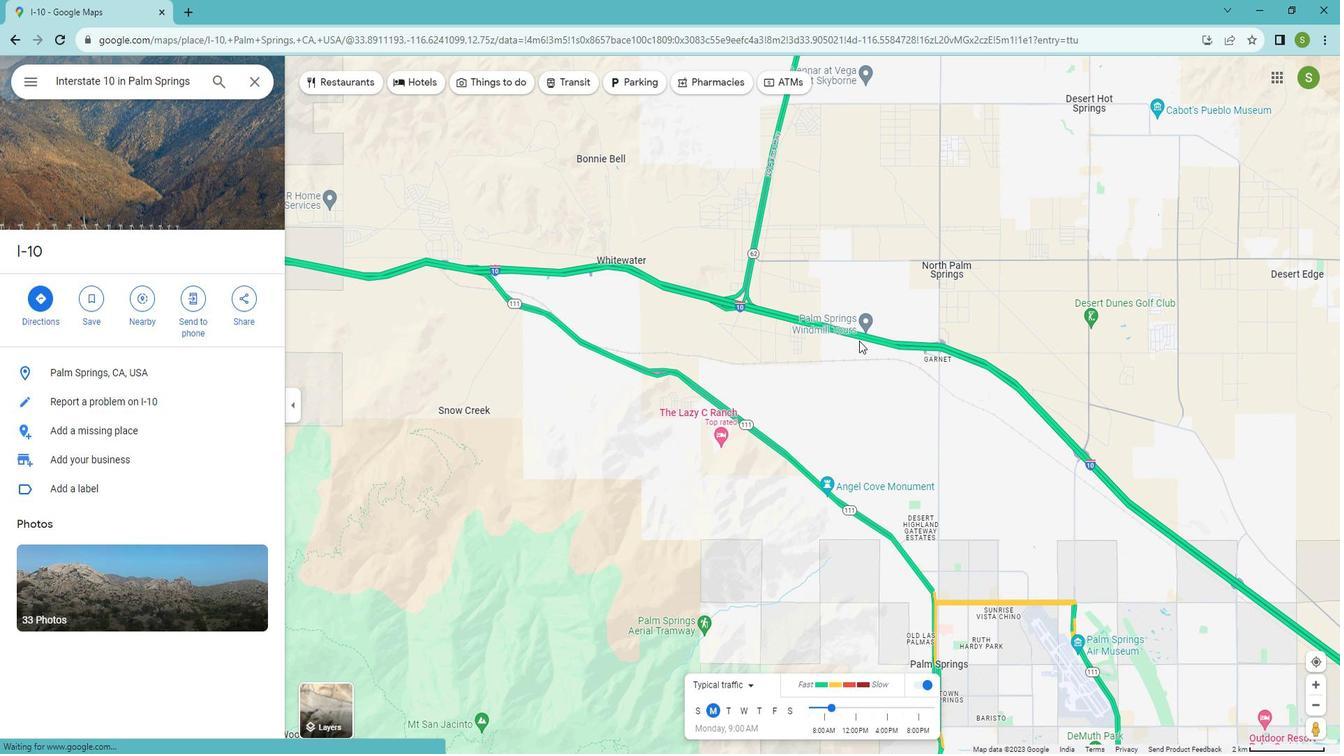
Action: Mouse scrolled (883, 351) with delta (0, 0)
Screenshot: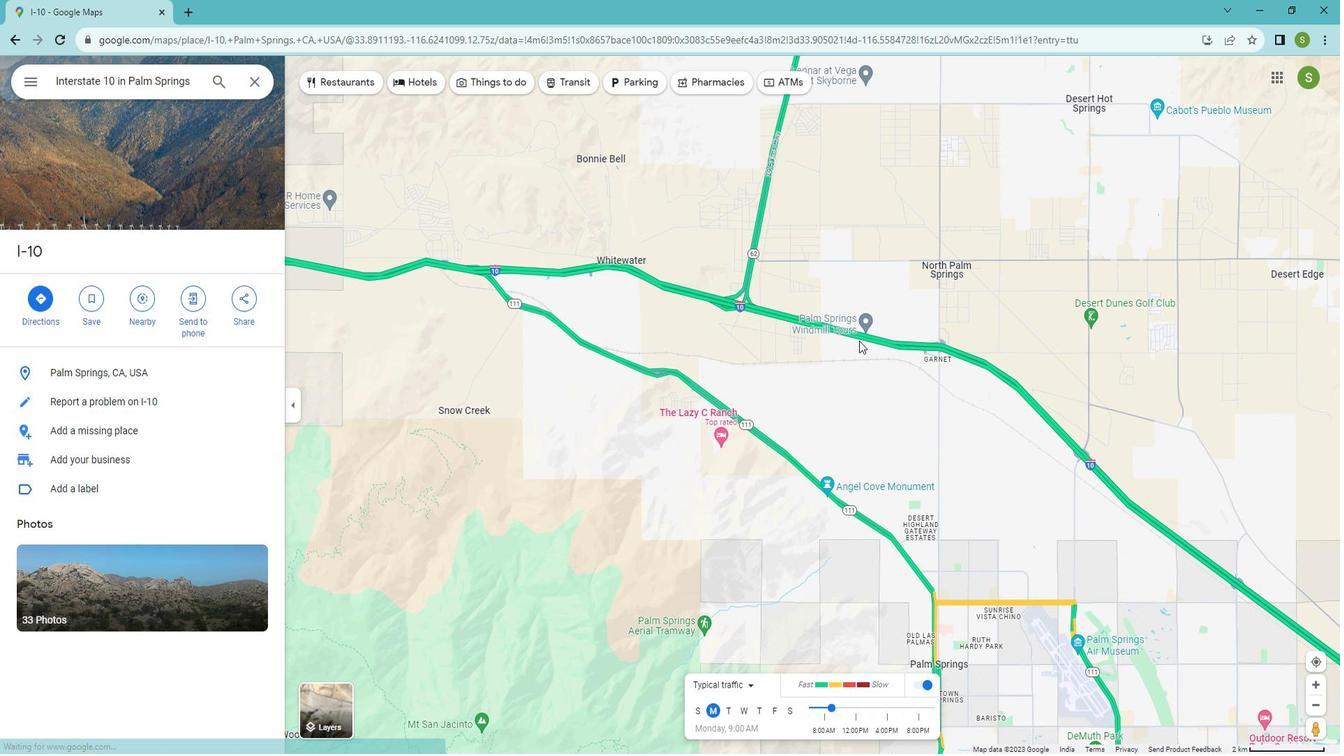 
Action: Mouse moved to (882, 351)
Screenshot: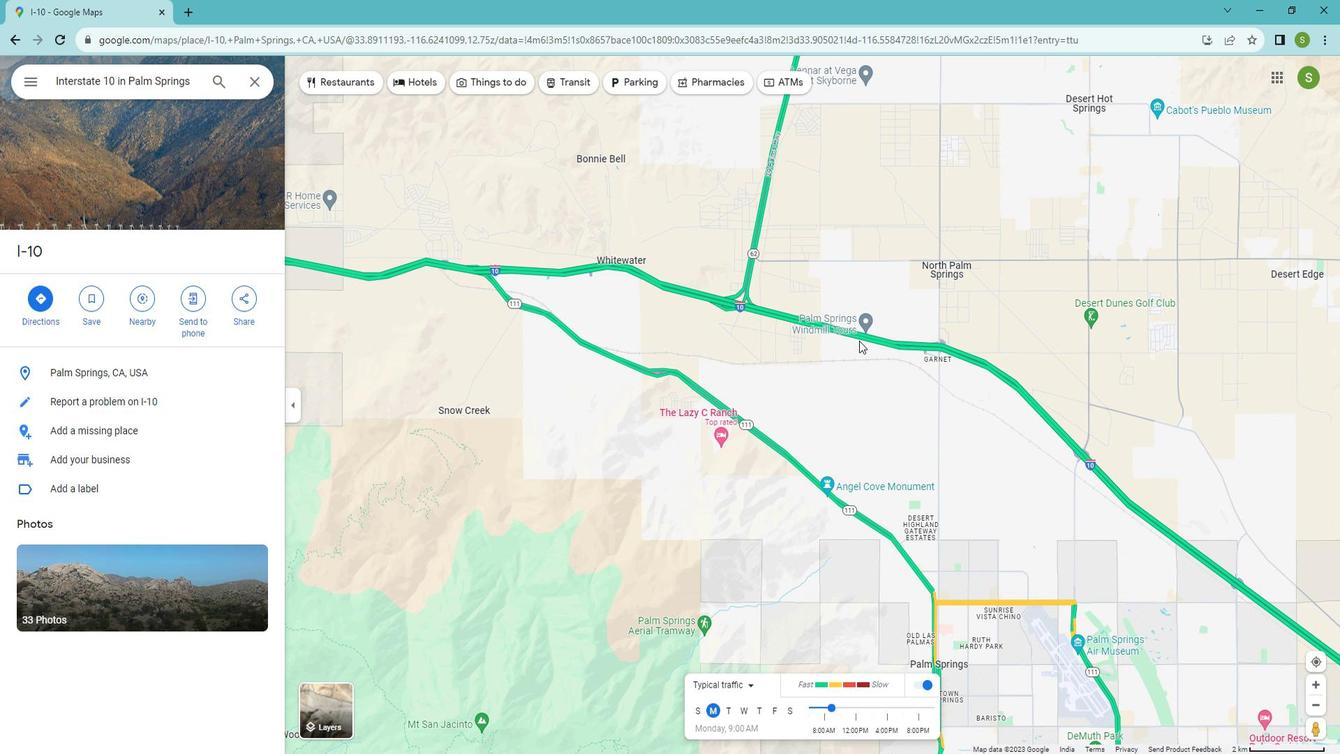 
Action: Mouse scrolled (882, 351) with delta (0, 0)
Screenshot: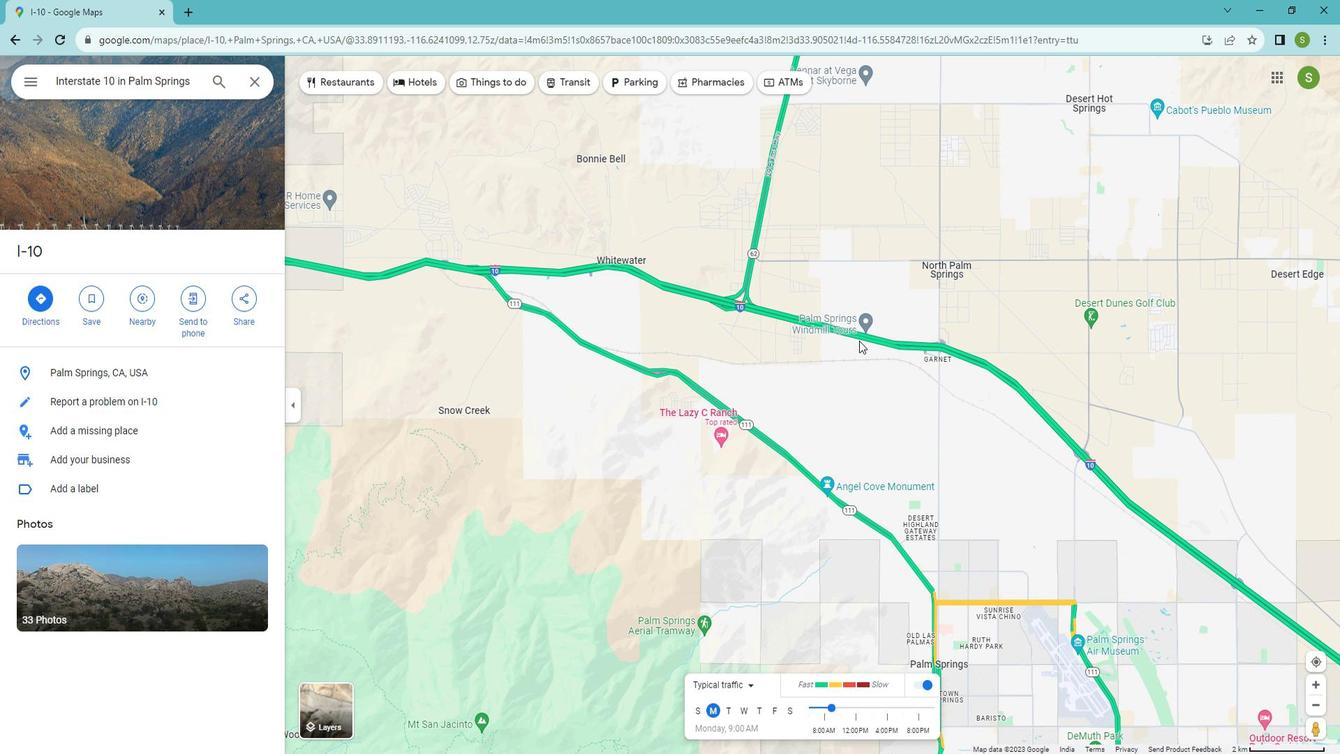 
Action: Mouse scrolled (882, 351) with delta (0, 0)
Screenshot: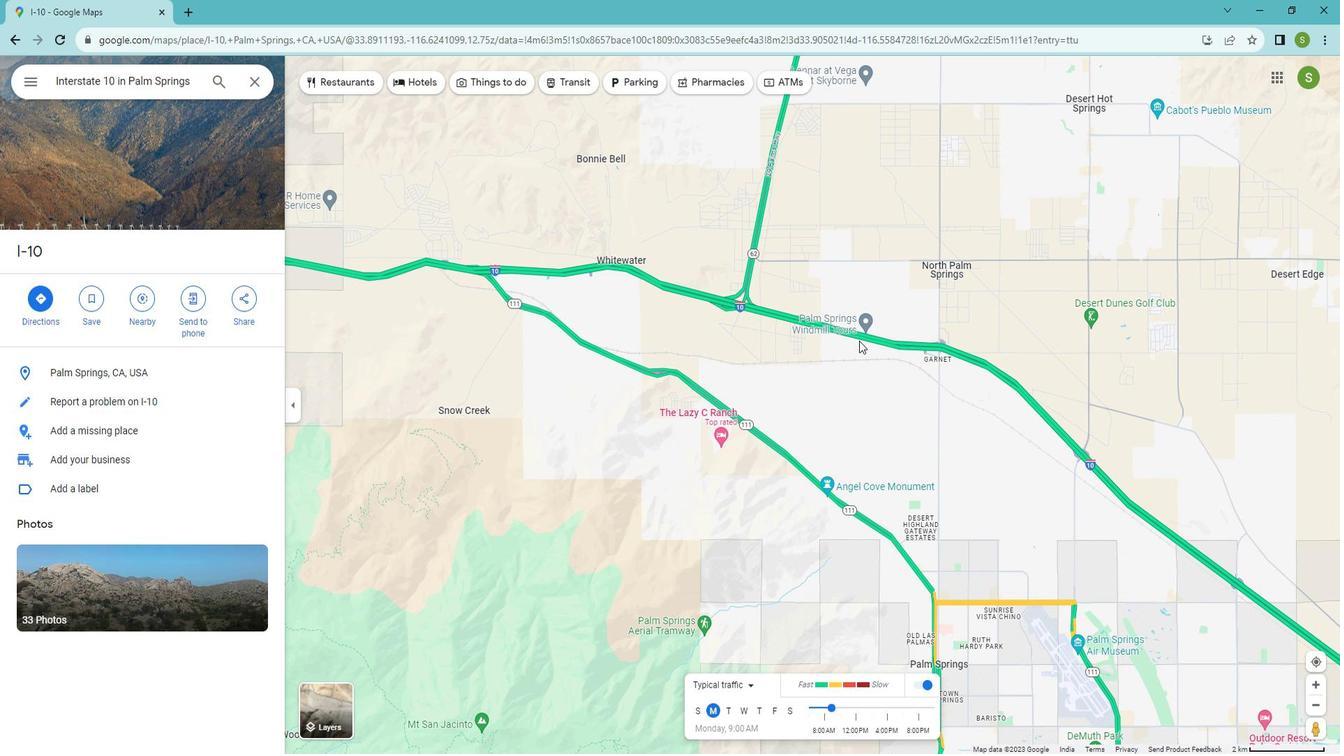 
Action: Mouse moved to (773, 683)
Screenshot: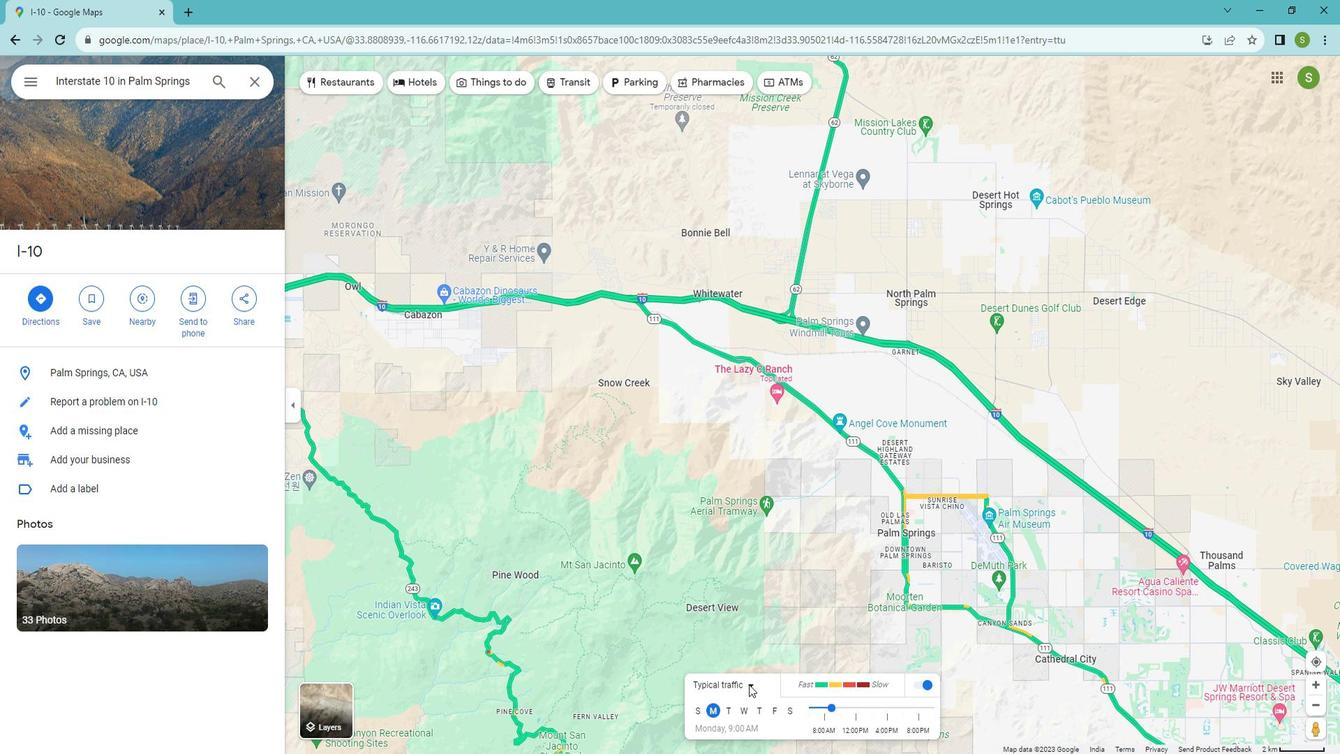 
Action: Mouse pressed left at (773, 683)
Screenshot: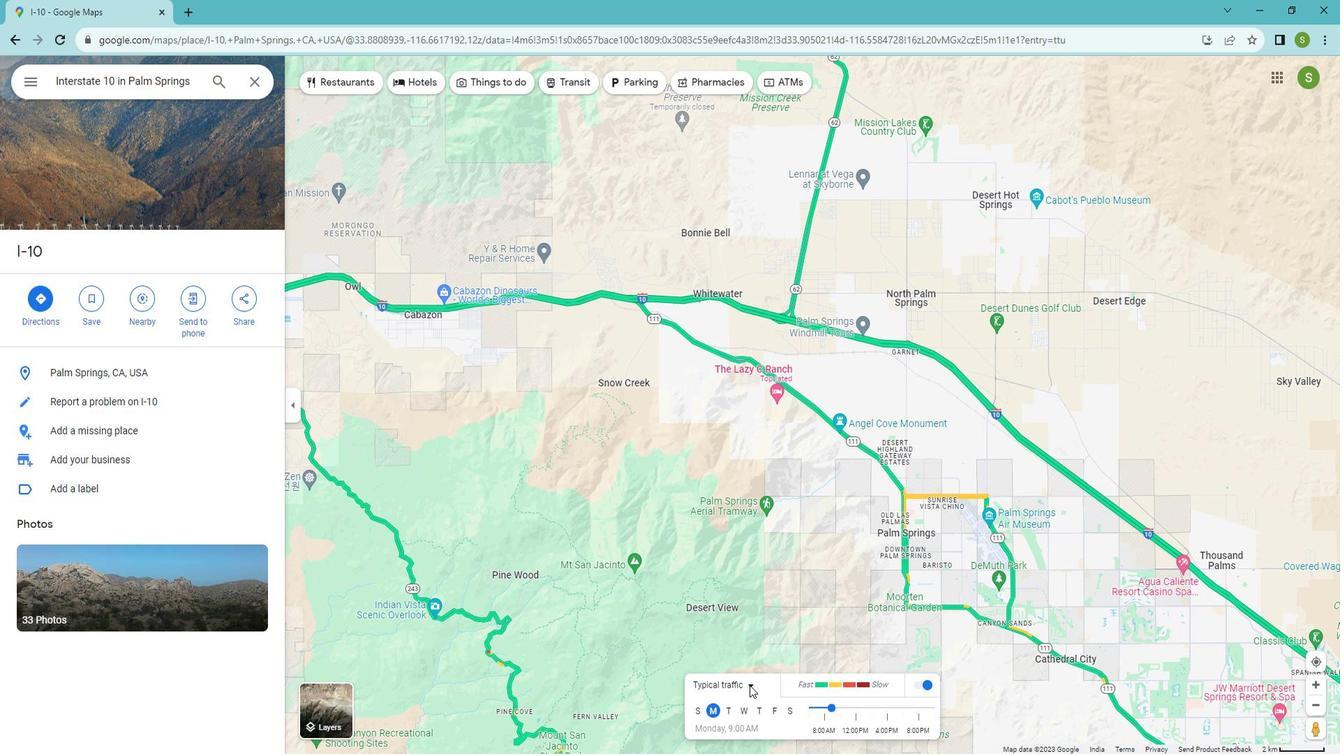 
Action: Mouse moved to (750, 698)
Screenshot: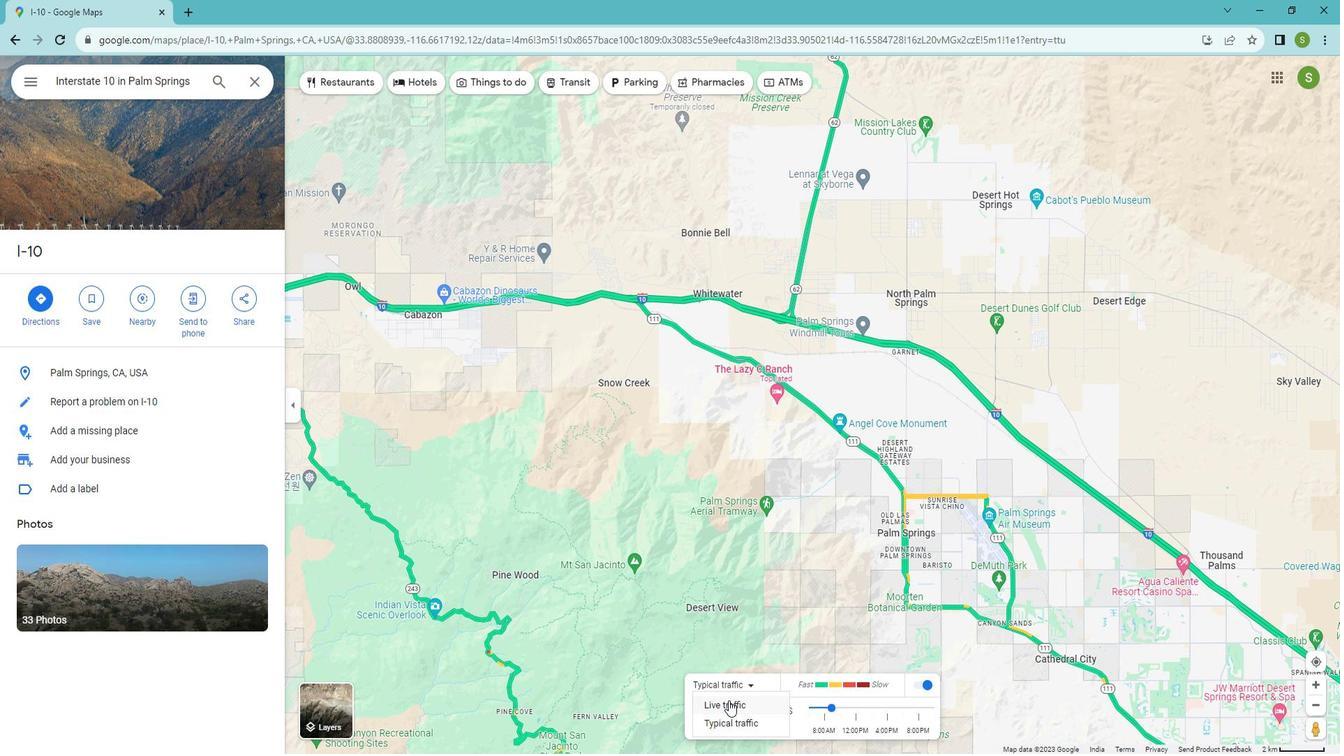 
Action: Mouse pressed left at (750, 698)
Screenshot: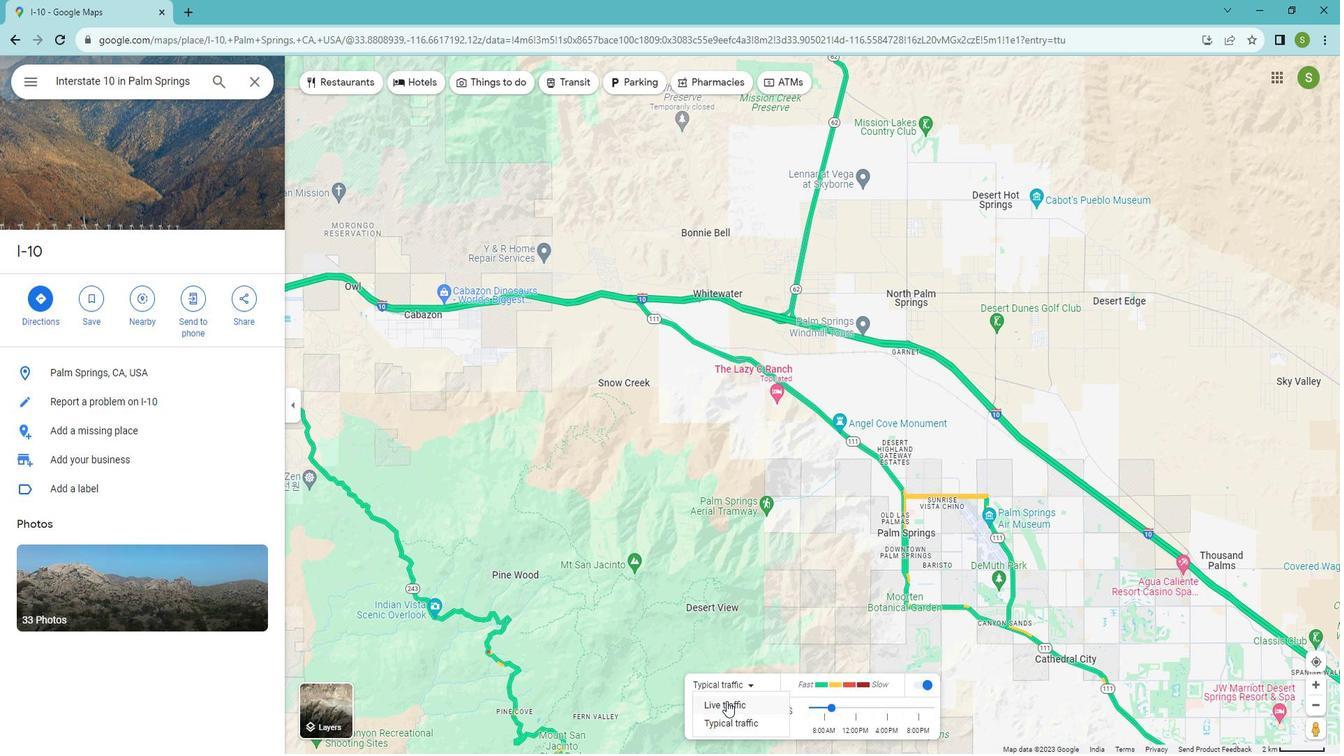 
Action: Mouse moved to (816, 443)
Screenshot: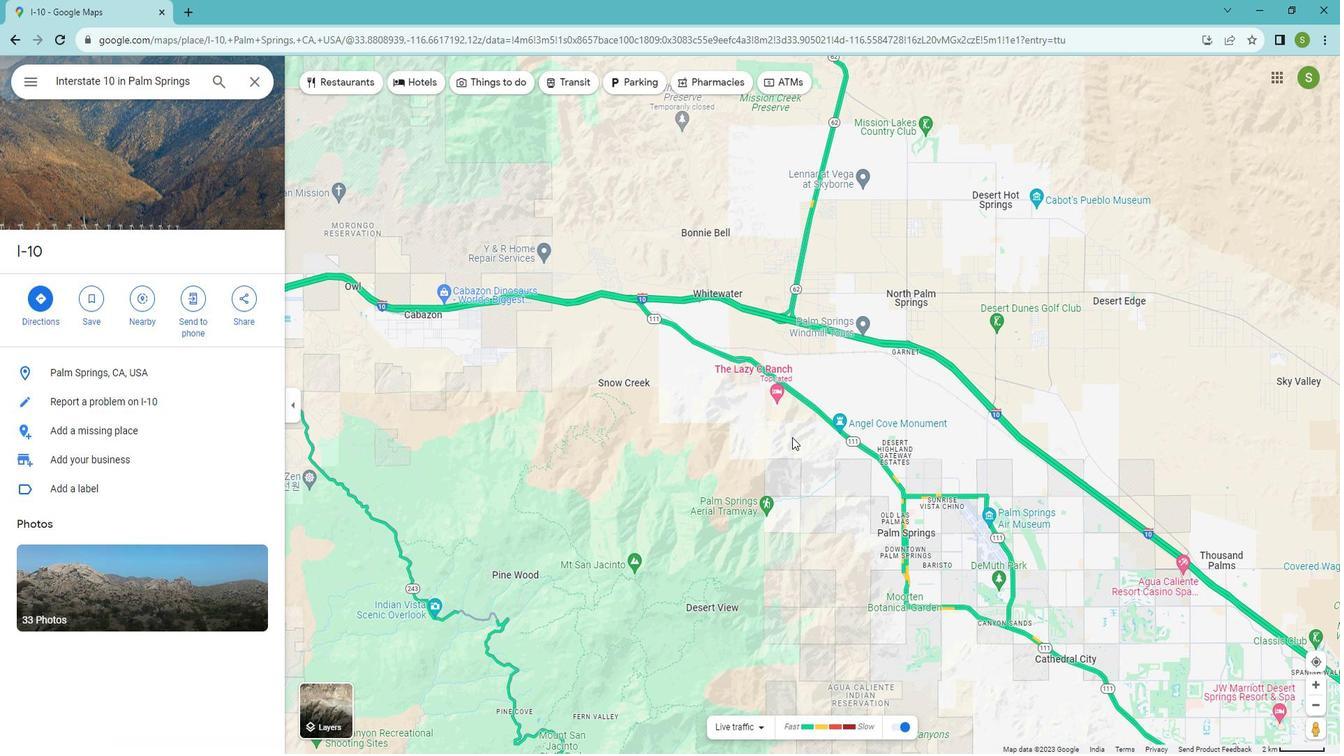 
Action: Mouse scrolled (816, 444) with delta (0, 0)
Screenshot: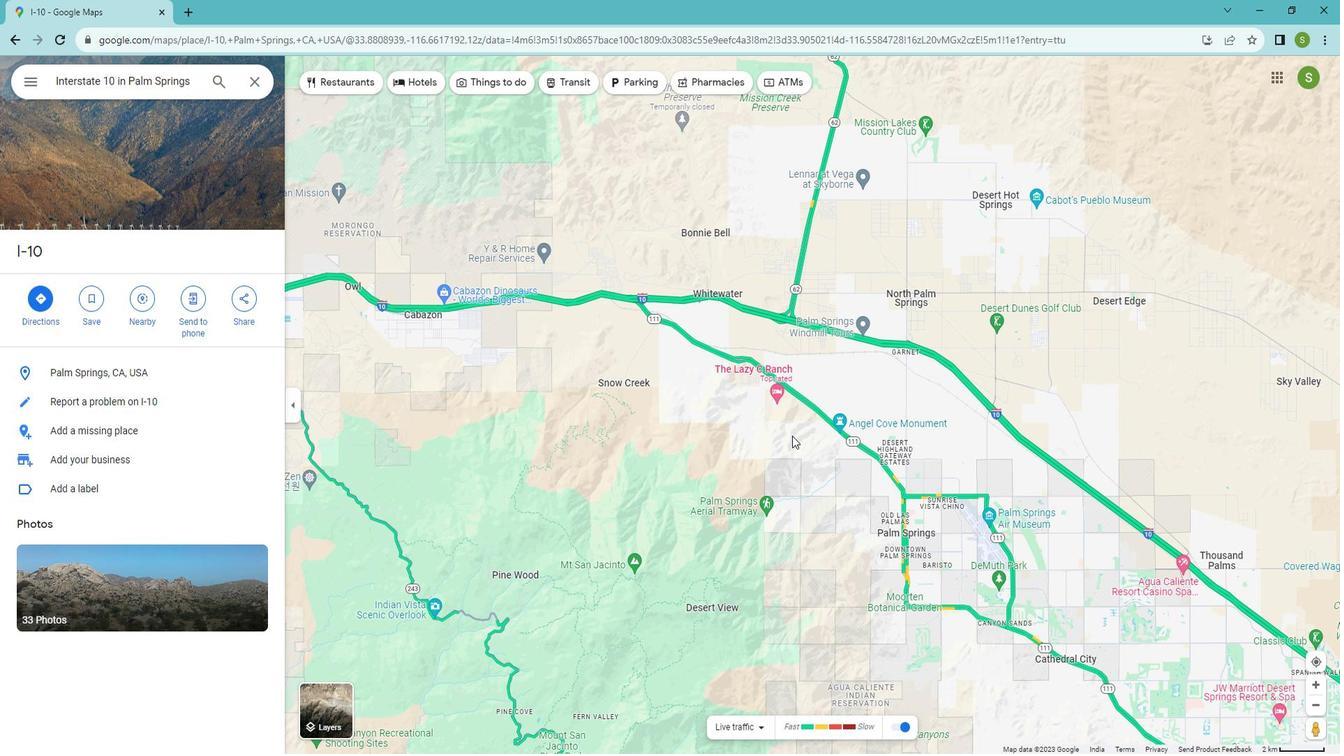 
Action: Mouse moved to (812, 442)
Screenshot: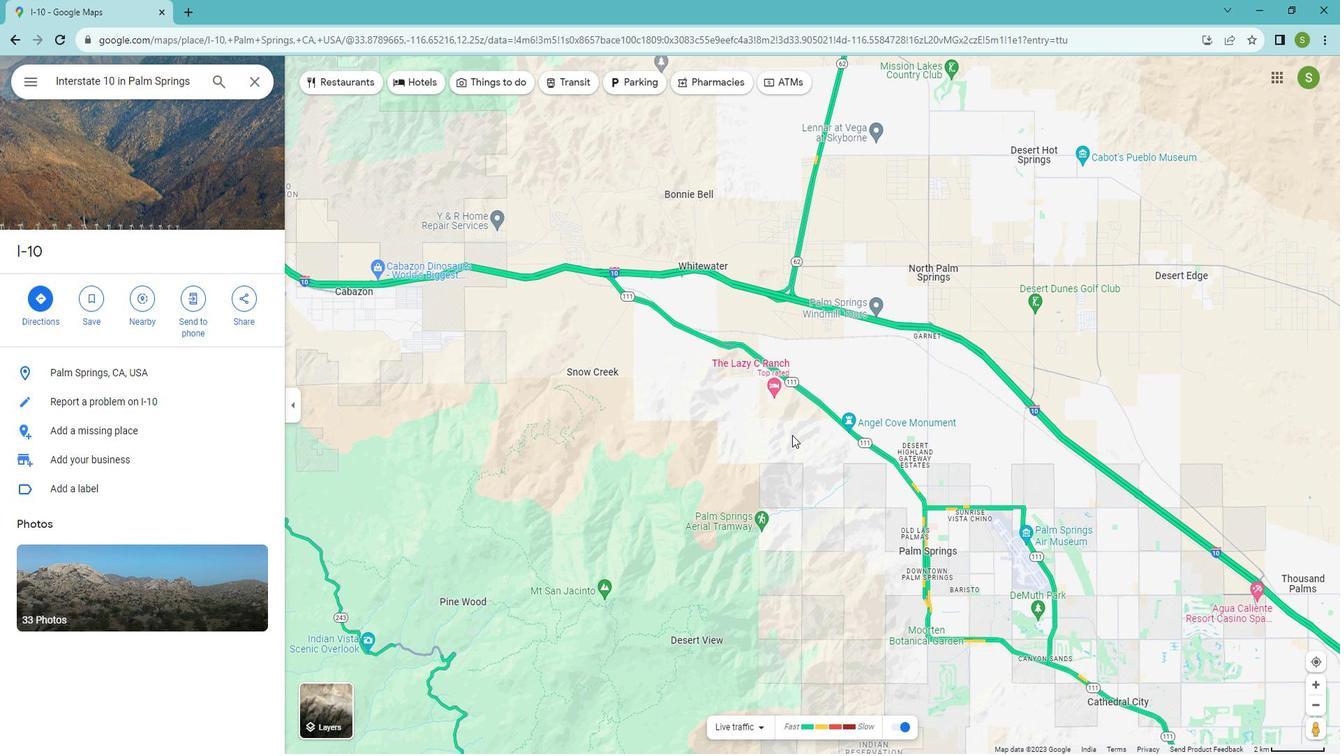 
